 Task: Reply All to email with the signature Douglas Martin with the subject Emergency leave request from softage.1@softage.net with the message I would like to schedule a meeting to discuss the projects human resources plan., select last word, change the font color from current to yellow and background color to blue Send the email
Action: Mouse moved to (885, 76)
Screenshot: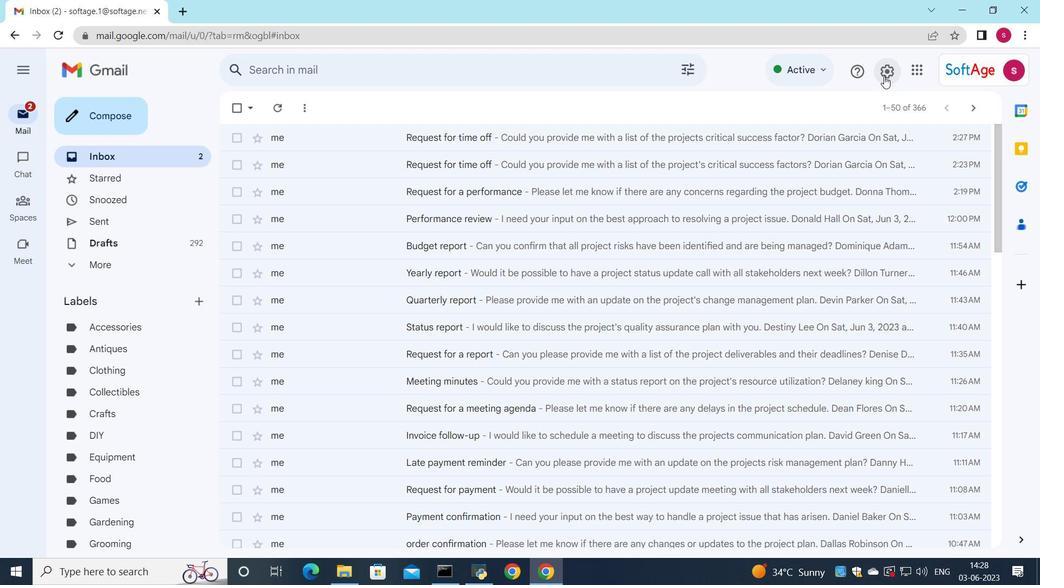 
Action: Mouse pressed left at (885, 76)
Screenshot: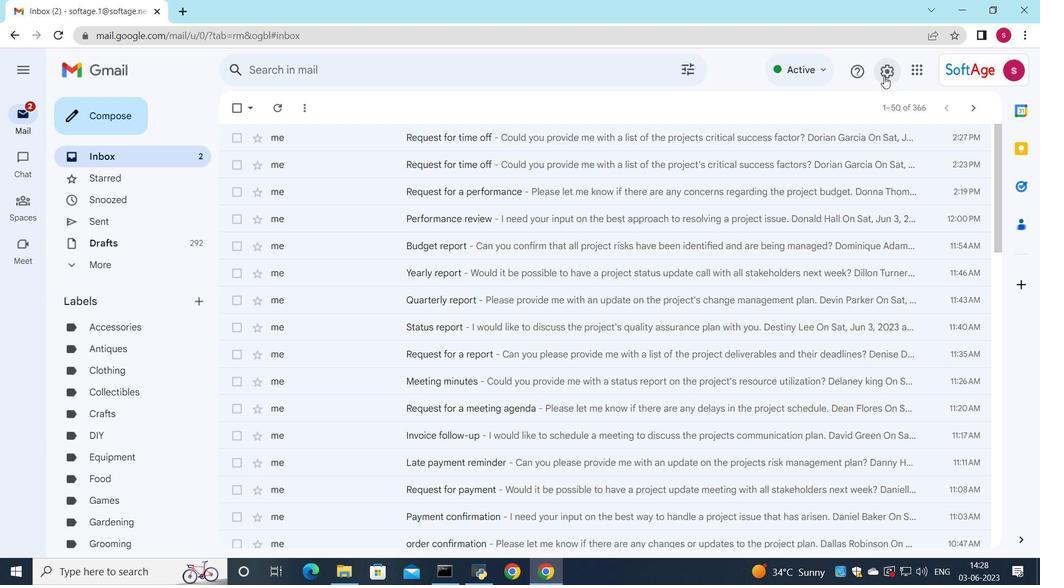 
Action: Mouse moved to (897, 141)
Screenshot: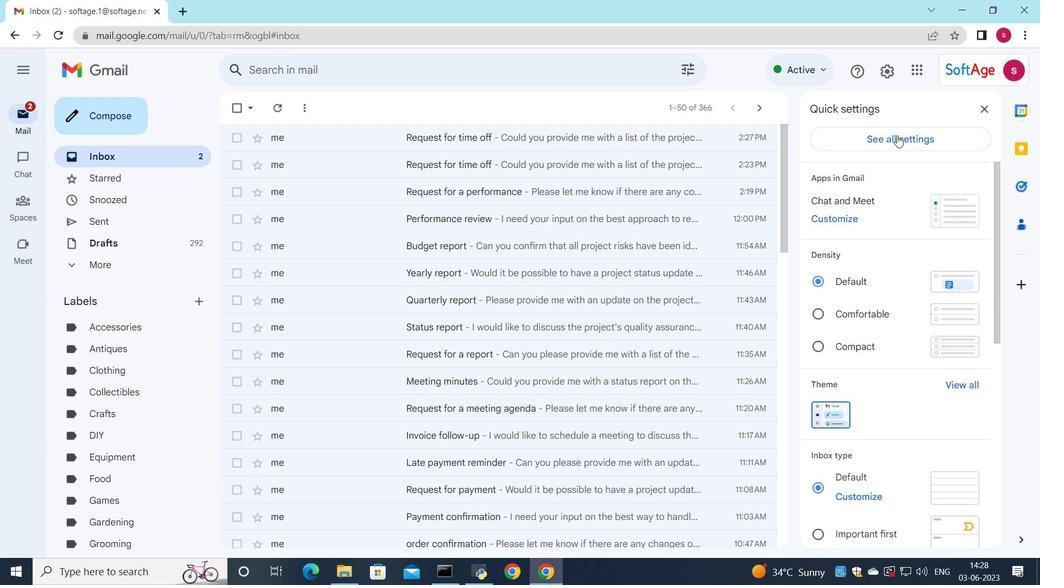 
Action: Mouse pressed left at (897, 141)
Screenshot: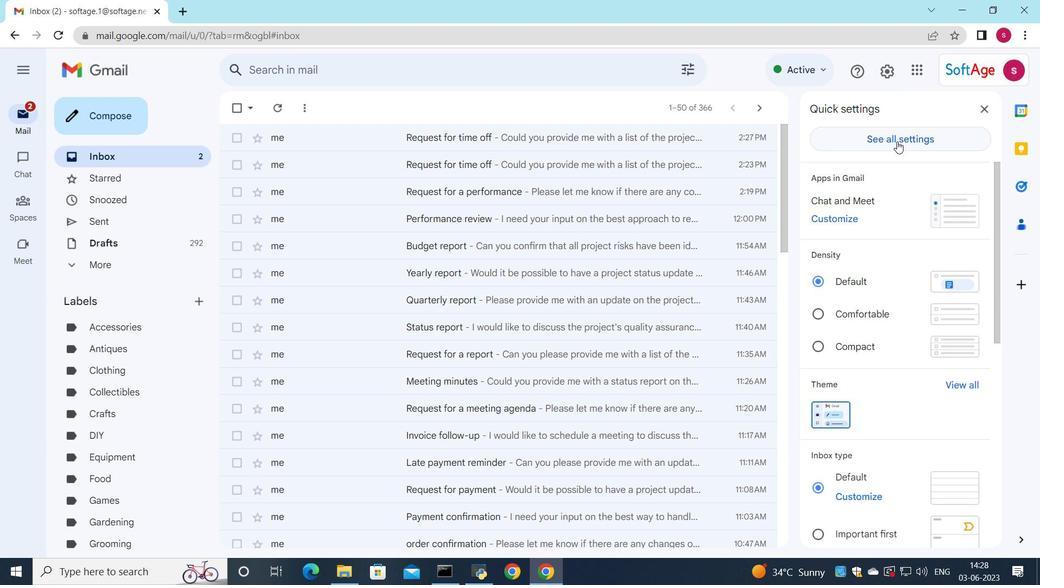 
Action: Mouse moved to (641, 296)
Screenshot: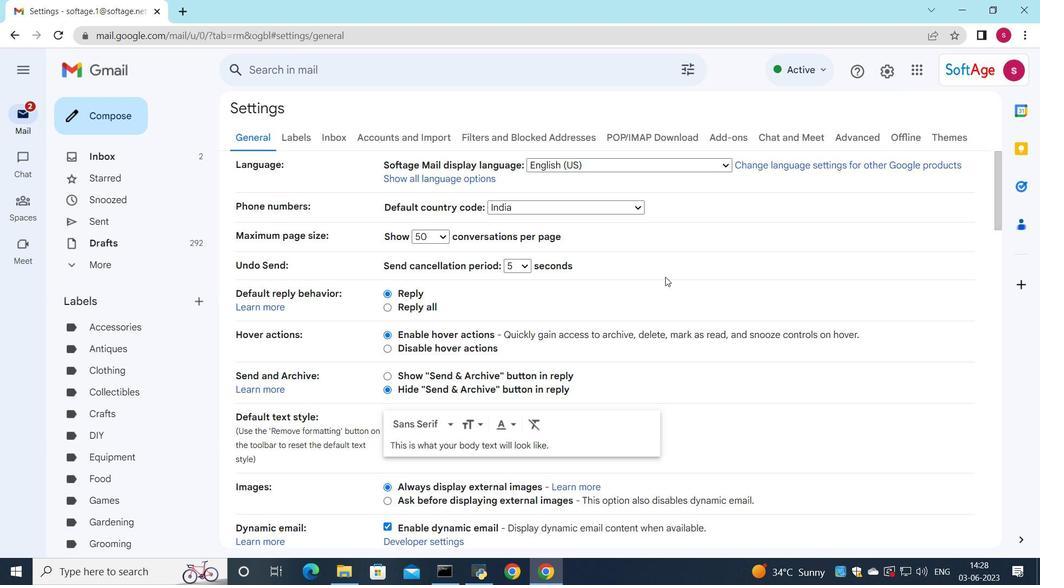 
Action: Mouse scrolled (641, 295) with delta (0, 0)
Screenshot: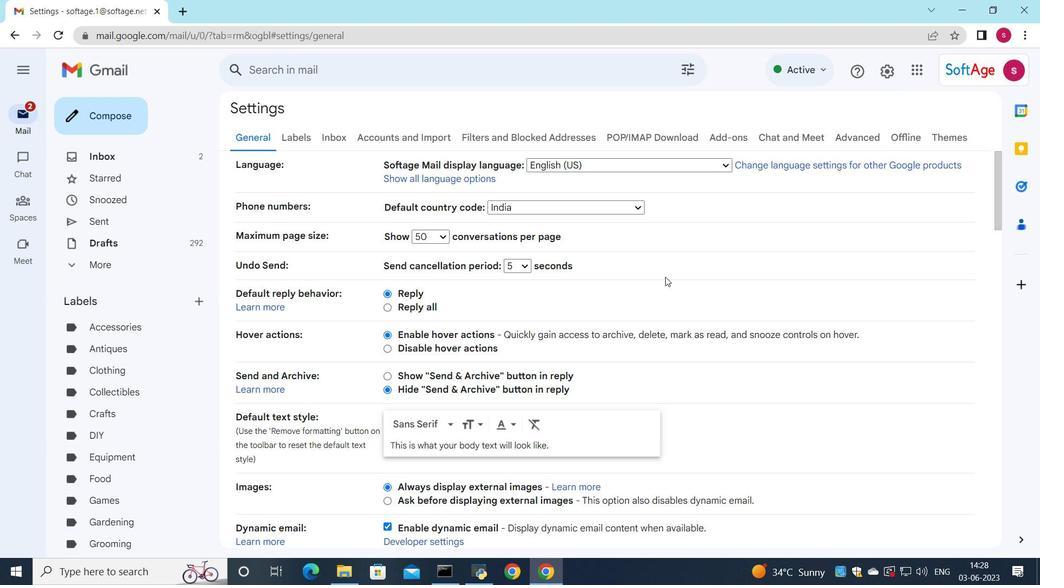 
Action: Mouse moved to (637, 303)
Screenshot: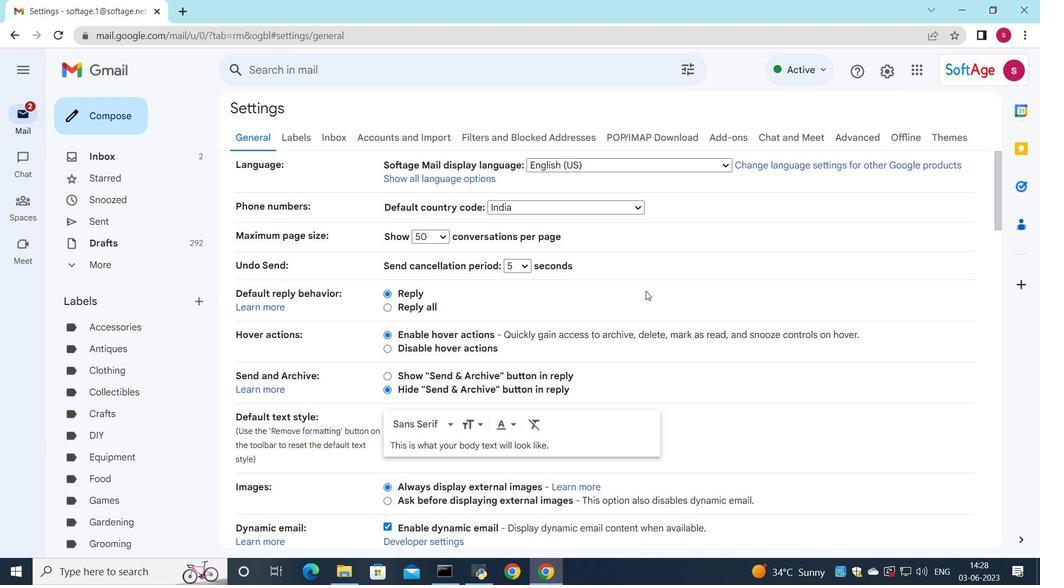 
Action: Mouse scrolled (637, 303) with delta (0, 0)
Screenshot: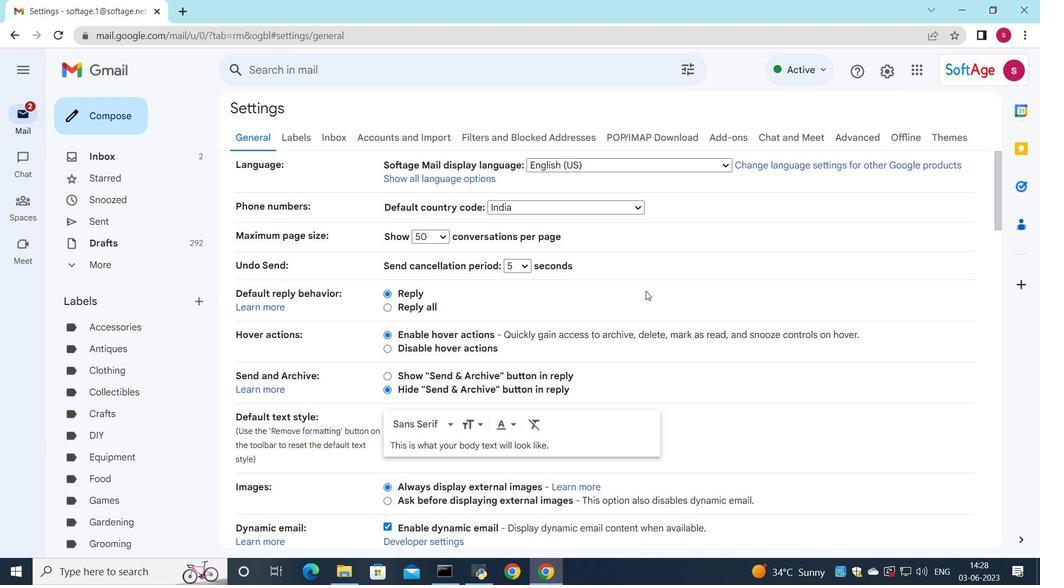 
Action: Mouse moved to (636, 303)
Screenshot: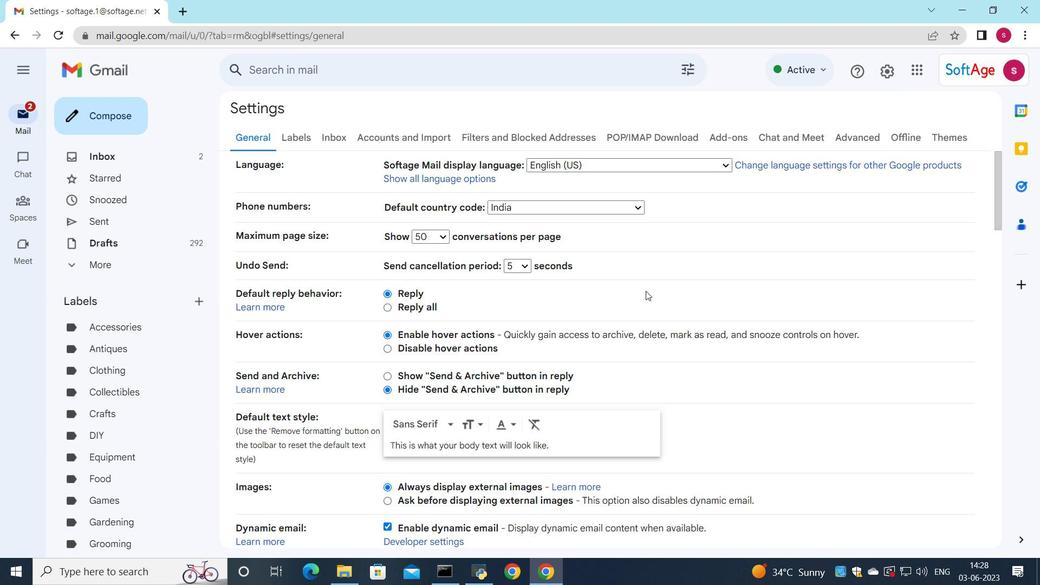 
Action: Mouse scrolled (636, 303) with delta (0, 0)
Screenshot: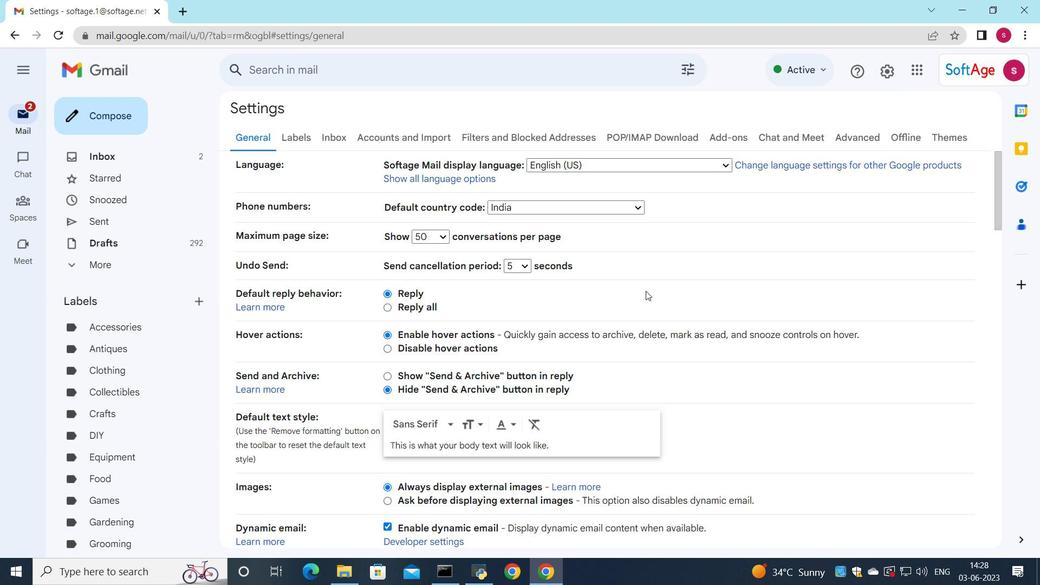 
Action: Mouse moved to (631, 308)
Screenshot: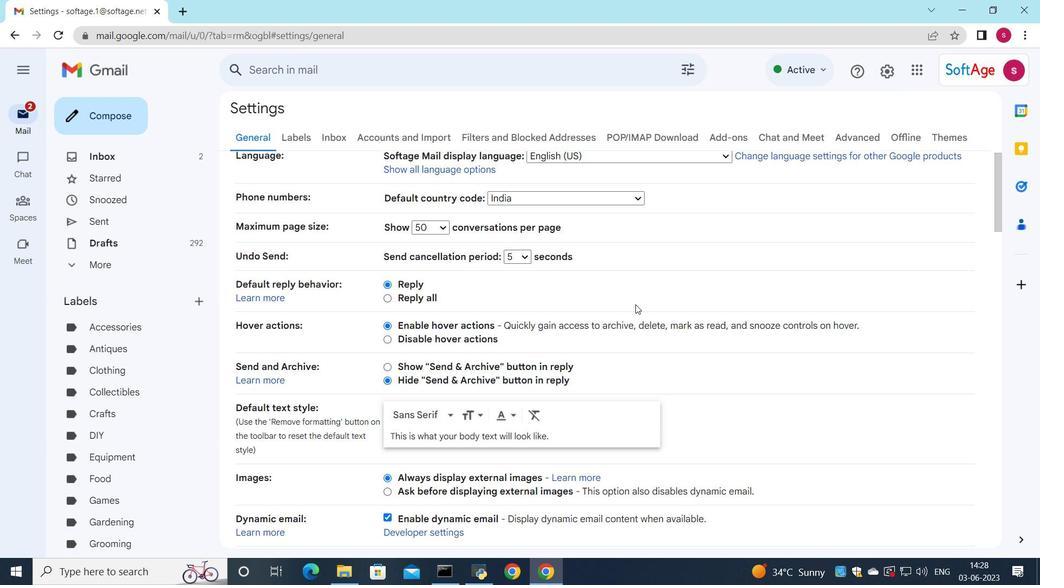 
Action: Mouse scrolled (631, 307) with delta (0, 0)
Screenshot: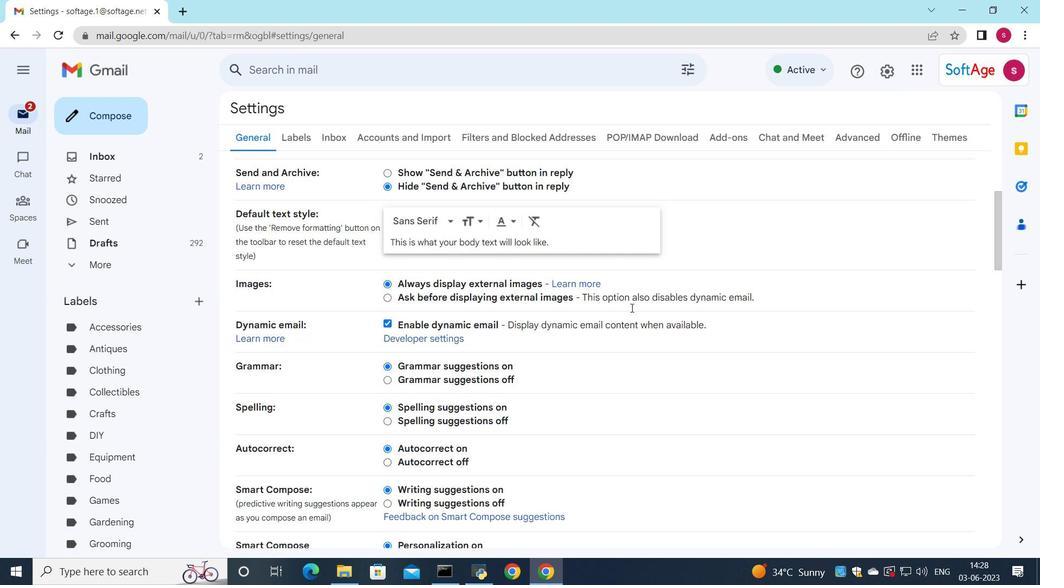 
Action: Mouse scrolled (631, 307) with delta (0, 0)
Screenshot: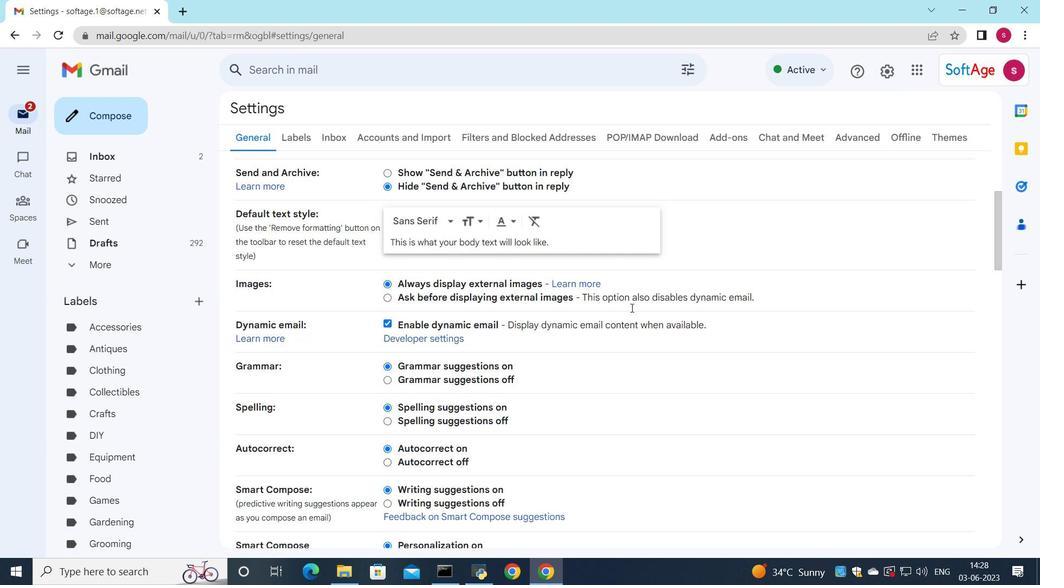 
Action: Mouse scrolled (631, 307) with delta (0, 0)
Screenshot: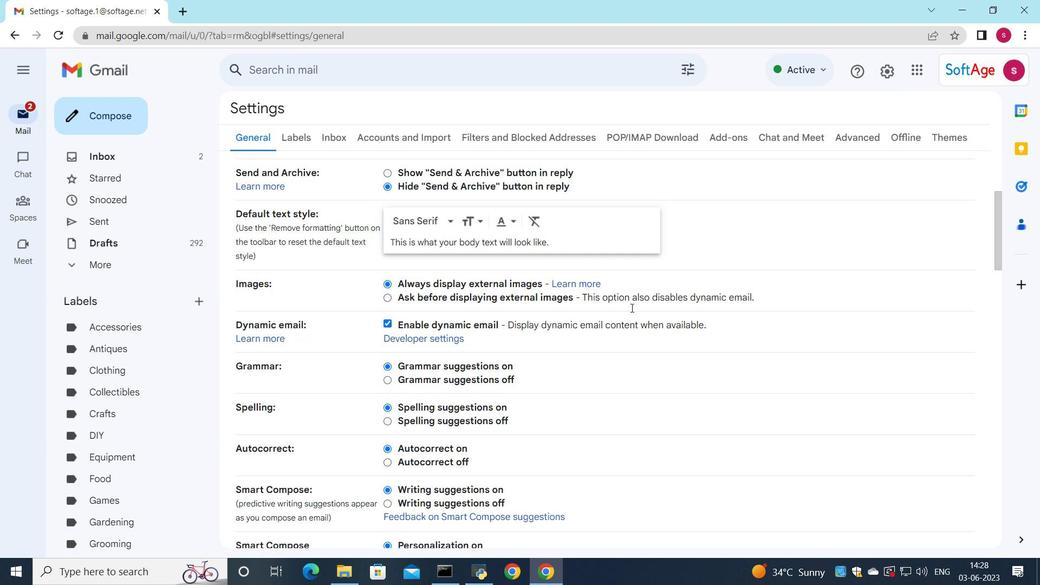 
Action: Mouse scrolled (631, 307) with delta (0, 0)
Screenshot: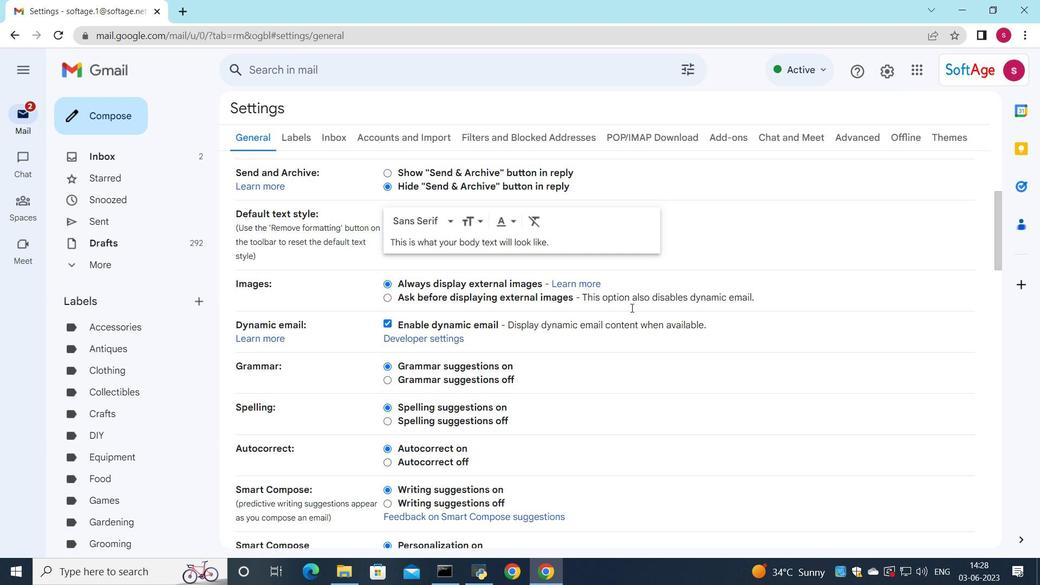 
Action: Mouse scrolled (631, 307) with delta (0, 0)
Screenshot: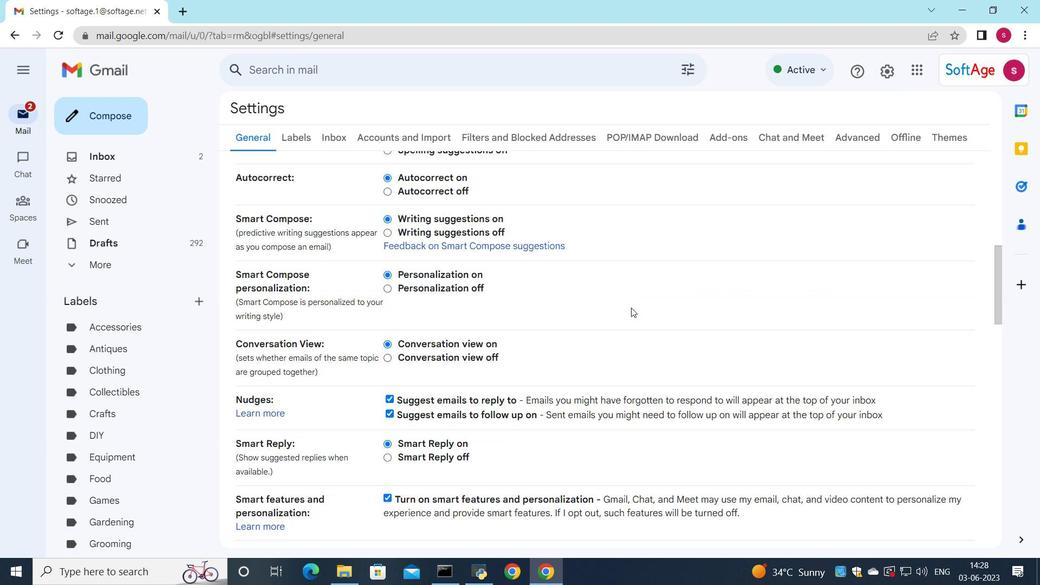 
Action: Mouse scrolled (631, 307) with delta (0, 0)
Screenshot: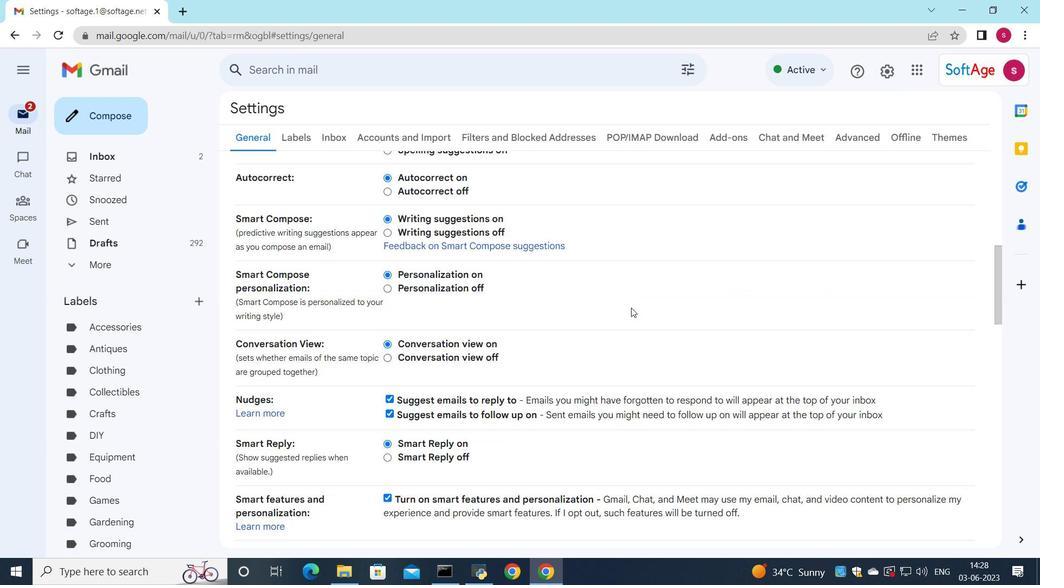 
Action: Mouse scrolled (631, 307) with delta (0, 0)
Screenshot: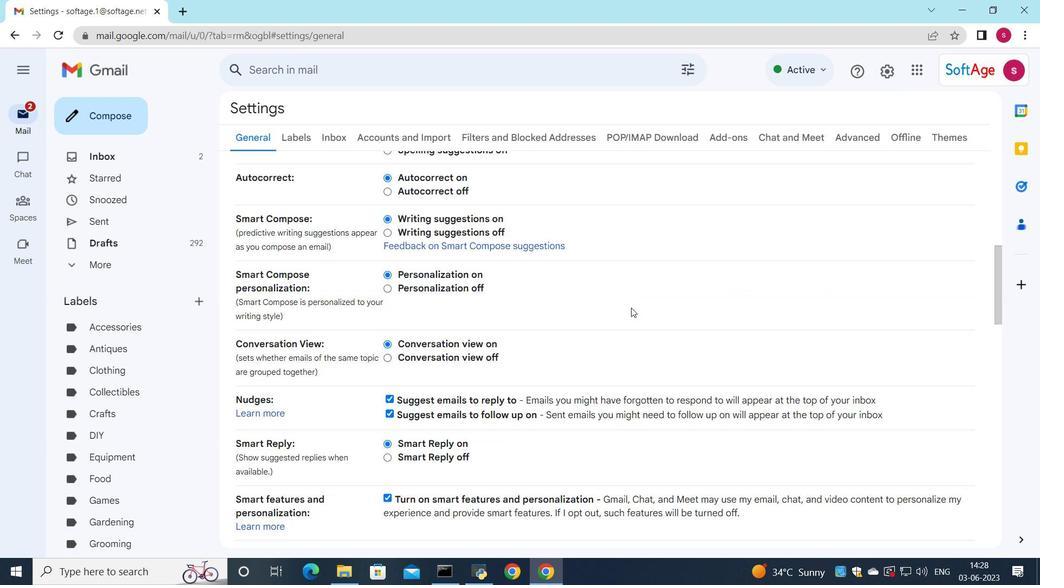 
Action: Mouse moved to (619, 310)
Screenshot: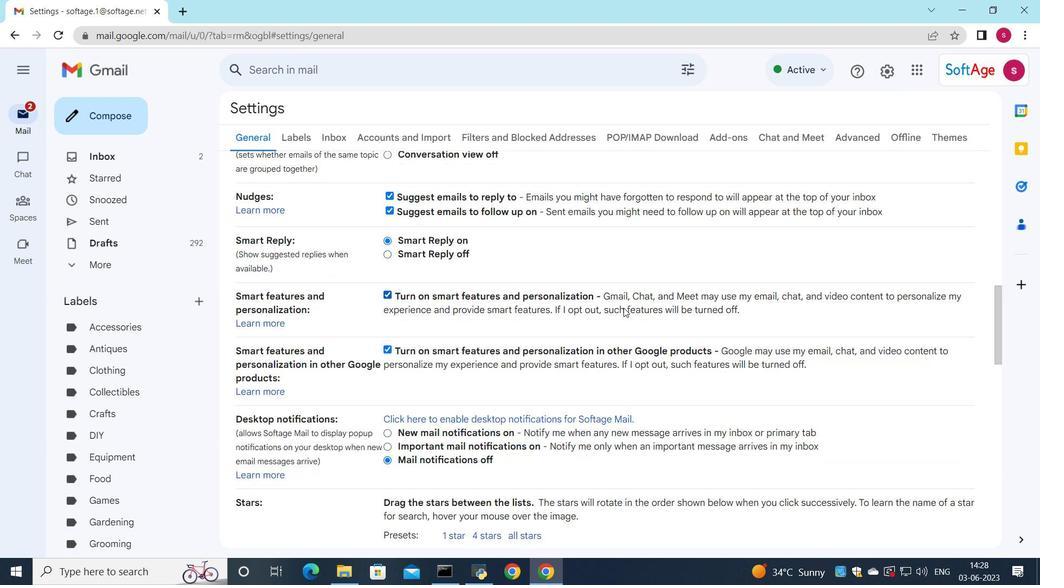 
Action: Mouse scrolled (619, 309) with delta (0, 0)
Screenshot: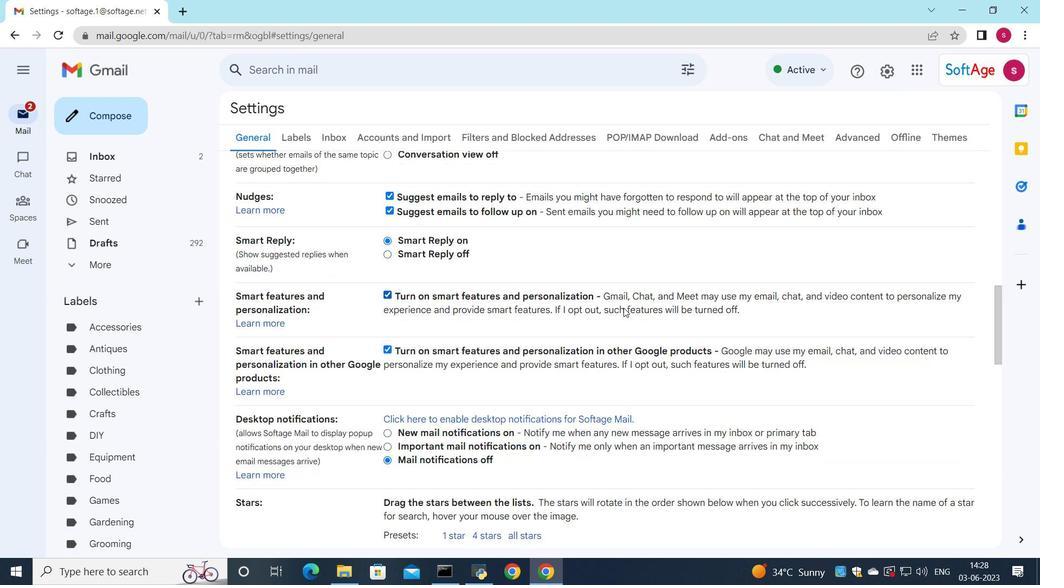 
Action: Mouse scrolled (619, 309) with delta (0, 0)
Screenshot: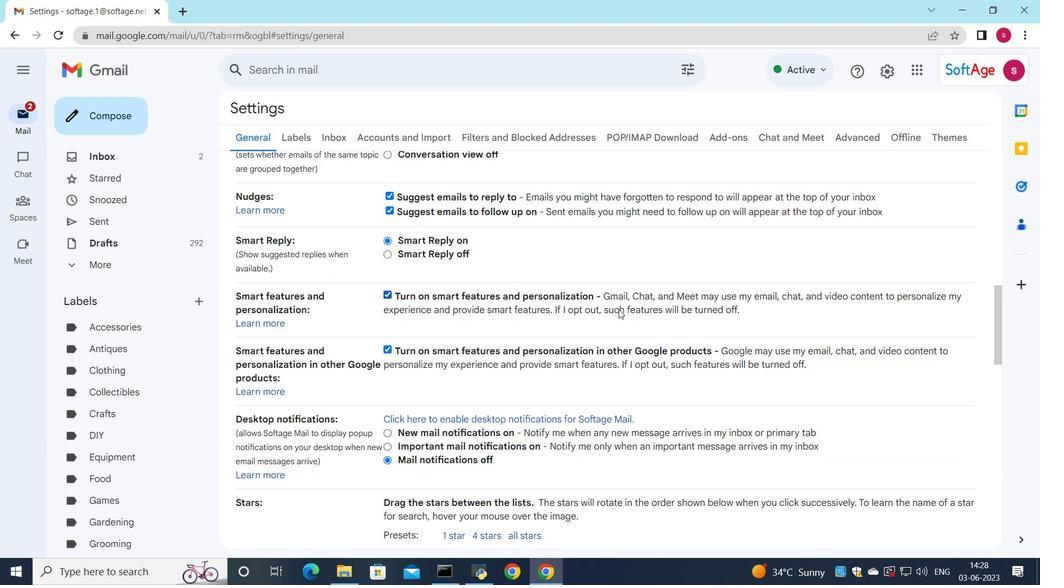 
Action: Mouse moved to (618, 310)
Screenshot: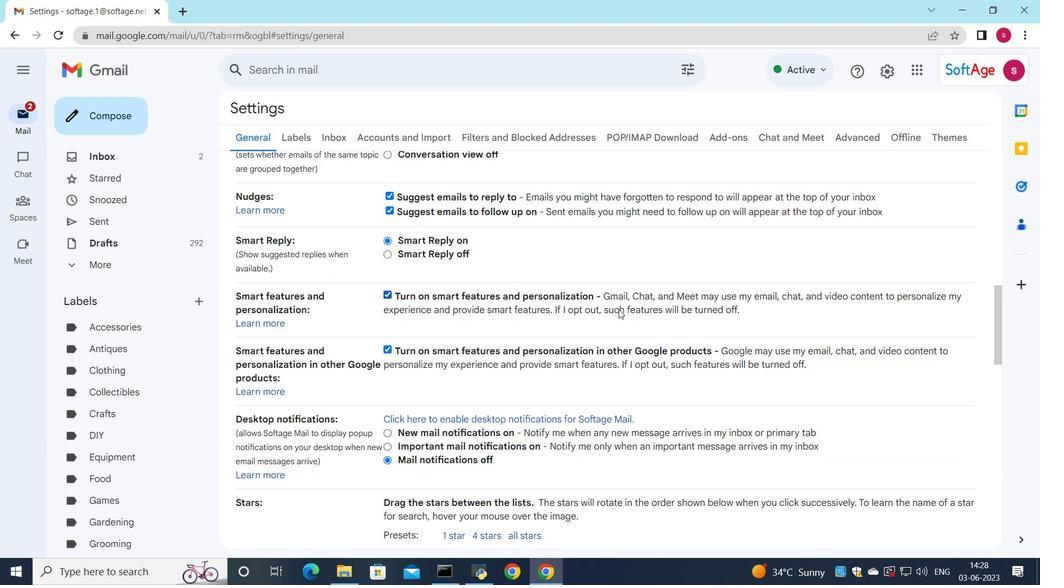 
Action: Mouse scrolled (618, 310) with delta (0, 0)
Screenshot: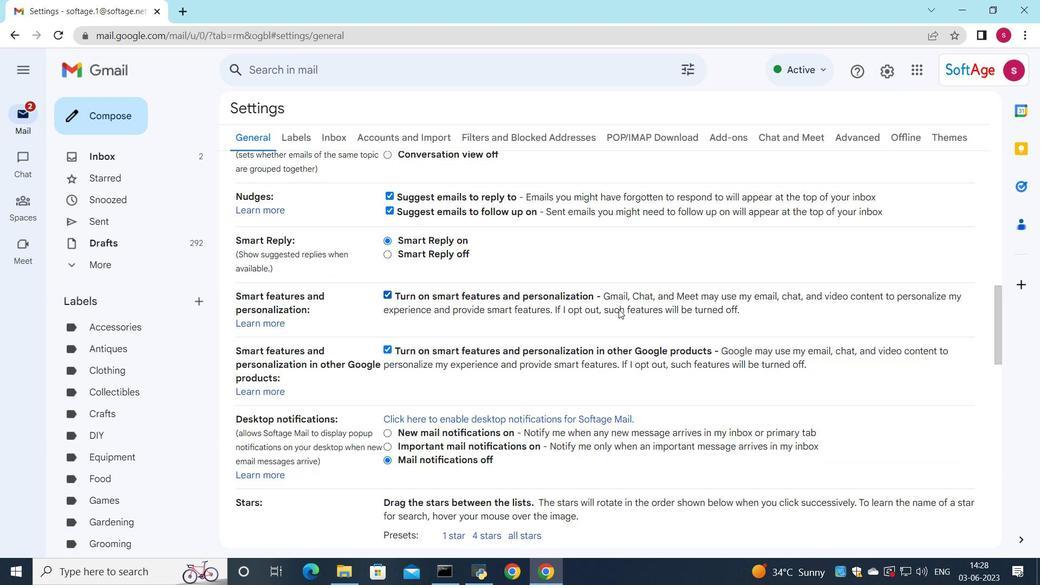 
Action: Mouse moved to (617, 311)
Screenshot: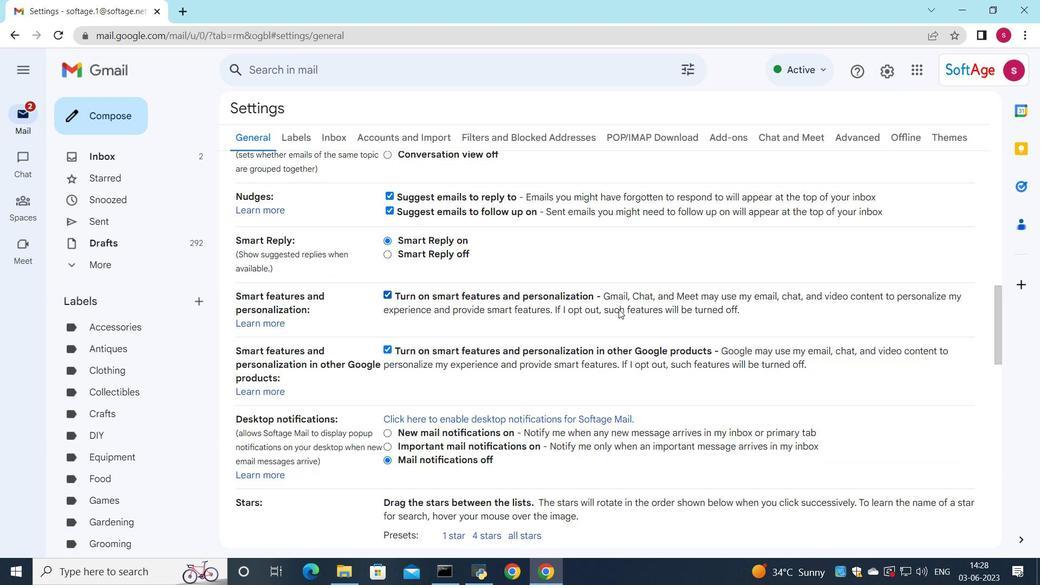 
Action: Mouse scrolled (618, 310) with delta (0, 0)
Screenshot: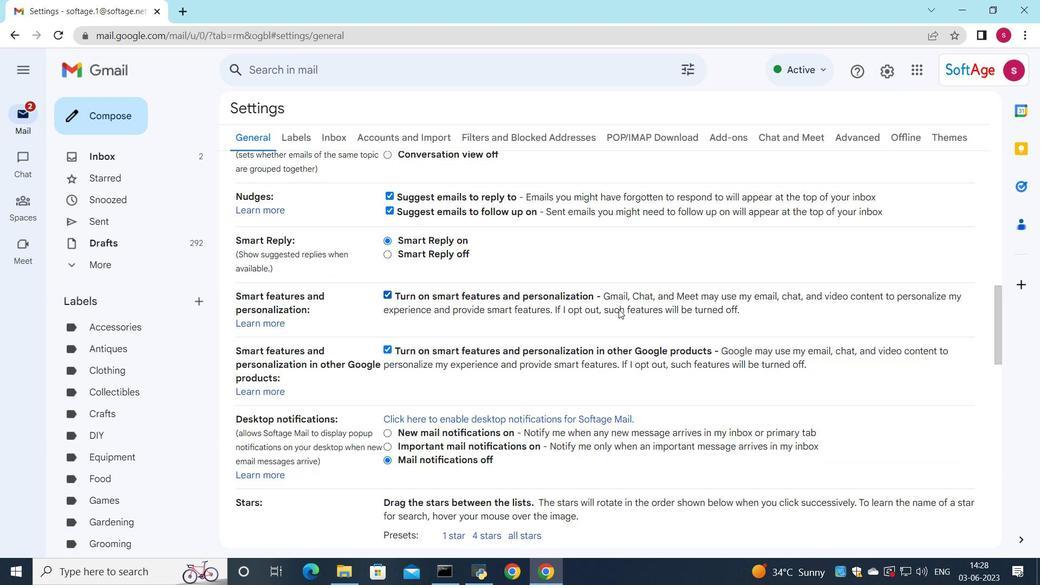 
Action: Mouse moved to (615, 314)
Screenshot: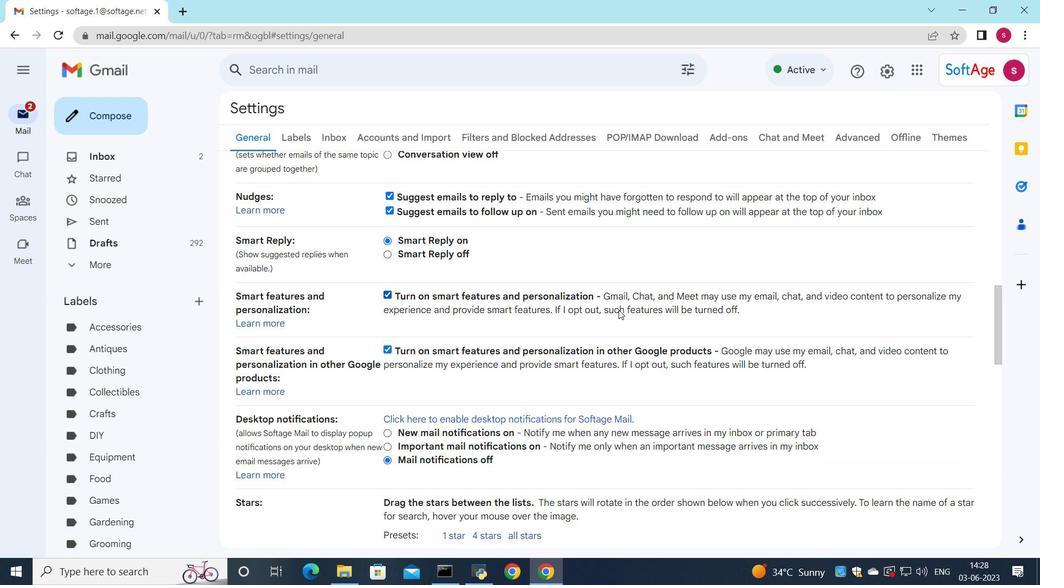 
Action: Mouse scrolled (615, 313) with delta (0, 0)
Screenshot: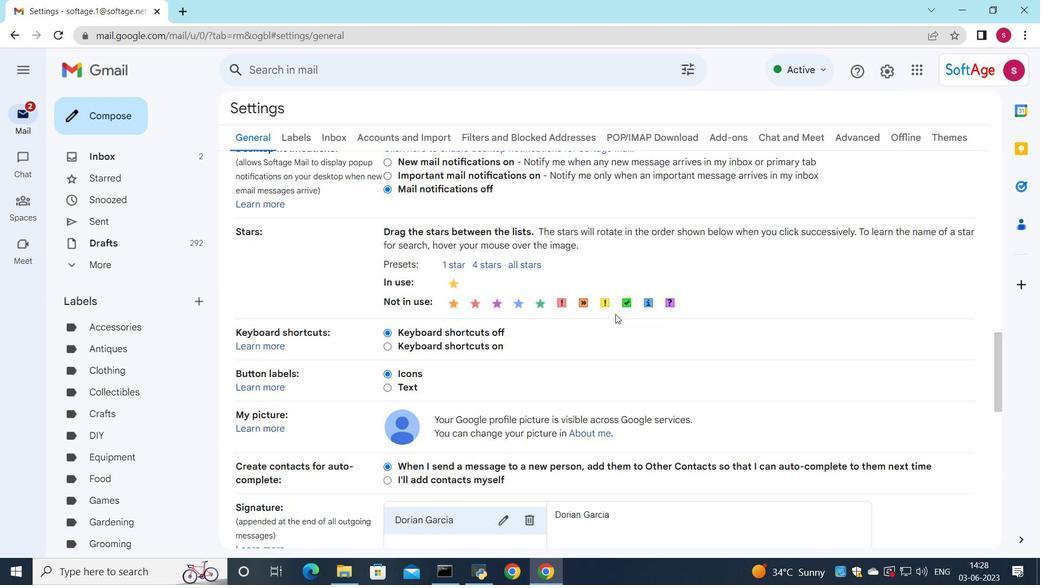
Action: Mouse scrolled (615, 313) with delta (0, 0)
Screenshot: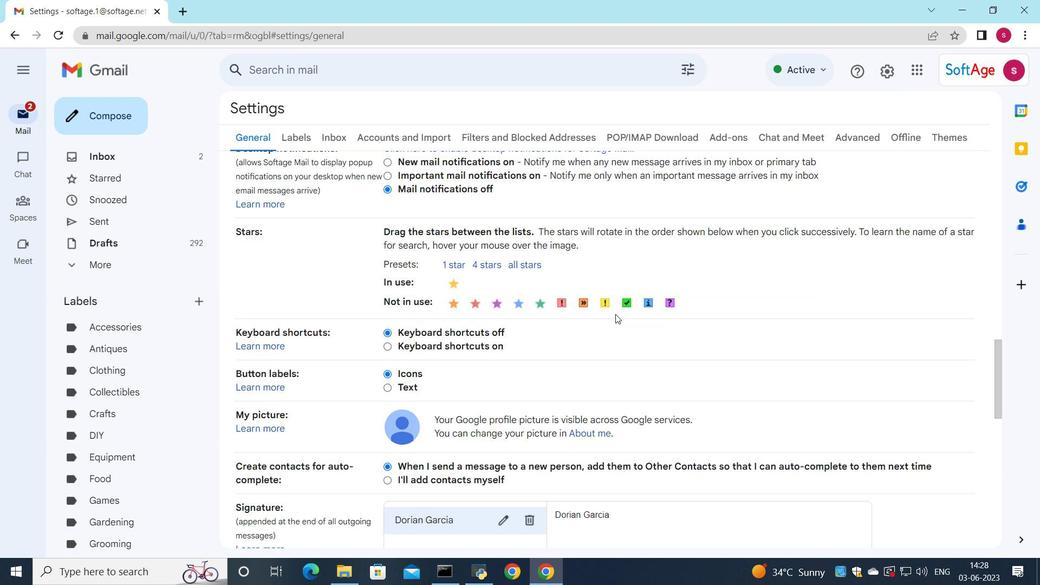 
Action: Mouse scrolled (615, 313) with delta (0, 0)
Screenshot: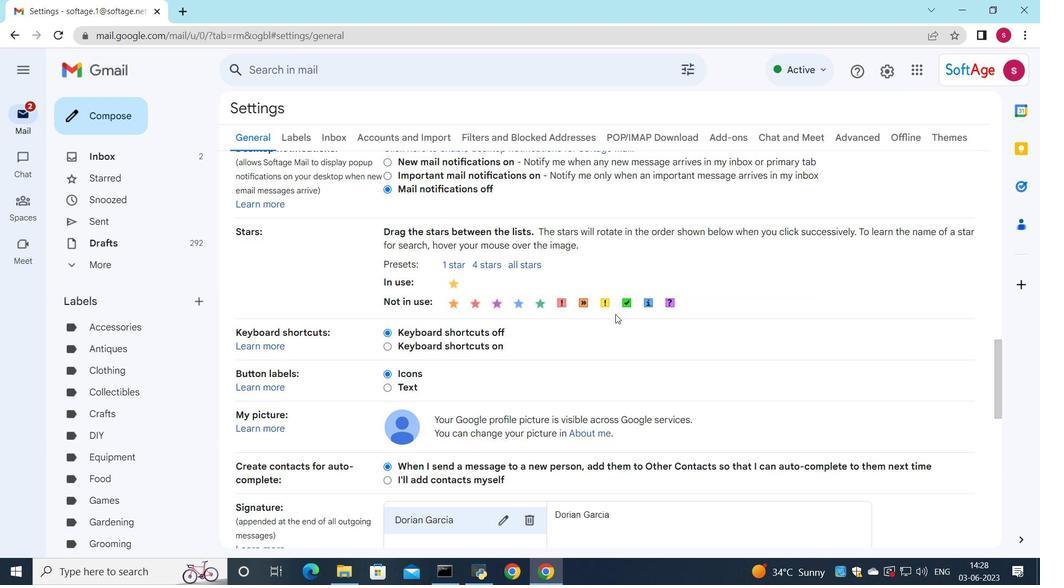 
Action: Mouse moved to (497, 436)
Screenshot: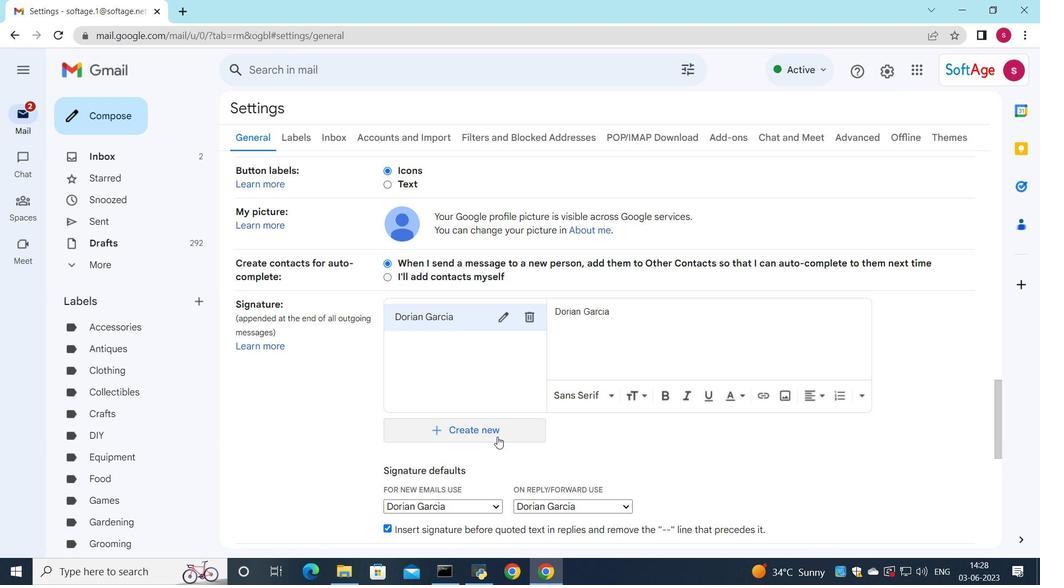 
Action: Mouse pressed left at (497, 436)
Screenshot: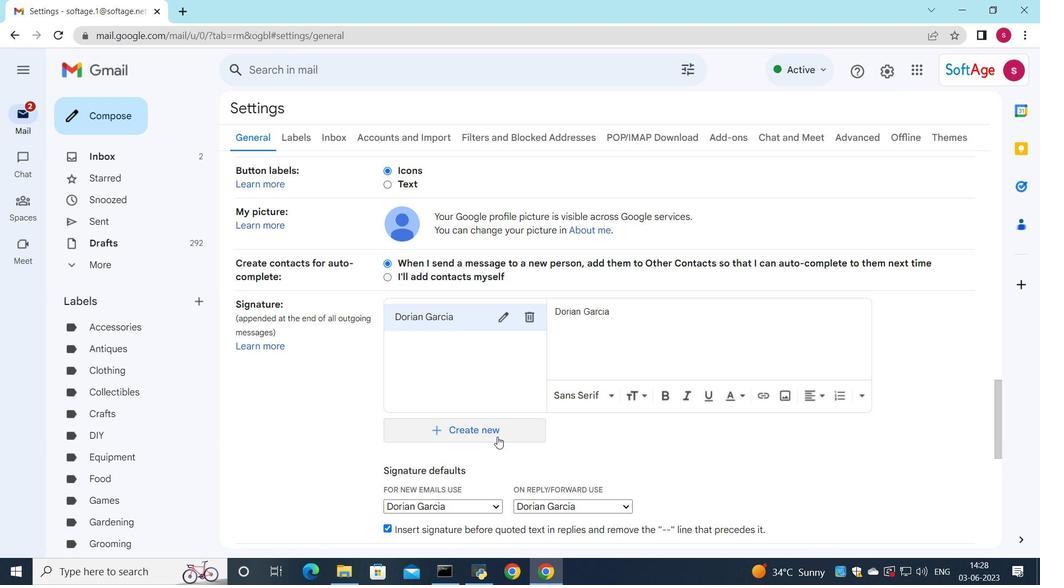 
Action: Mouse moved to (550, 373)
Screenshot: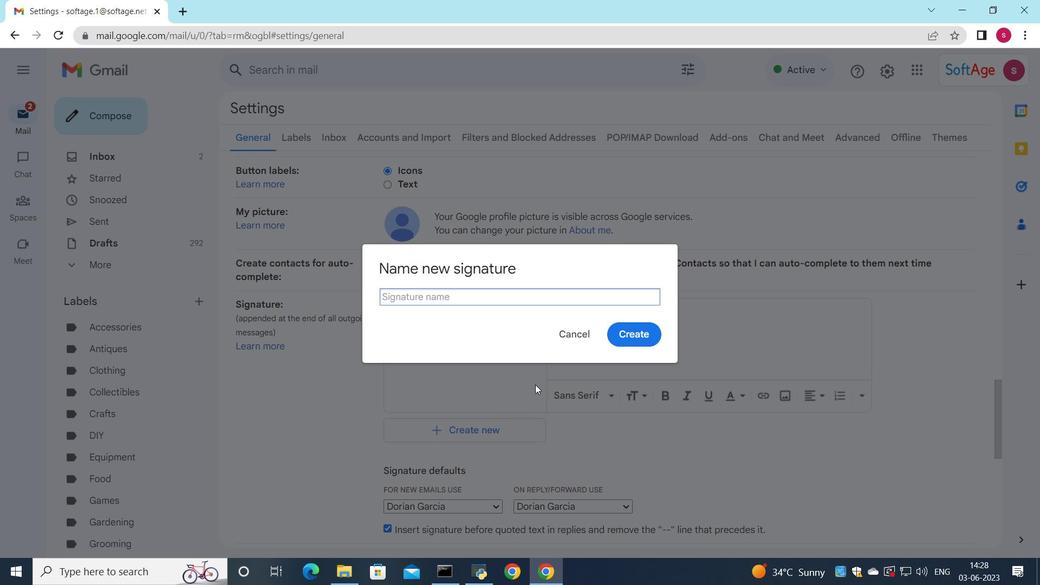 
Action: Key pressed <Key.shift>Douglas<Key.space><Key.shift>Martin
Screenshot: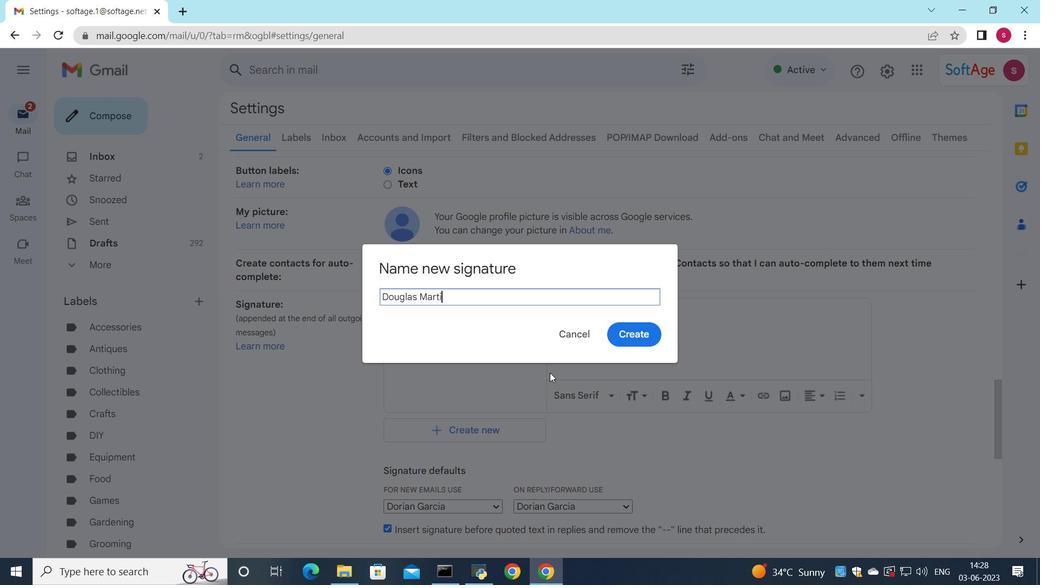 
Action: Mouse moved to (645, 330)
Screenshot: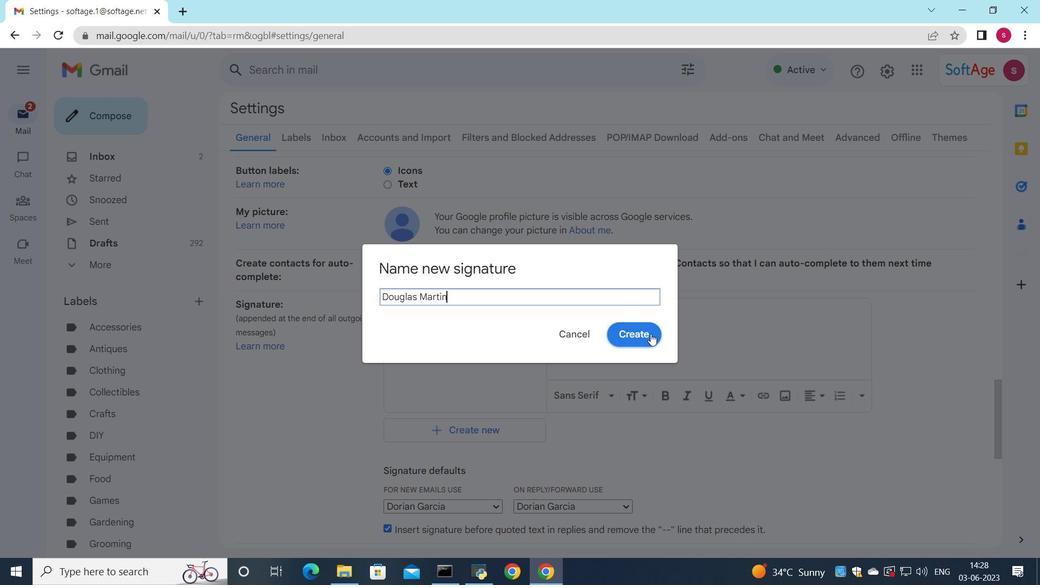 
Action: Mouse pressed left at (645, 330)
Screenshot: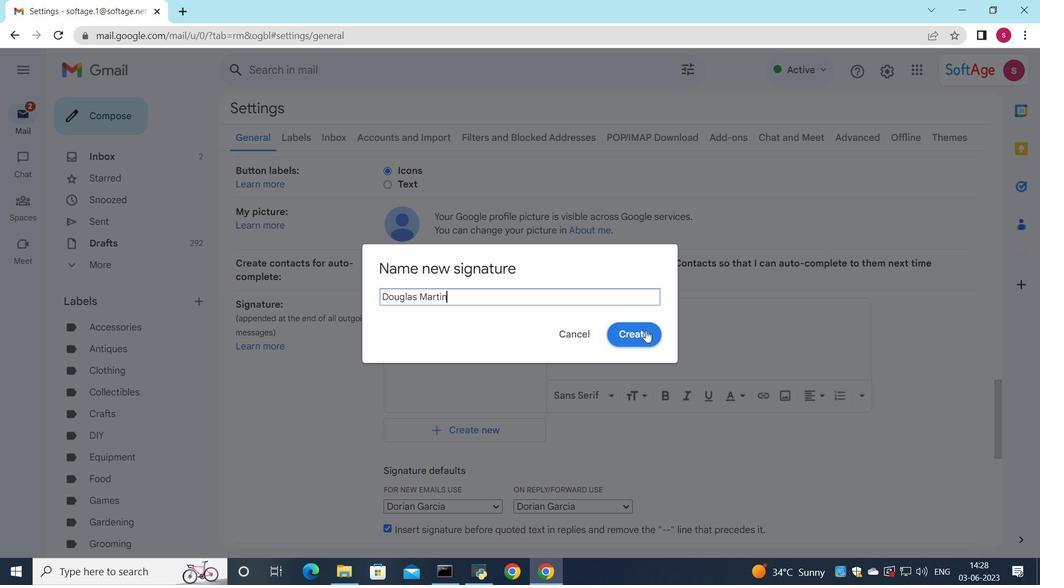 
Action: Mouse moved to (653, 330)
Screenshot: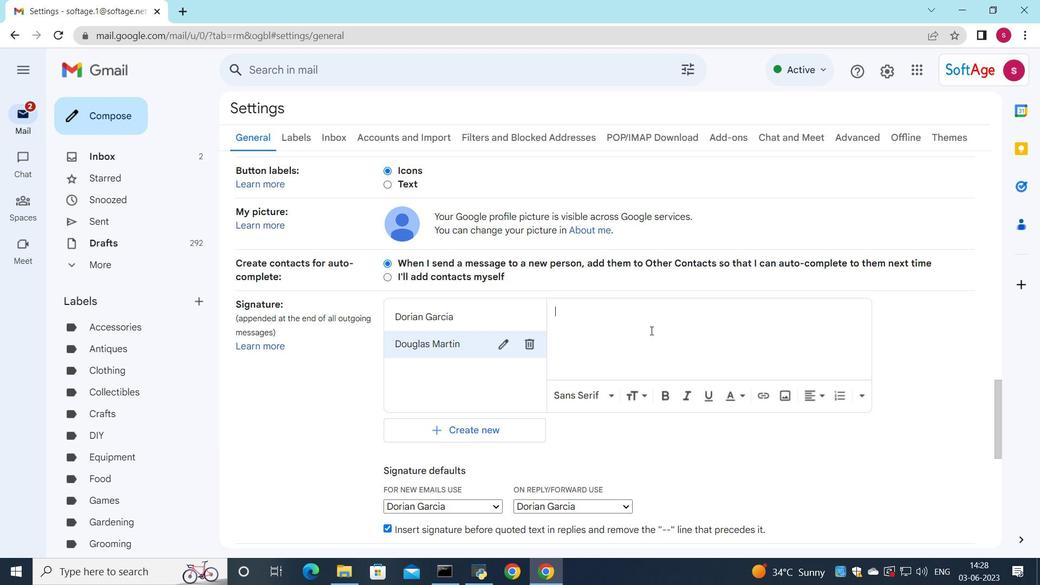 
Action: Mouse pressed left at (653, 330)
Screenshot: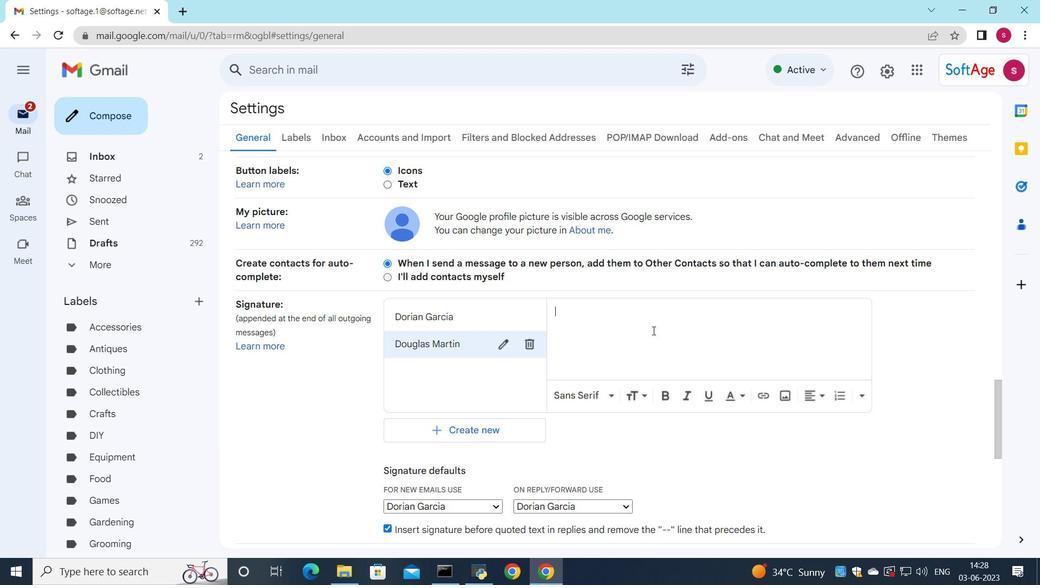 
Action: Key pressed <Key.shift>Douglas<Key.space><Key.shift>Martin
Screenshot: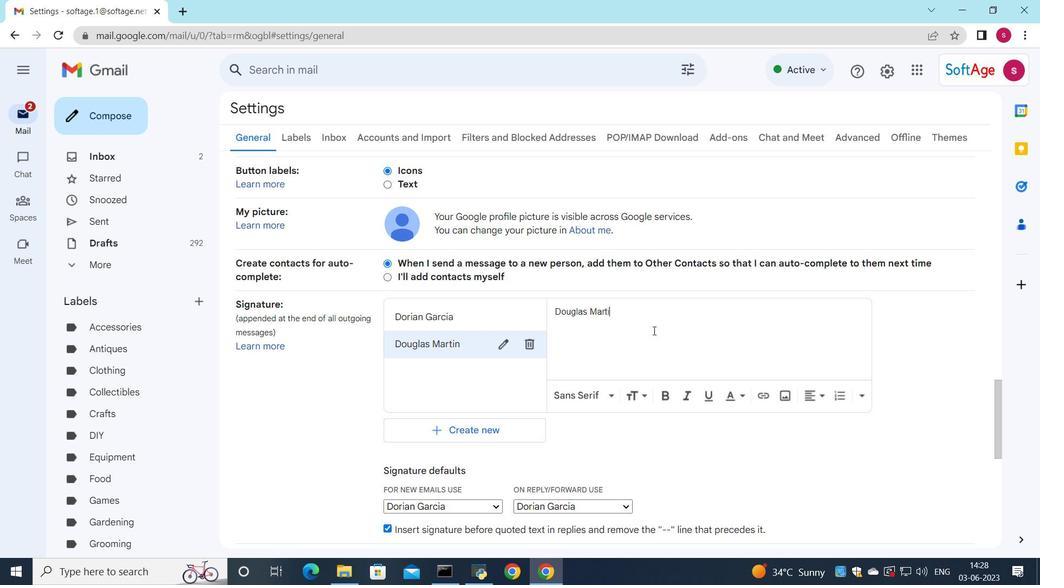 
Action: Mouse moved to (492, 509)
Screenshot: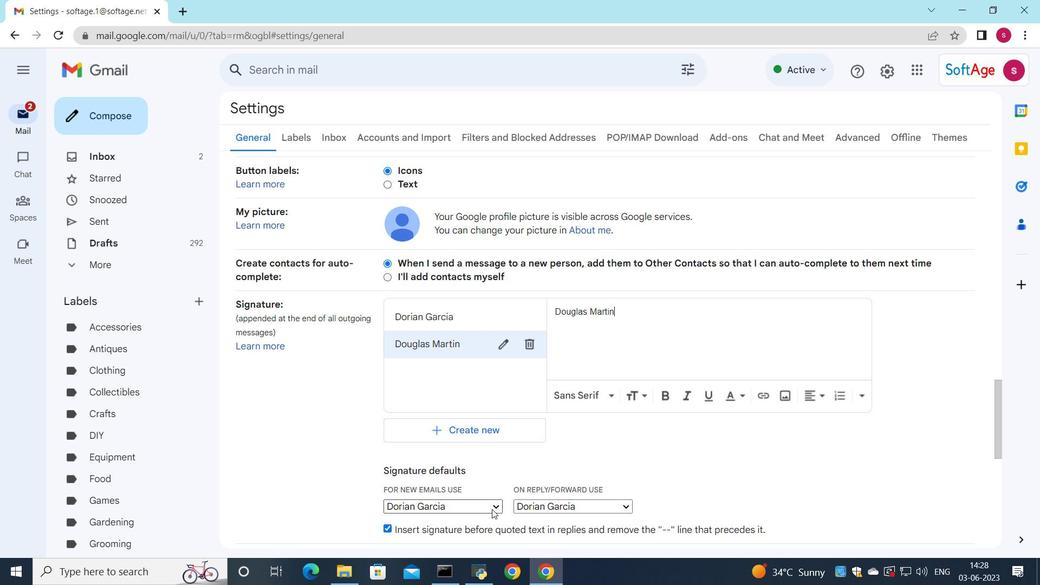 
Action: Mouse pressed left at (492, 509)
Screenshot: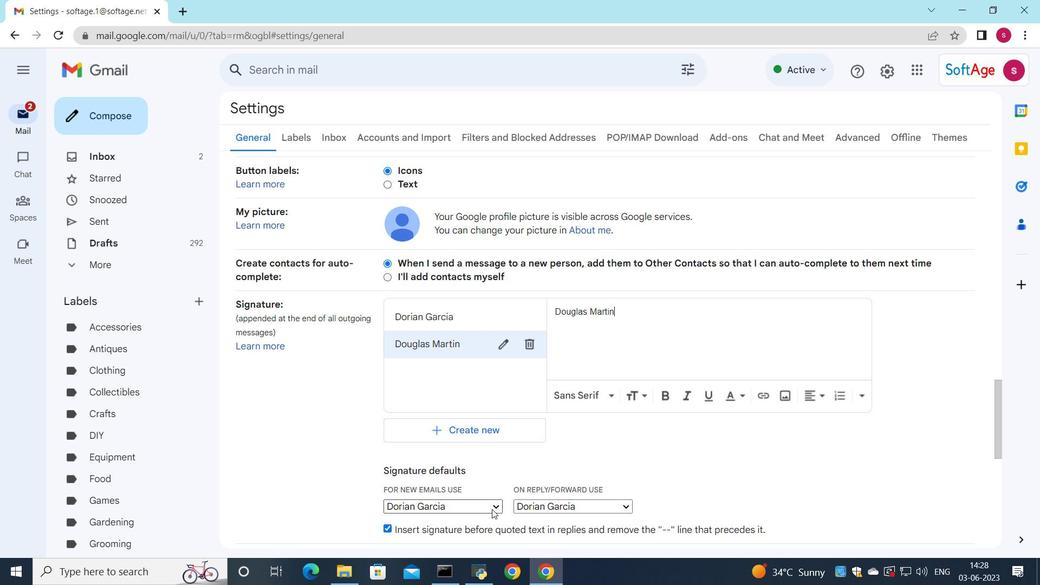 
Action: Mouse moved to (481, 540)
Screenshot: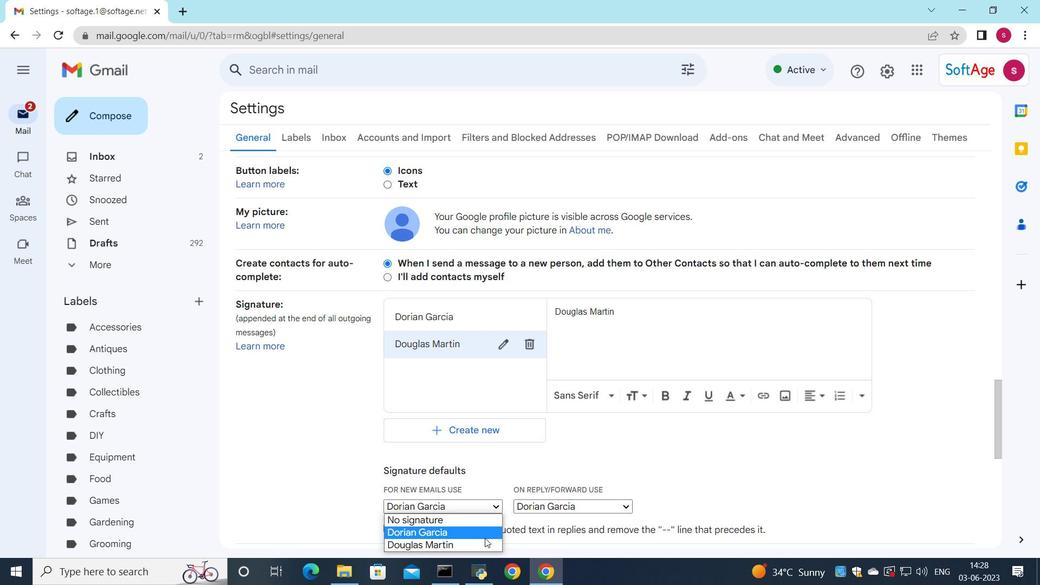 
Action: Mouse pressed left at (481, 540)
Screenshot: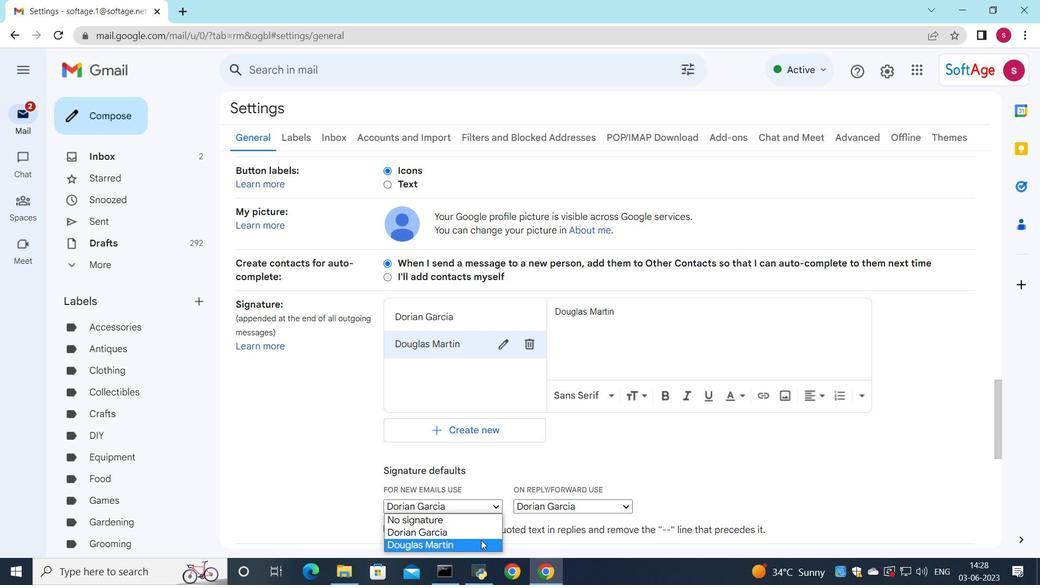 
Action: Mouse moved to (526, 505)
Screenshot: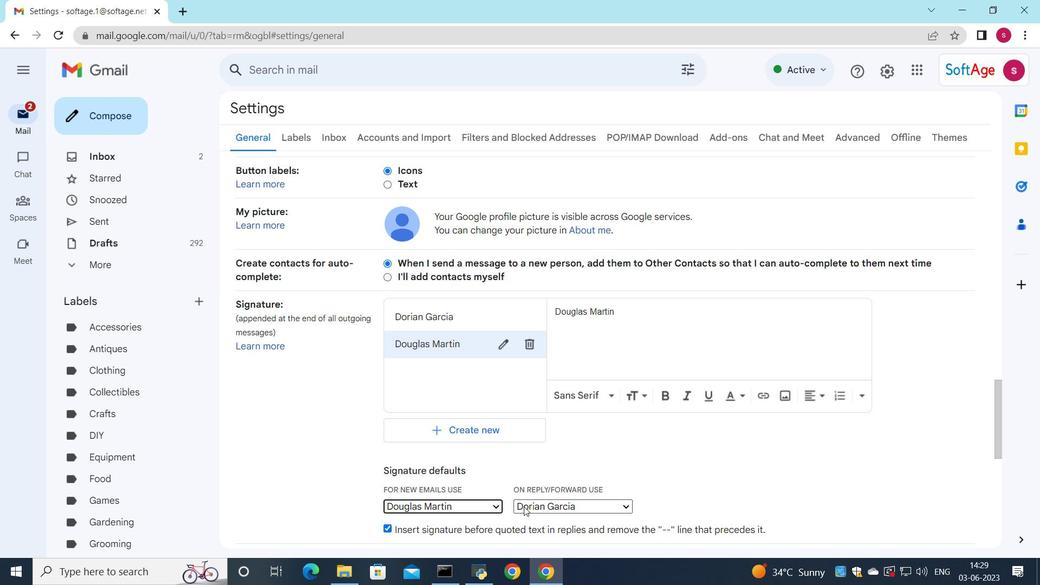 
Action: Mouse pressed left at (526, 505)
Screenshot: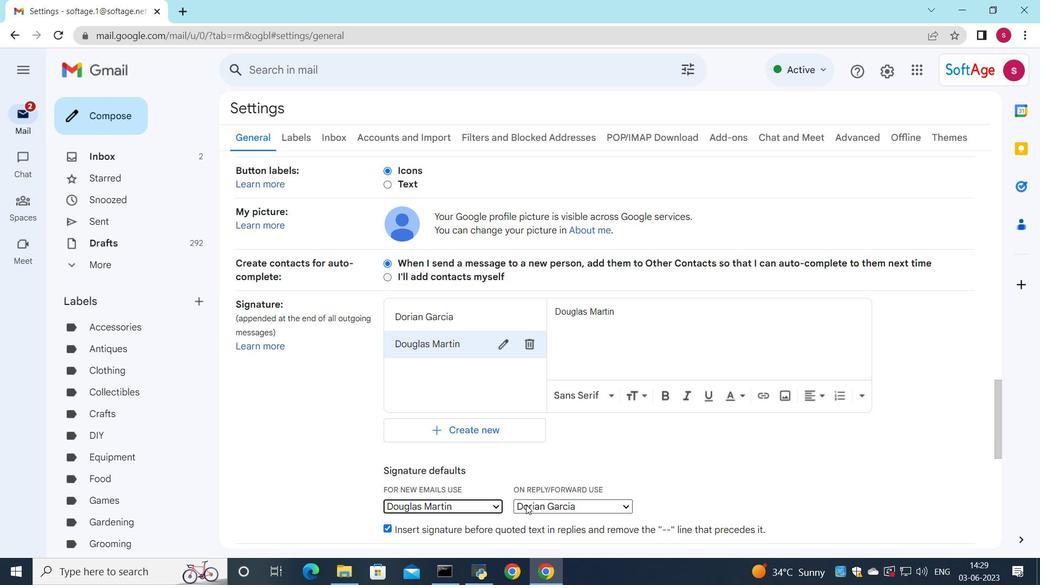 
Action: Mouse moved to (524, 546)
Screenshot: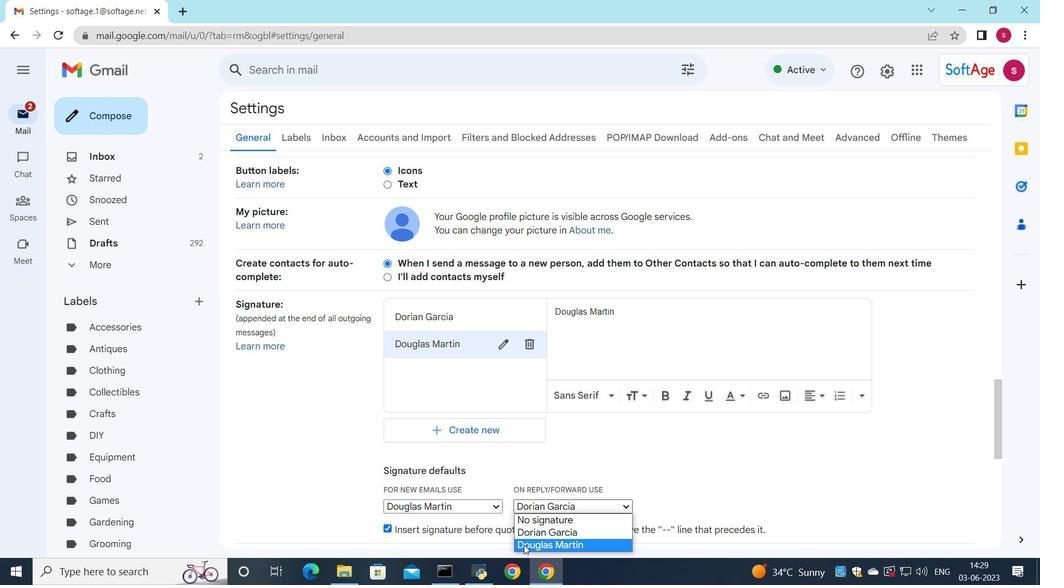 
Action: Mouse pressed left at (524, 546)
Screenshot: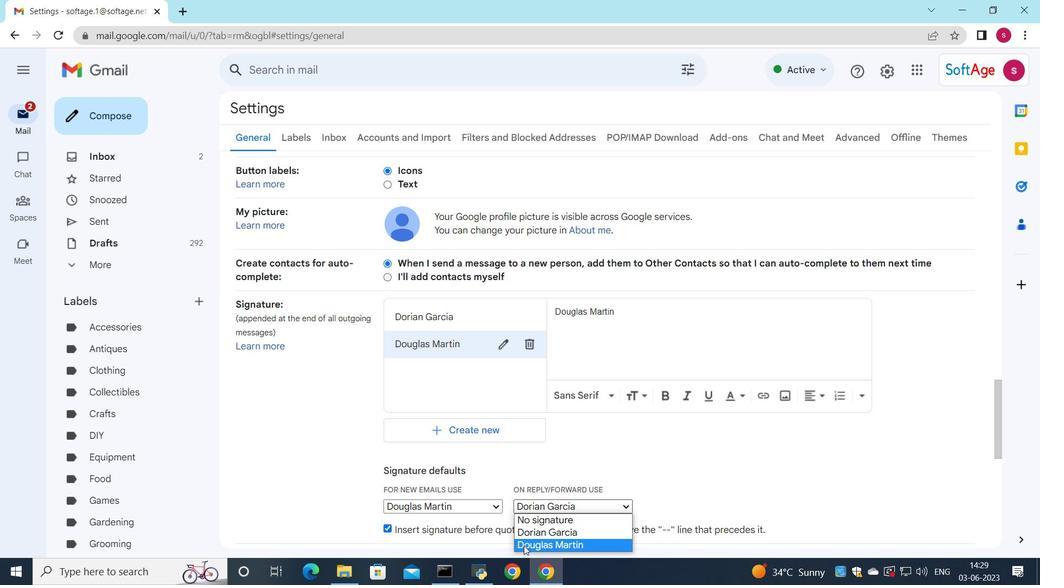 
Action: Mouse moved to (528, 512)
Screenshot: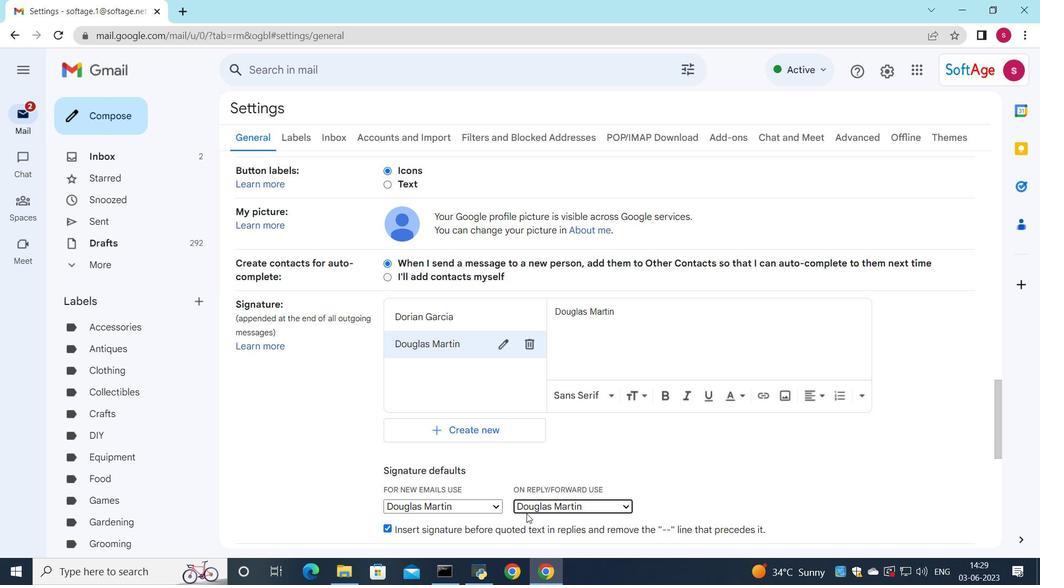 
Action: Mouse scrolled (528, 512) with delta (0, 0)
Screenshot: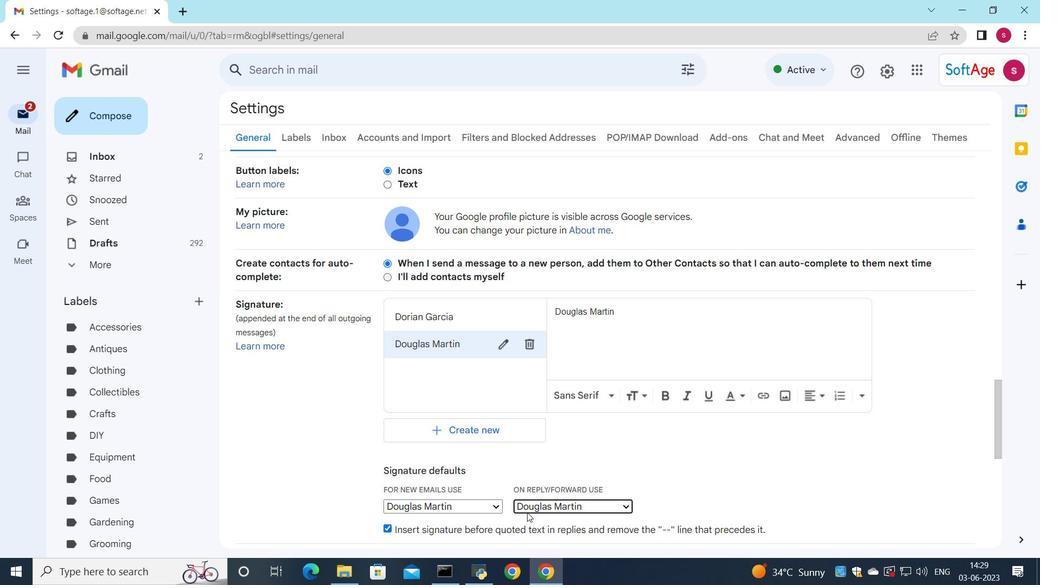 
Action: Mouse scrolled (528, 512) with delta (0, 0)
Screenshot: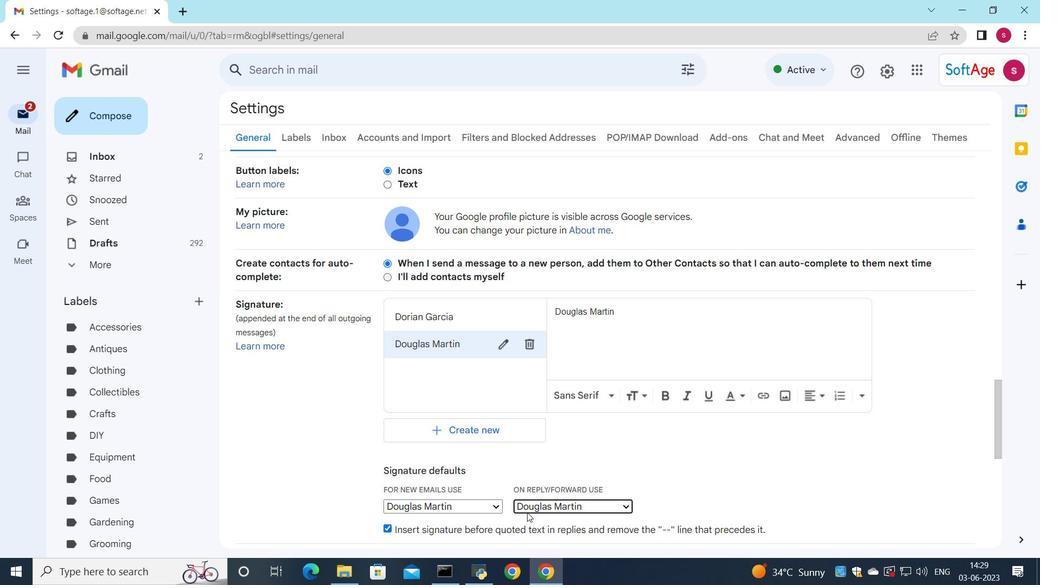 
Action: Mouse moved to (529, 511)
Screenshot: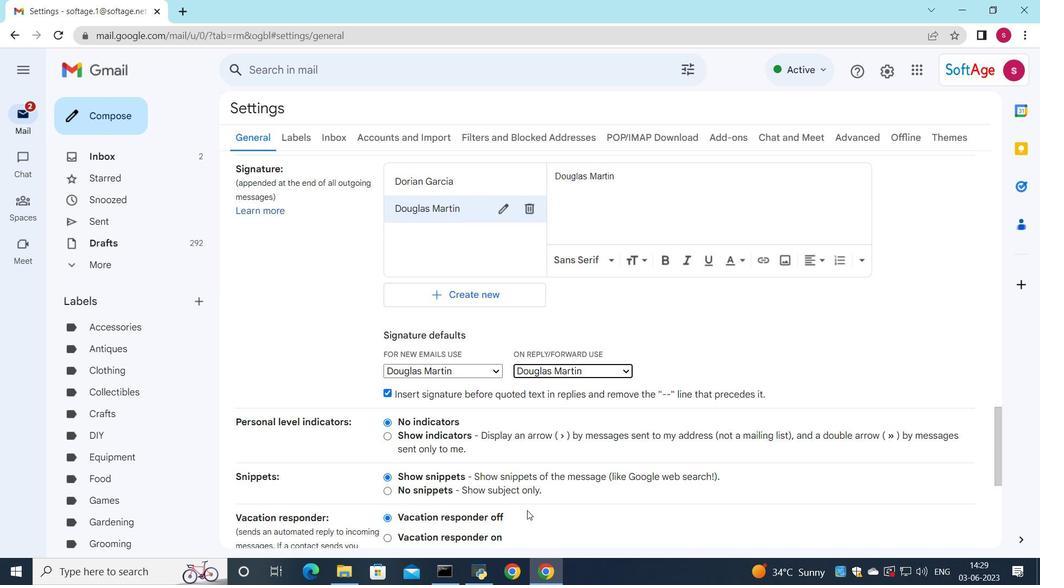 
Action: Mouse scrolled (529, 510) with delta (0, 0)
Screenshot: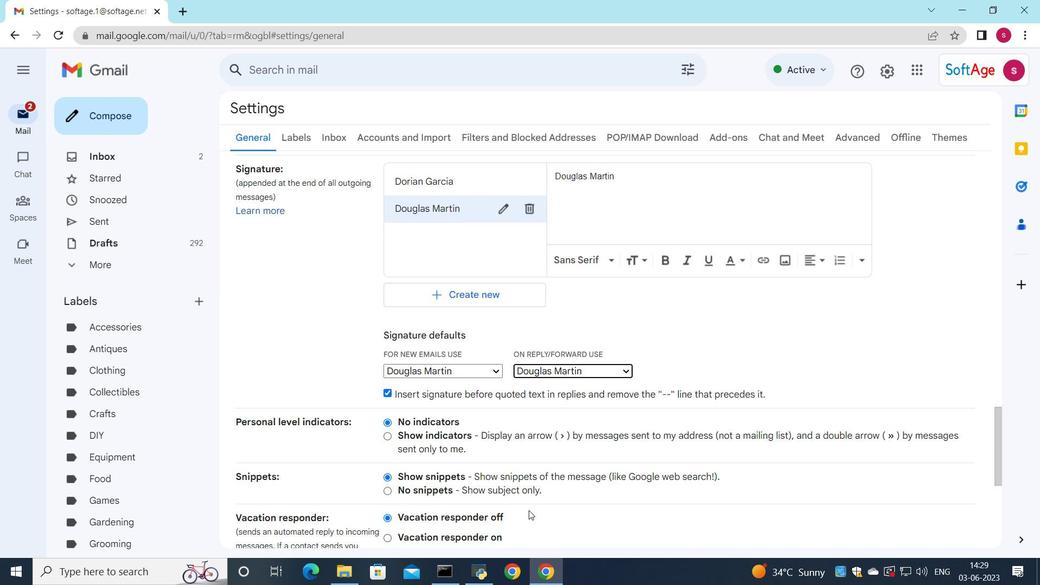 
Action: Mouse scrolled (529, 510) with delta (0, 0)
Screenshot: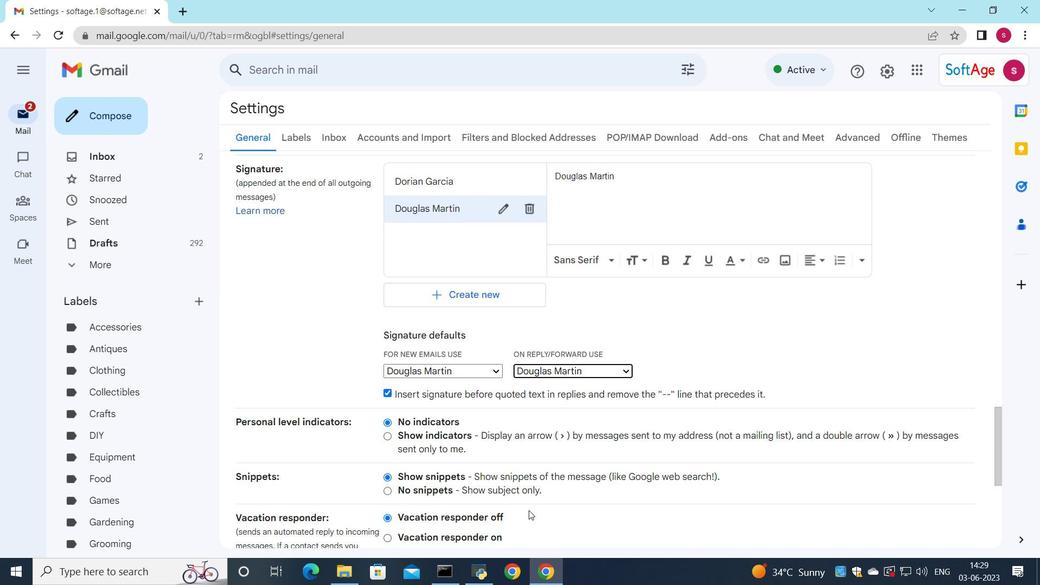 
Action: Mouse scrolled (529, 510) with delta (0, 0)
Screenshot: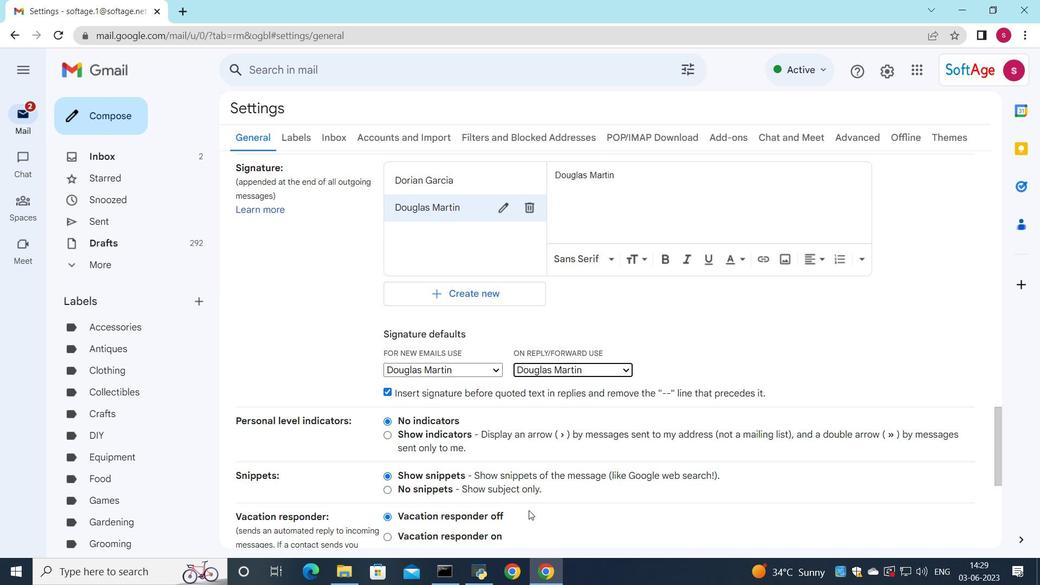 
Action: Mouse scrolled (529, 510) with delta (0, 0)
Screenshot: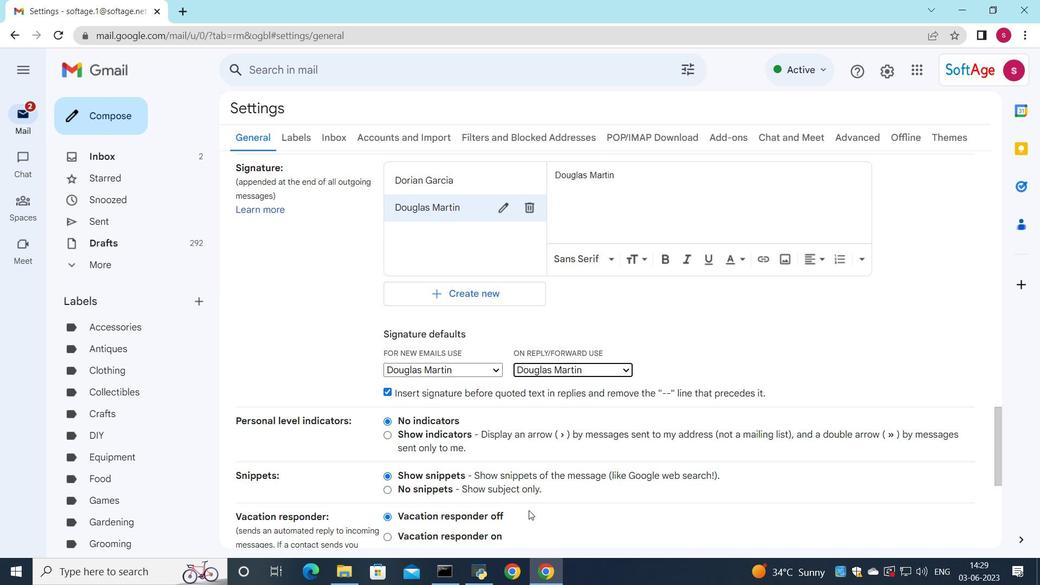 
Action: Mouse moved to (561, 522)
Screenshot: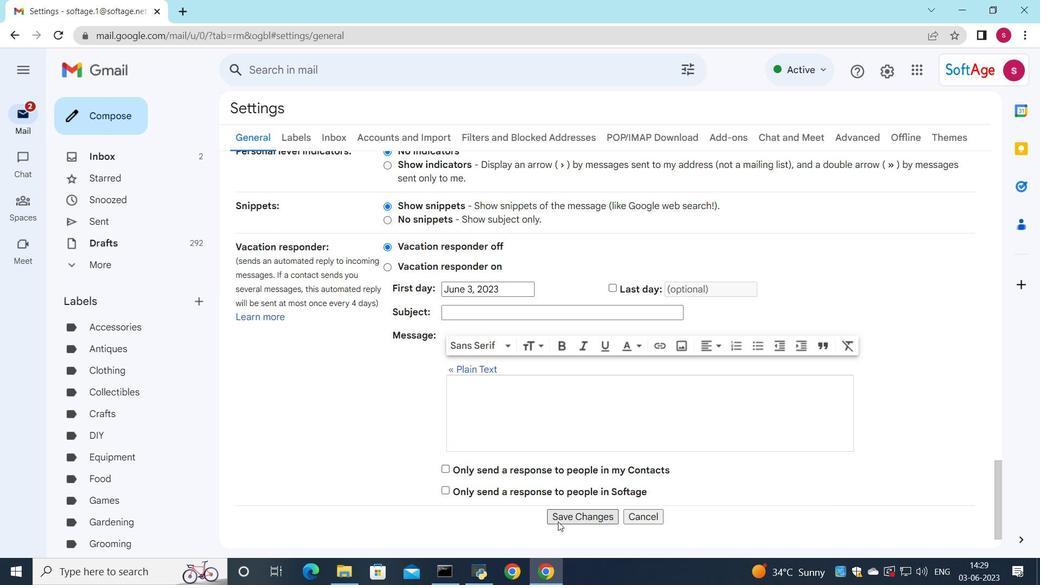 
Action: Mouse pressed left at (561, 522)
Screenshot: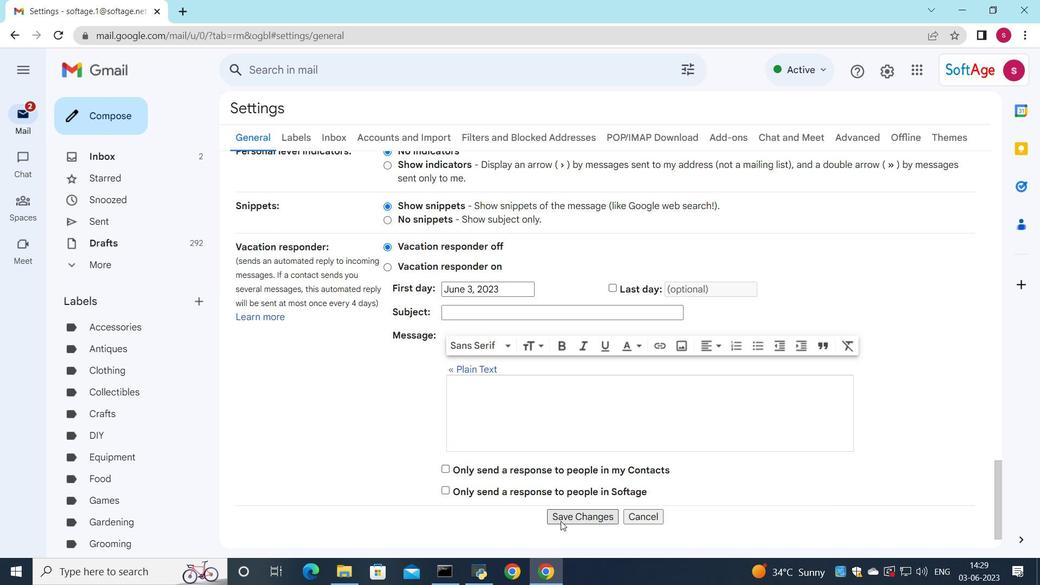 
Action: Mouse moved to (552, 133)
Screenshot: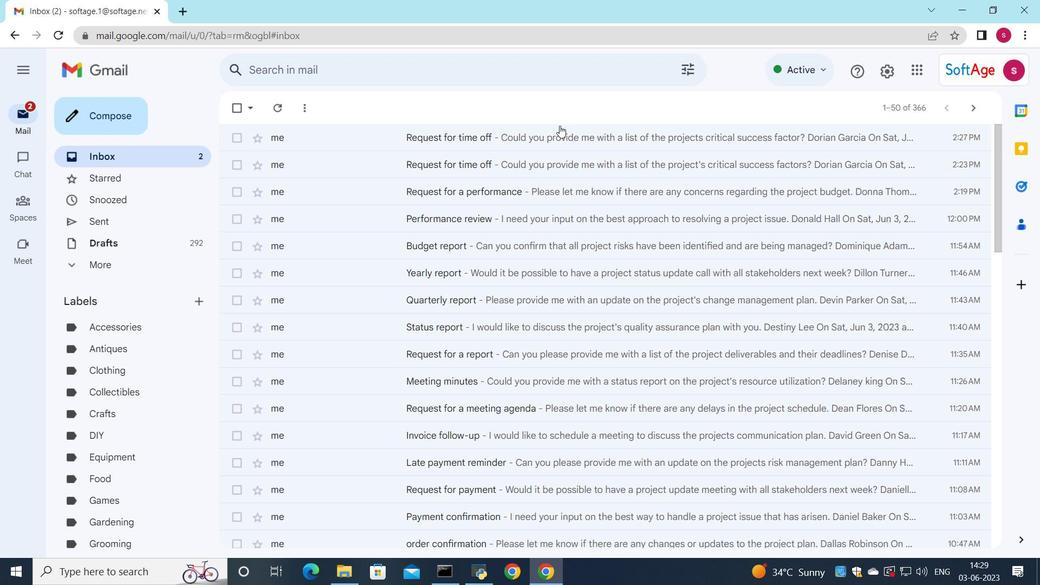 
Action: Mouse pressed left at (552, 133)
Screenshot: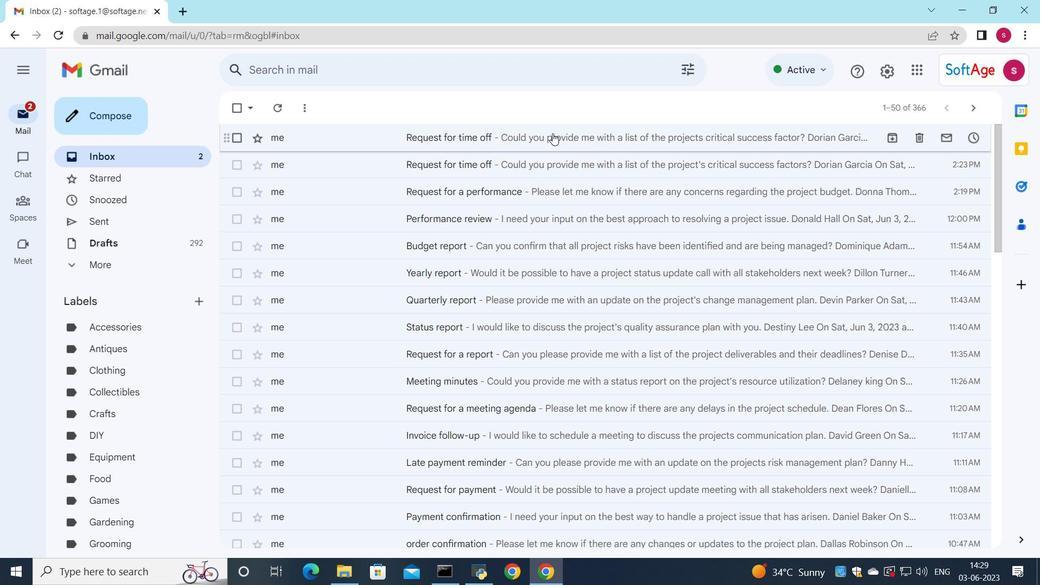 
Action: Mouse moved to (523, 245)
Screenshot: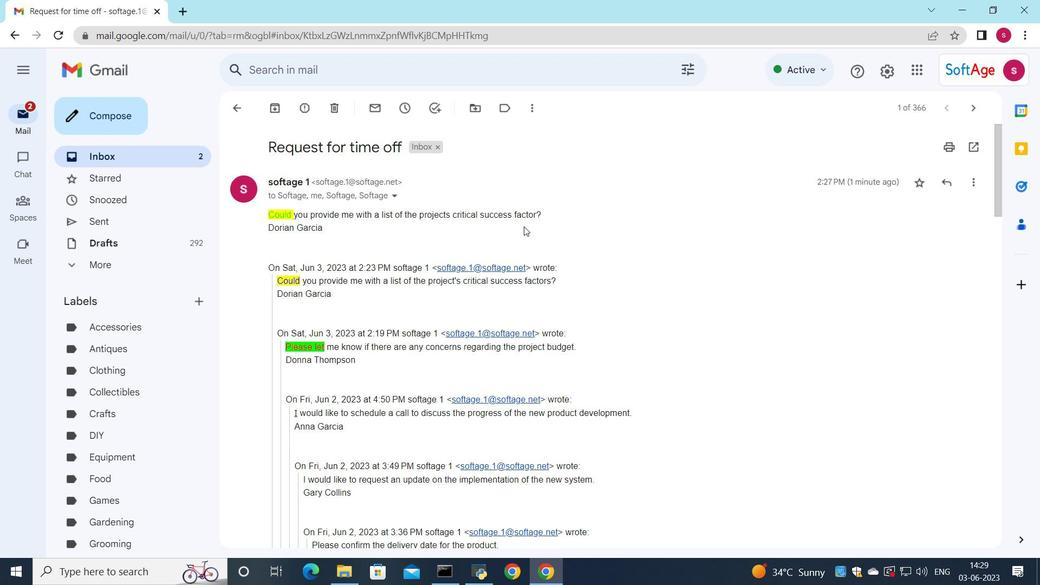 
Action: Mouse scrolled (523, 244) with delta (0, 0)
Screenshot: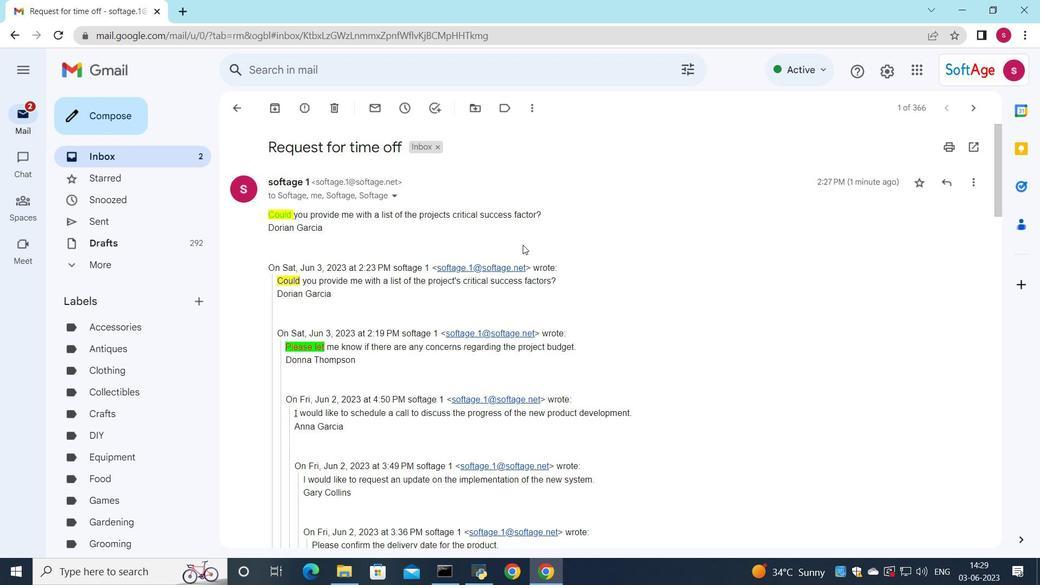 
Action: Mouse scrolled (523, 244) with delta (0, 0)
Screenshot: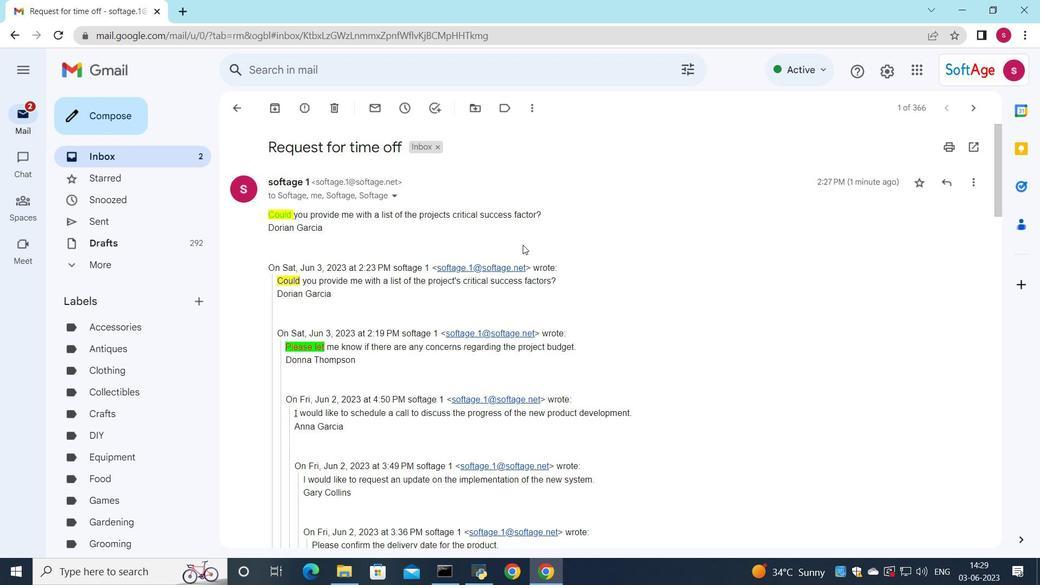 
Action: Mouse scrolled (523, 244) with delta (0, 0)
Screenshot: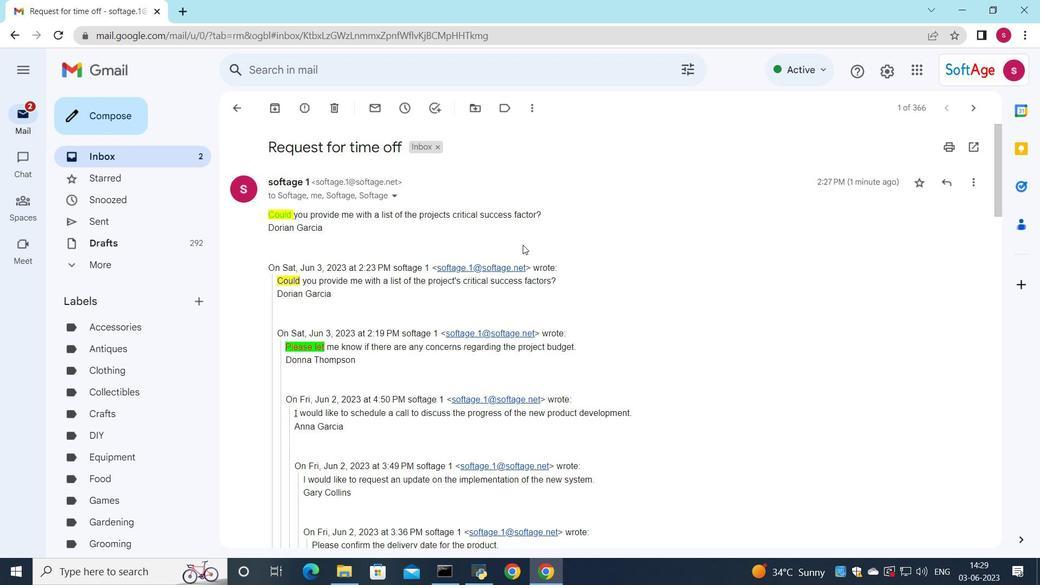 
Action: Mouse scrolled (523, 244) with delta (0, 0)
Screenshot: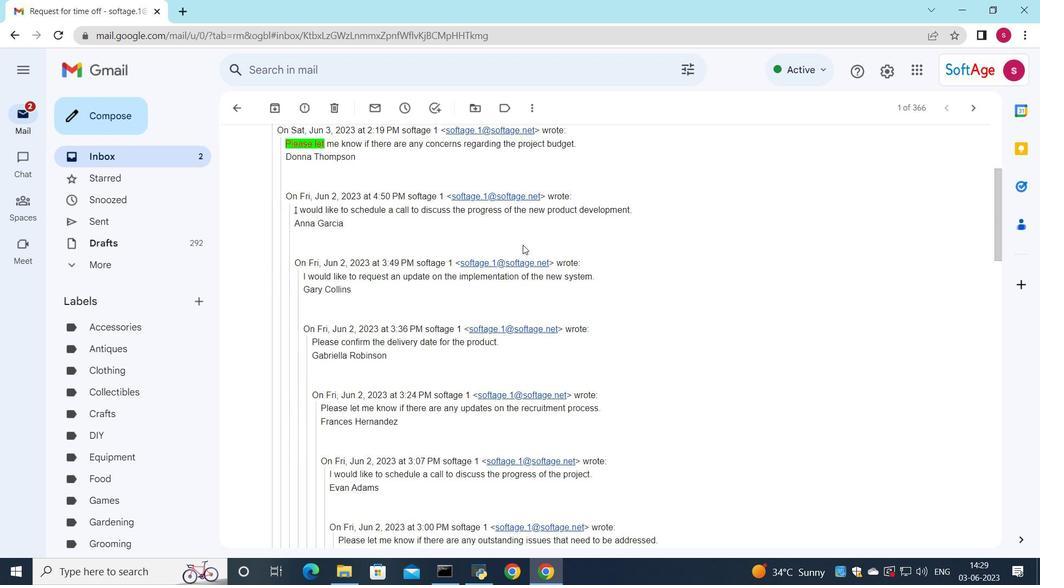 
Action: Mouse scrolled (523, 244) with delta (0, 0)
Screenshot: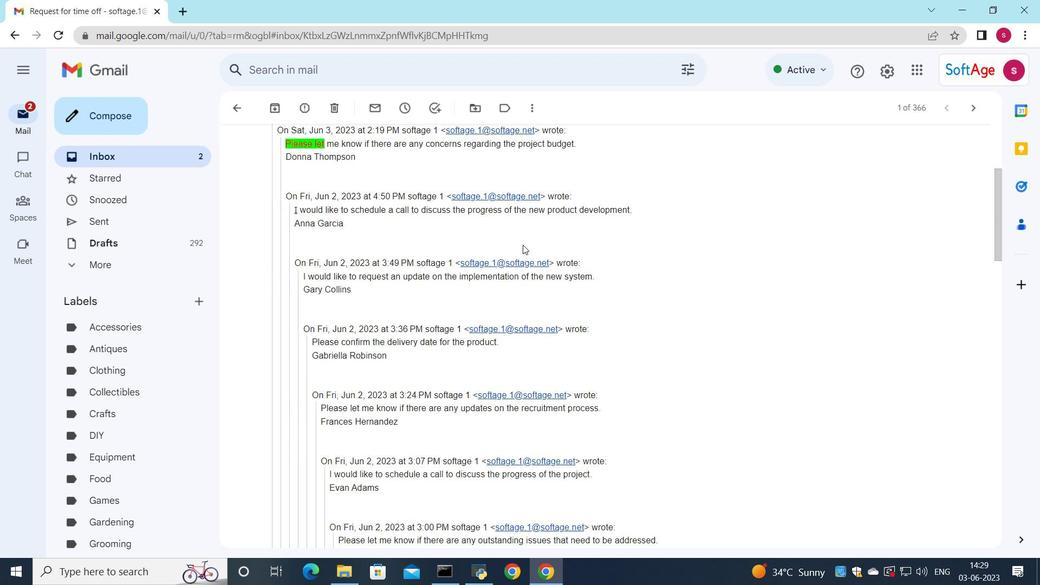 
Action: Mouse scrolled (523, 244) with delta (0, 0)
Screenshot: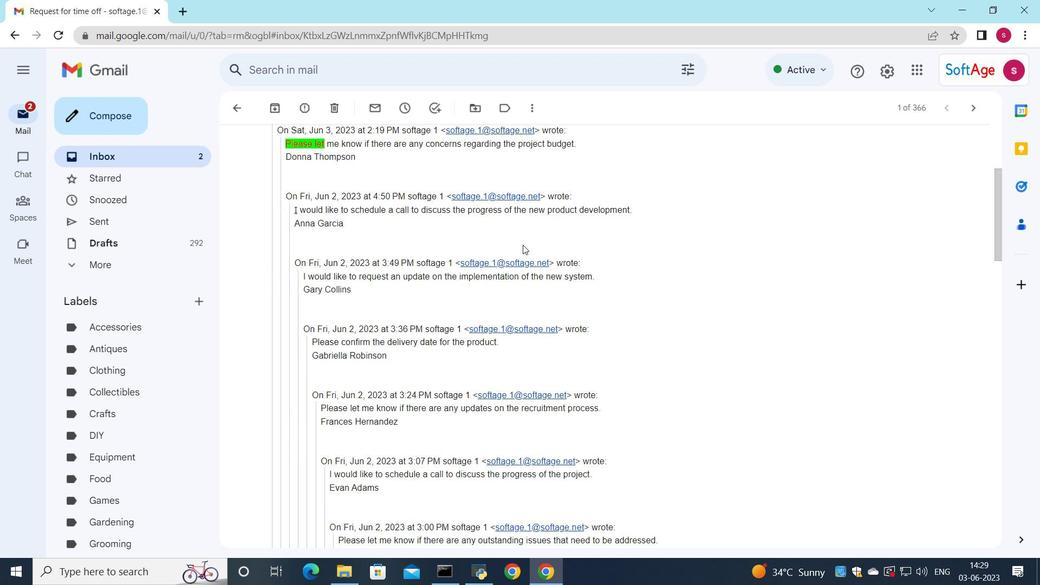 
Action: Mouse scrolled (523, 244) with delta (0, 0)
Screenshot: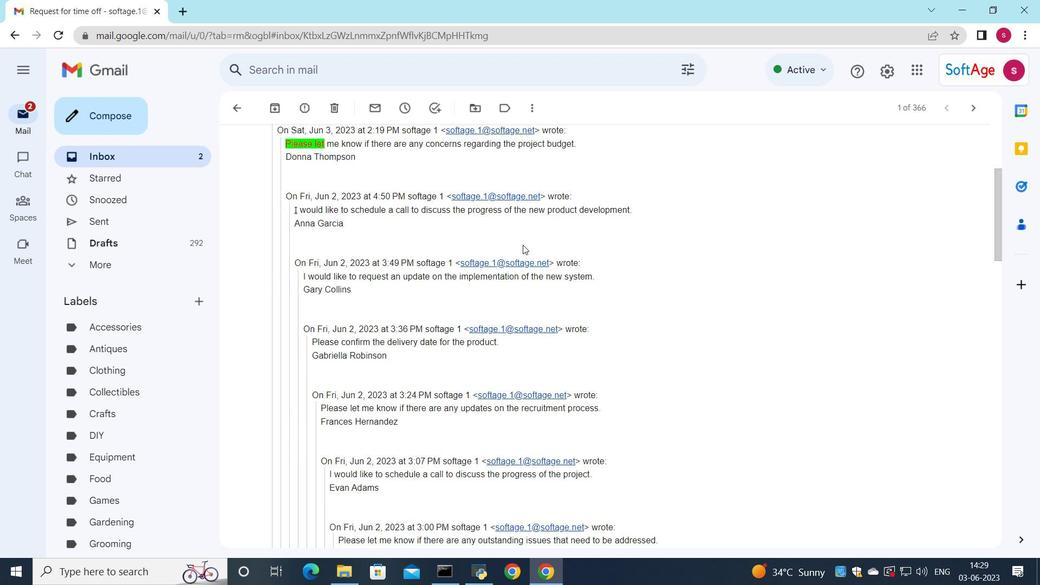 
Action: Mouse scrolled (523, 244) with delta (0, 0)
Screenshot: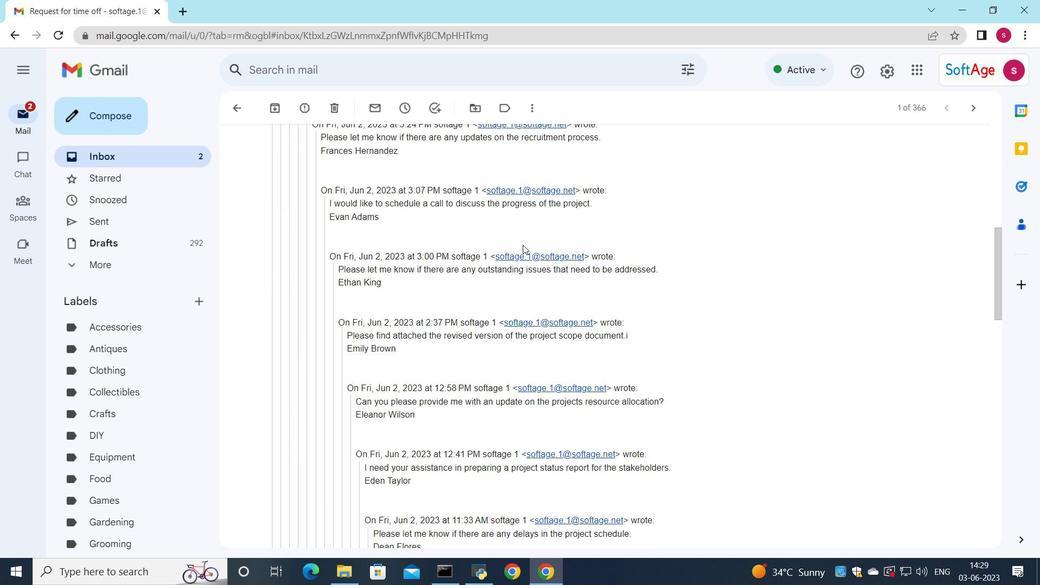 
Action: Mouse scrolled (523, 244) with delta (0, 0)
Screenshot: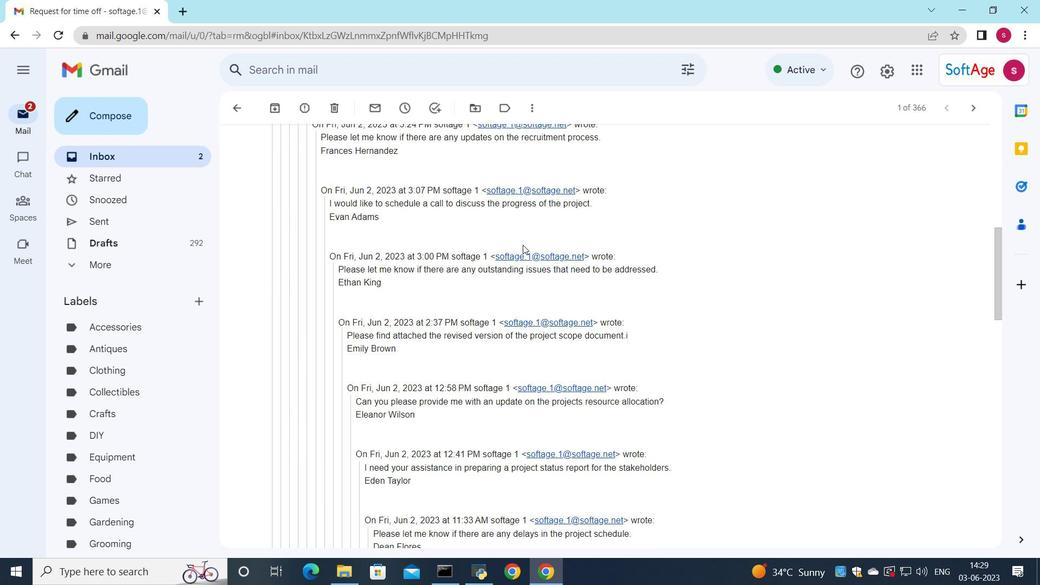 
Action: Mouse scrolled (523, 244) with delta (0, 0)
Screenshot: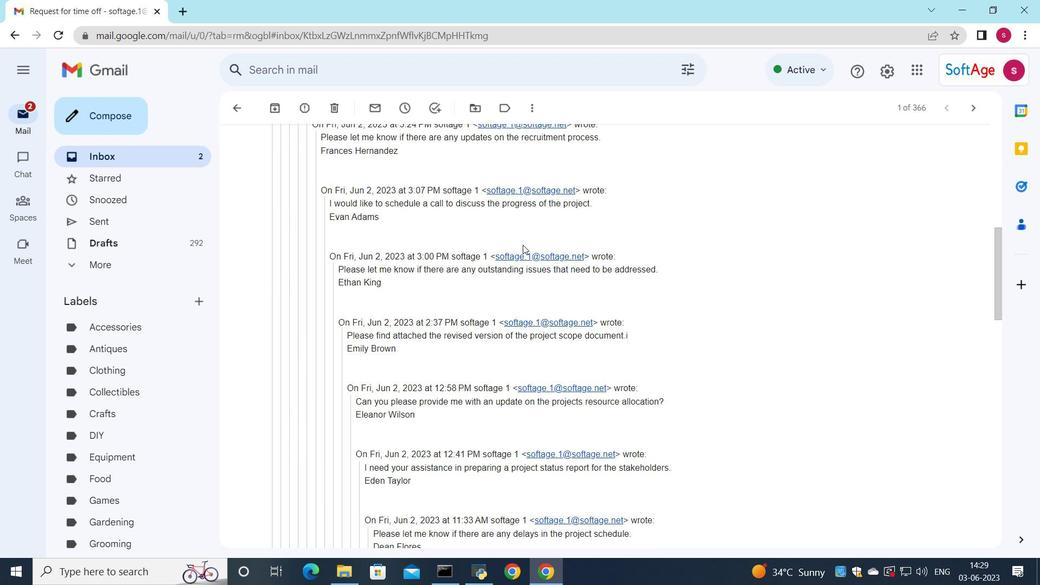 
Action: Mouse scrolled (523, 244) with delta (0, 0)
Screenshot: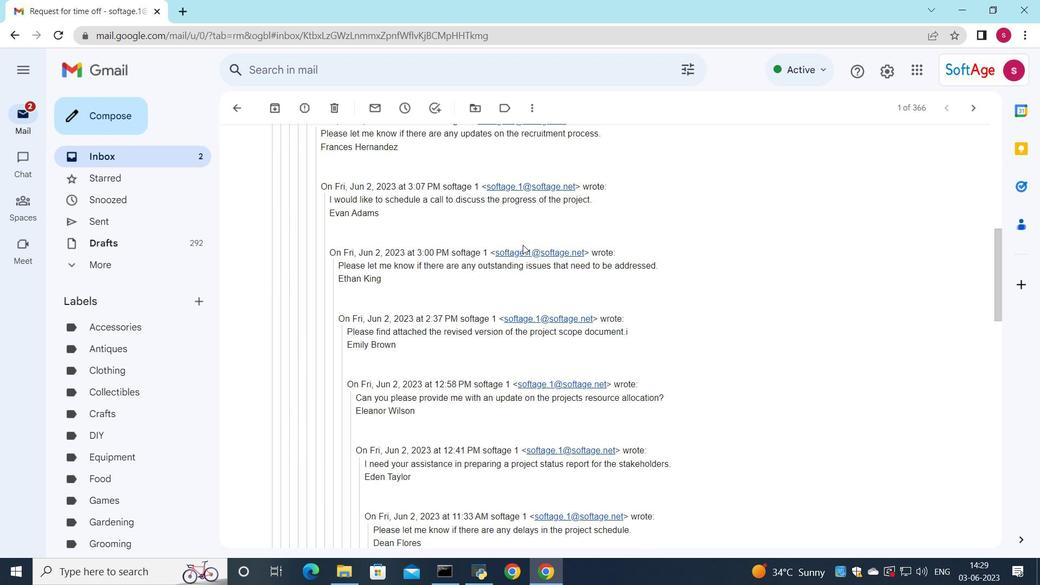 
Action: Mouse scrolled (523, 244) with delta (0, 0)
Screenshot: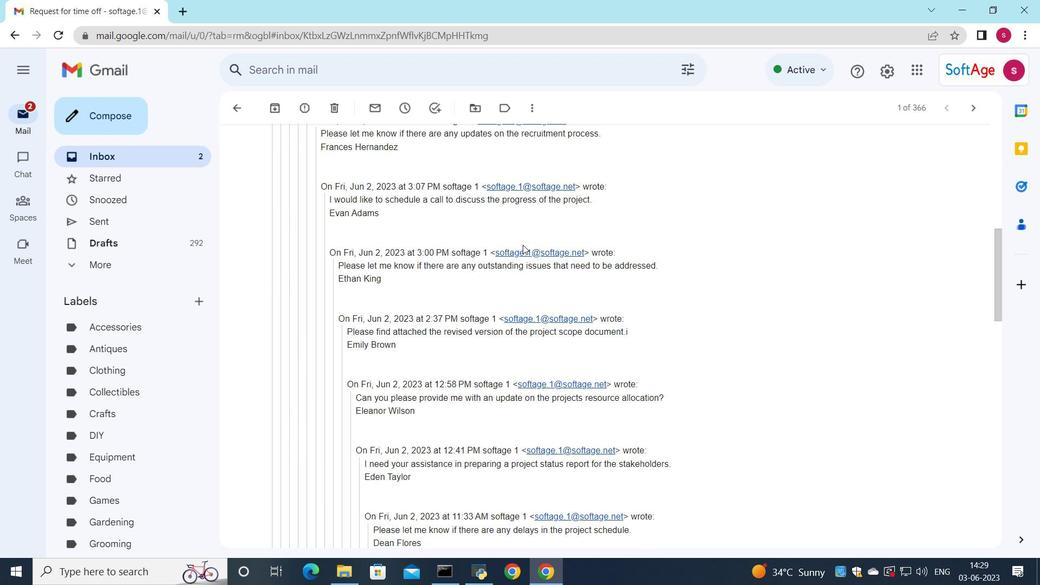 
Action: Mouse scrolled (523, 244) with delta (0, 0)
Screenshot: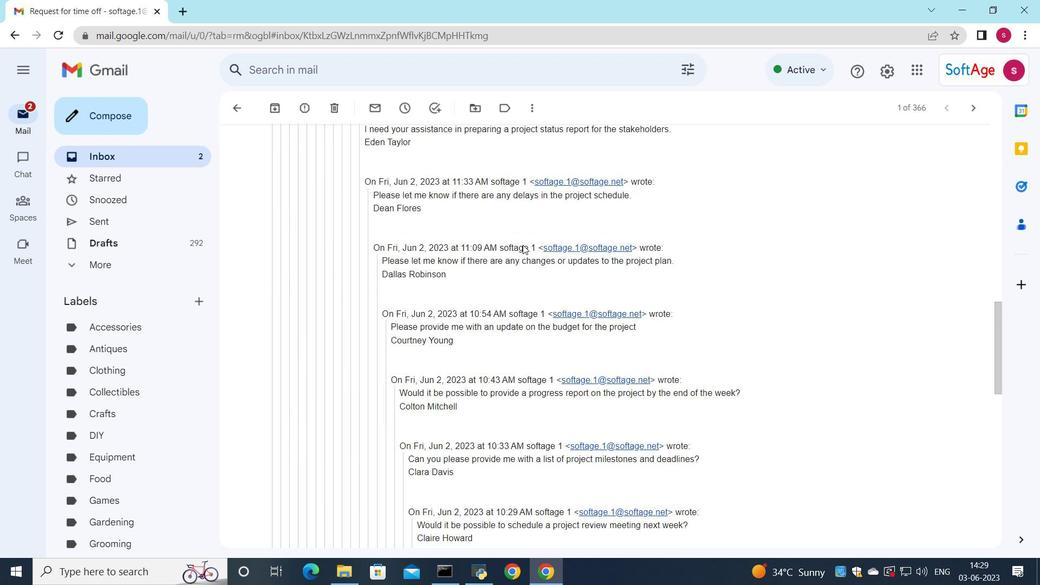 
Action: Mouse scrolled (523, 244) with delta (0, 0)
Screenshot: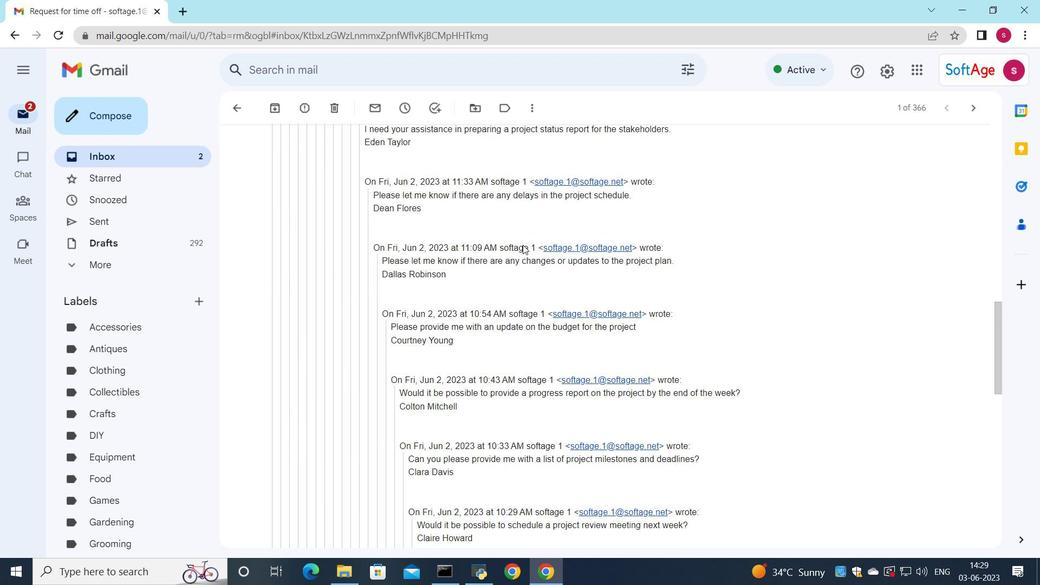 
Action: Mouse scrolled (523, 244) with delta (0, 0)
Screenshot: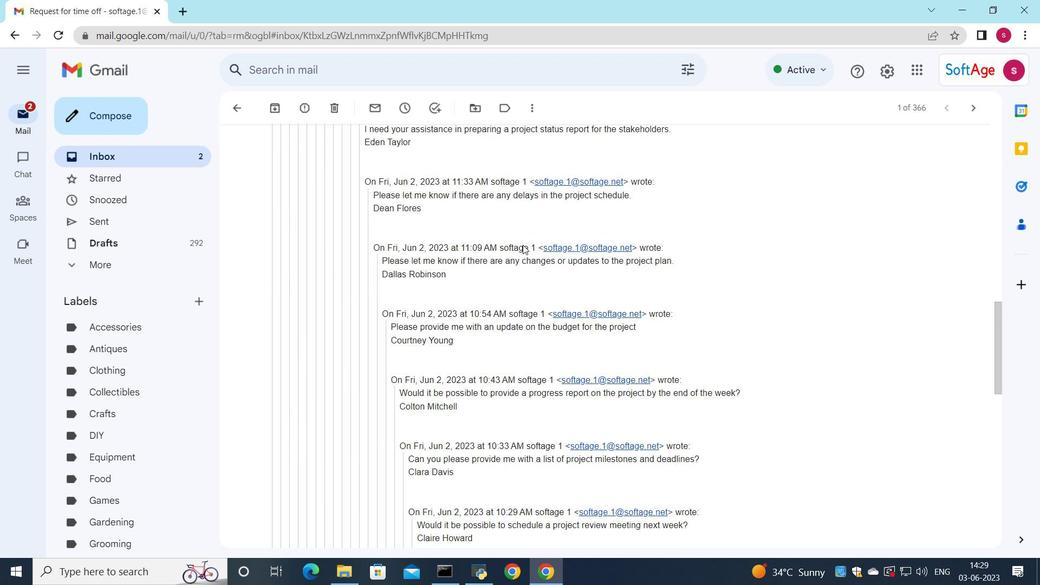 
Action: Mouse scrolled (523, 244) with delta (0, 0)
Screenshot: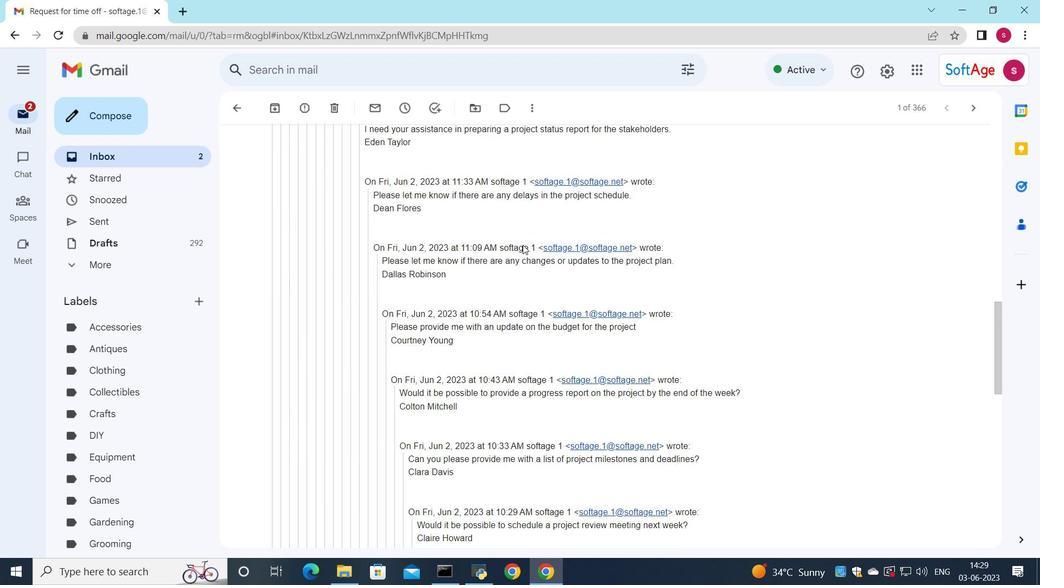 
Action: Mouse scrolled (523, 244) with delta (0, 0)
Screenshot: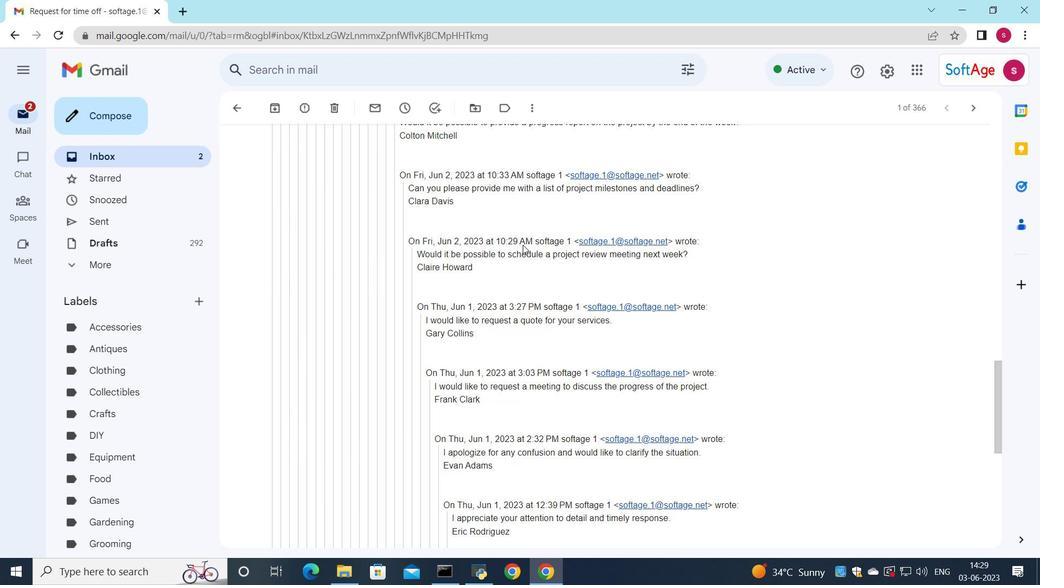 
Action: Mouse scrolled (523, 244) with delta (0, 0)
Screenshot: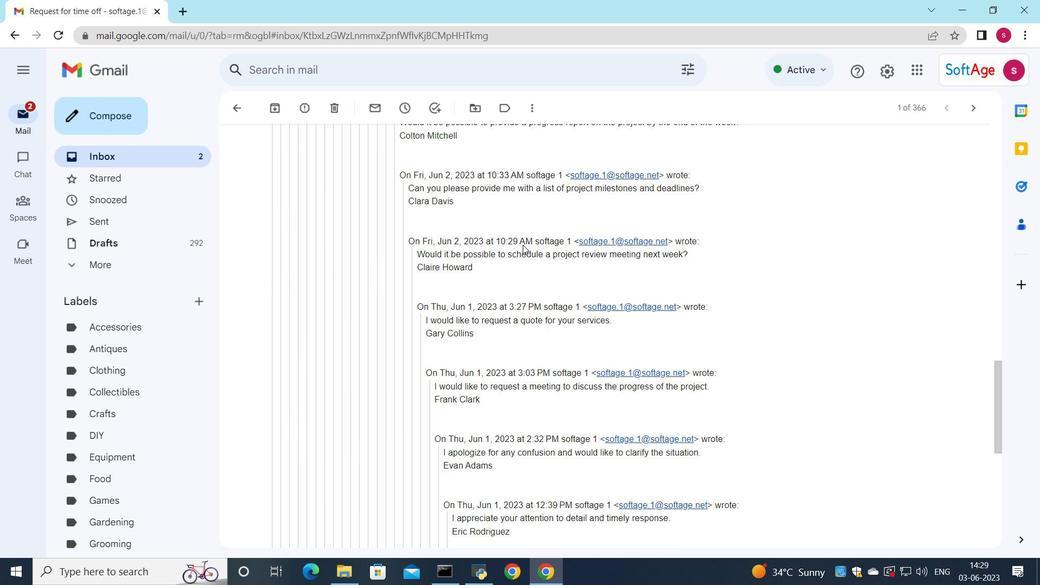 
Action: Mouse scrolled (523, 244) with delta (0, 0)
Screenshot: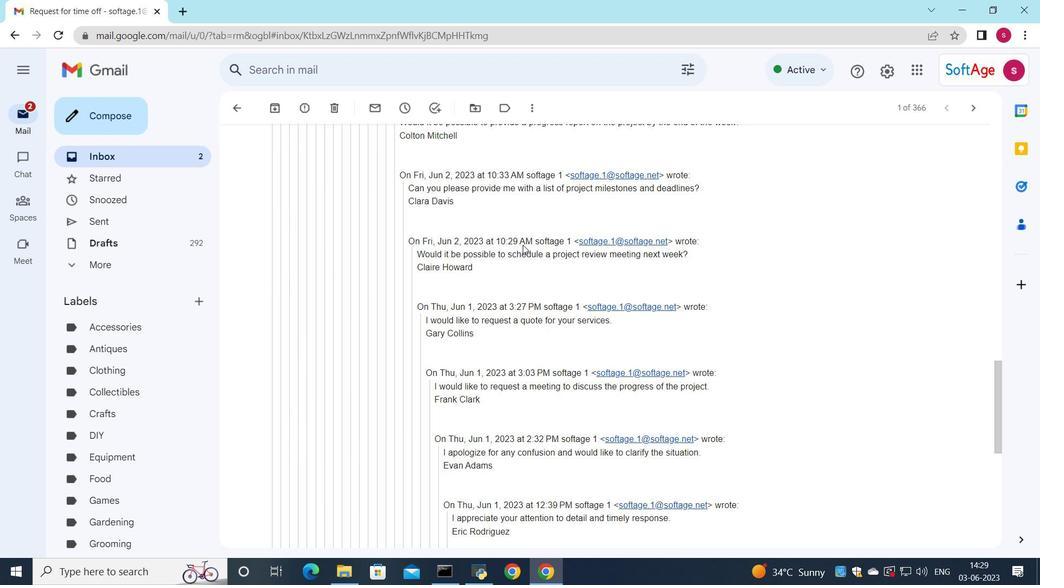 
Action: Mouse scrolled (523, 244) with delta (0, 0)
Screenshot: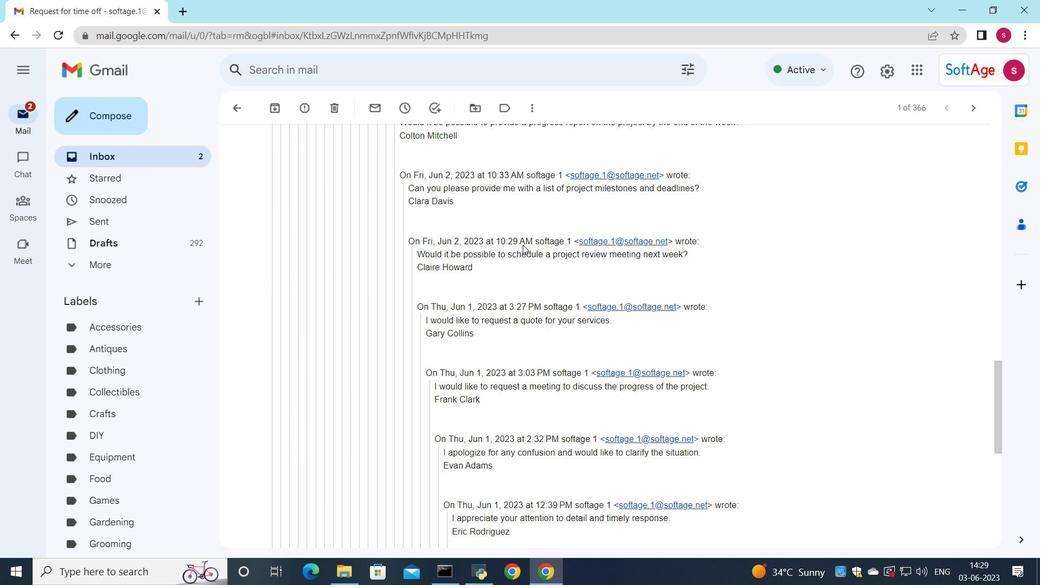 
Action: Mouse scrolled (523, 244) with delta (0, 0)
Screenshot: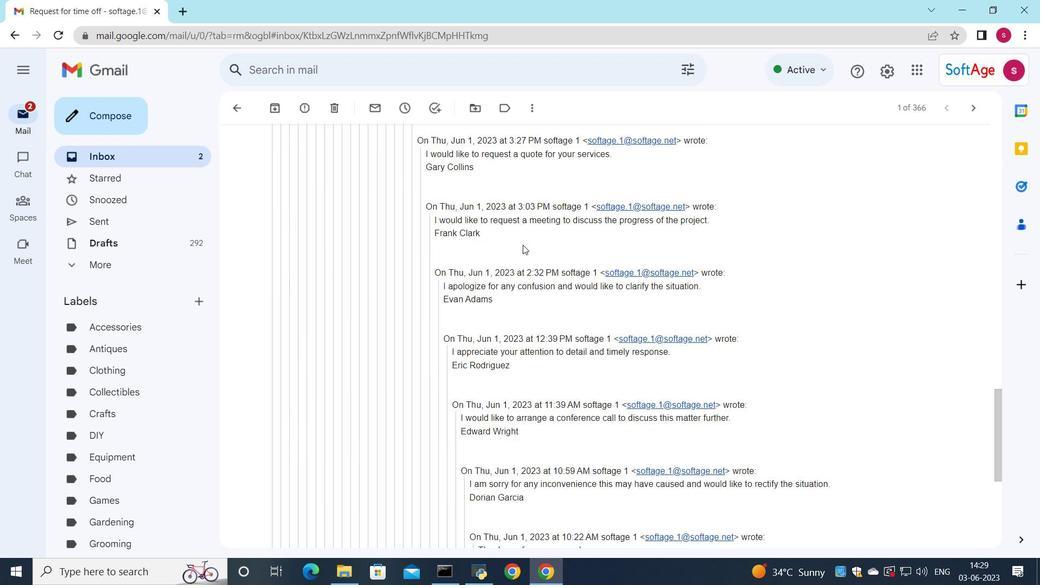 
Action: Mouse scrolled (523, 244) with delta (0, 0)
Screenshot: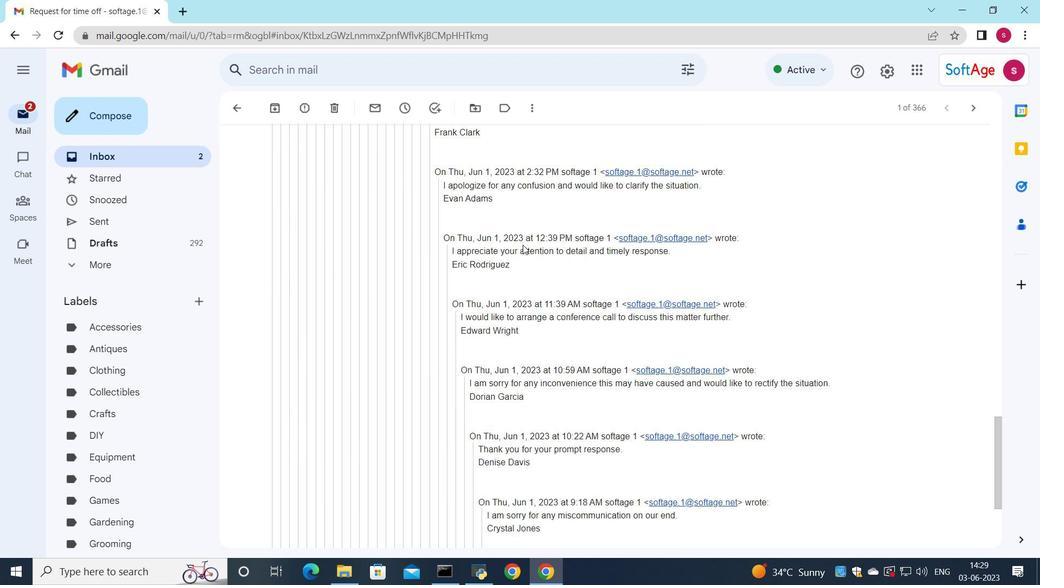 
Action: Mouse scrolled (523, 244) with delta (0, 0)
Screenshot: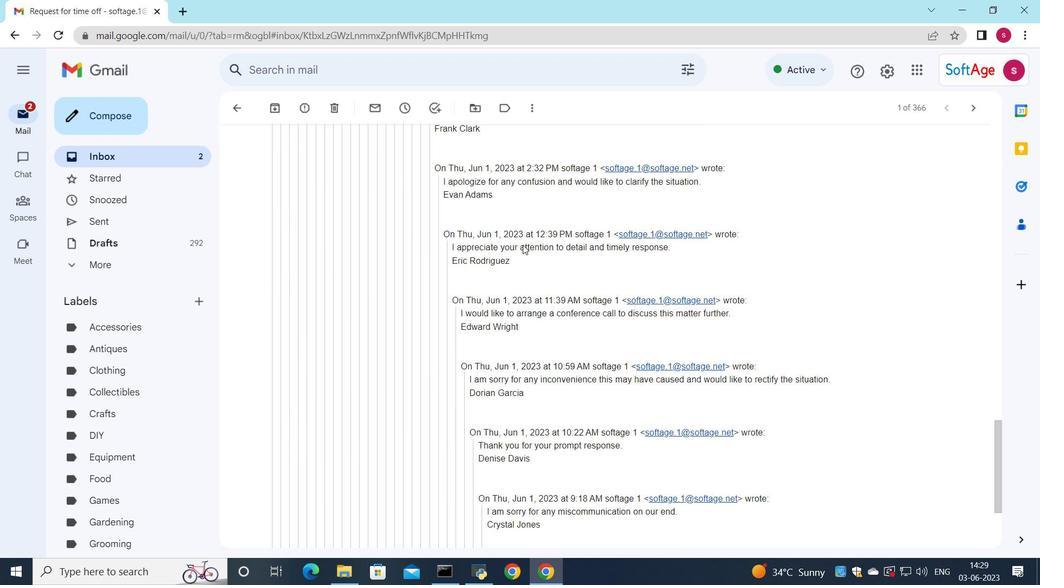
Action: Mouse scrolled (523, 244) with delta (0, 0)
Screenshot: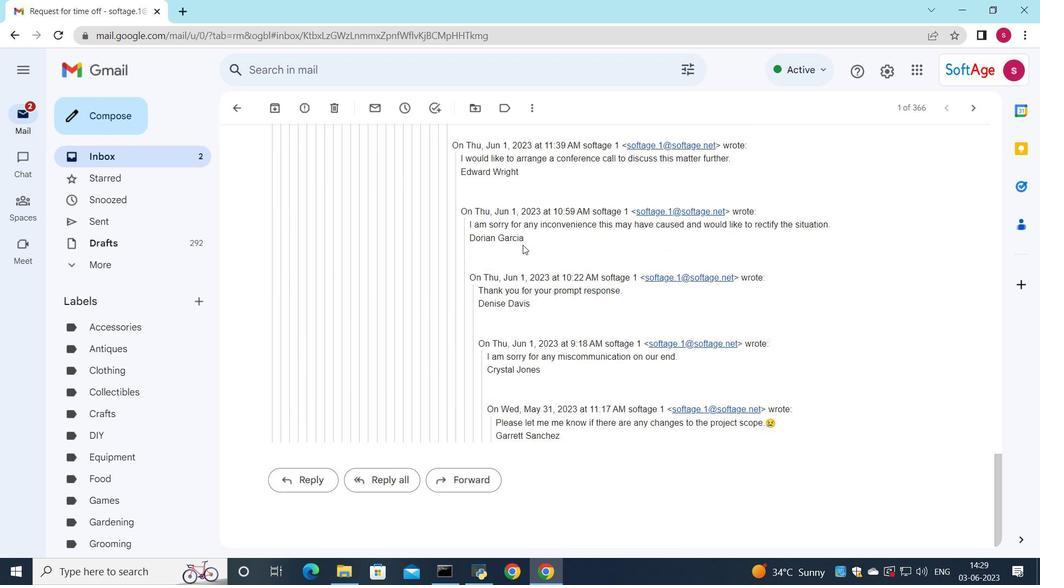 
Action: Mouse scrolled (523, 244) with delta (0, 0)
Screenshot: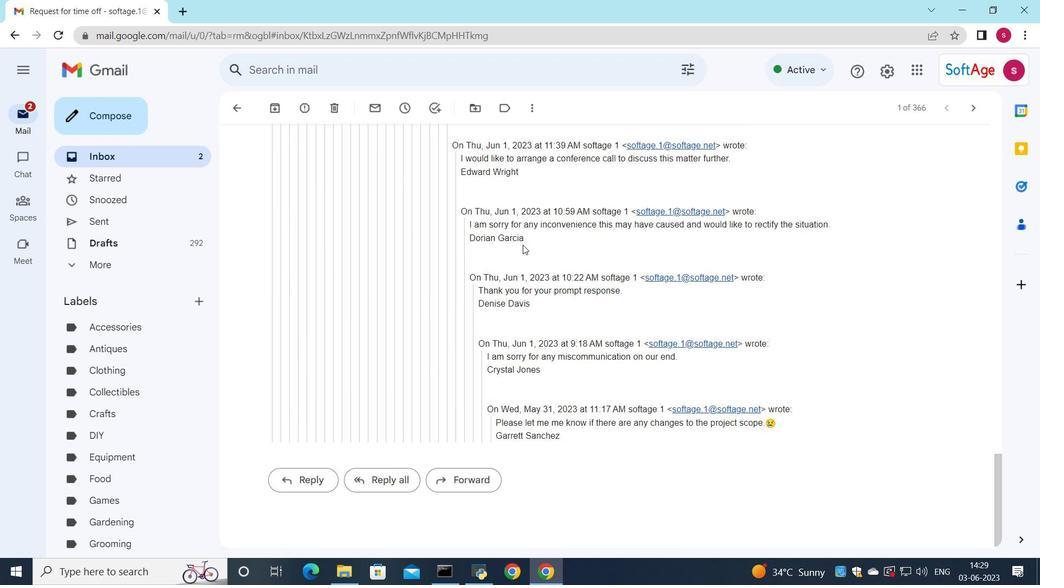 
Action: Mouse scrolled (523, 244) with delta (0, 0)
Screenshot: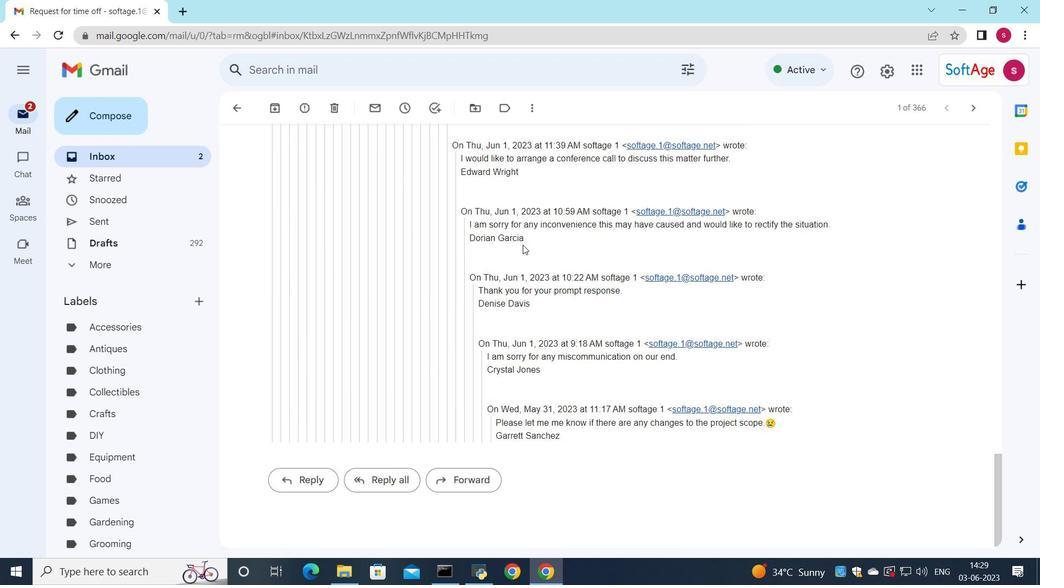 
Action: Mouse scrolled (523, 244) with delta (0, 0)
Screenshot: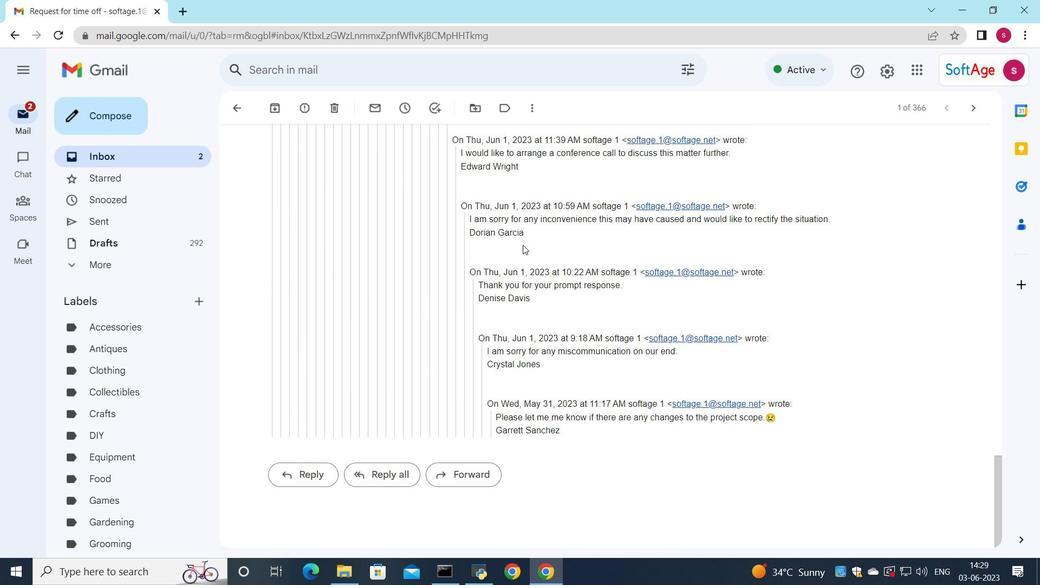 
Action: Mouse moved to (286, 473)
Screenshot: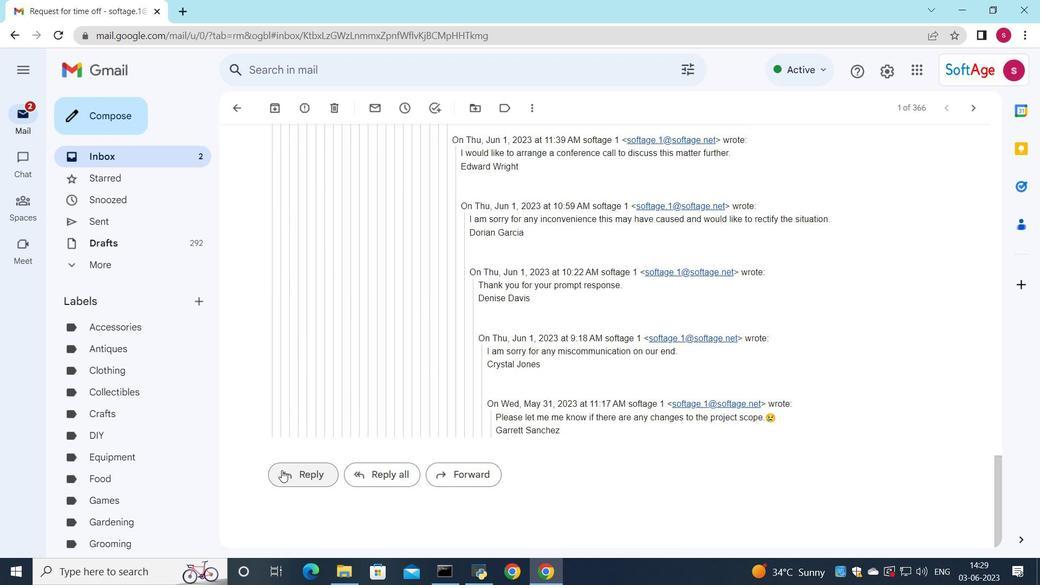 
Action: Mouse pressed left at (286, 473)
Screenshot: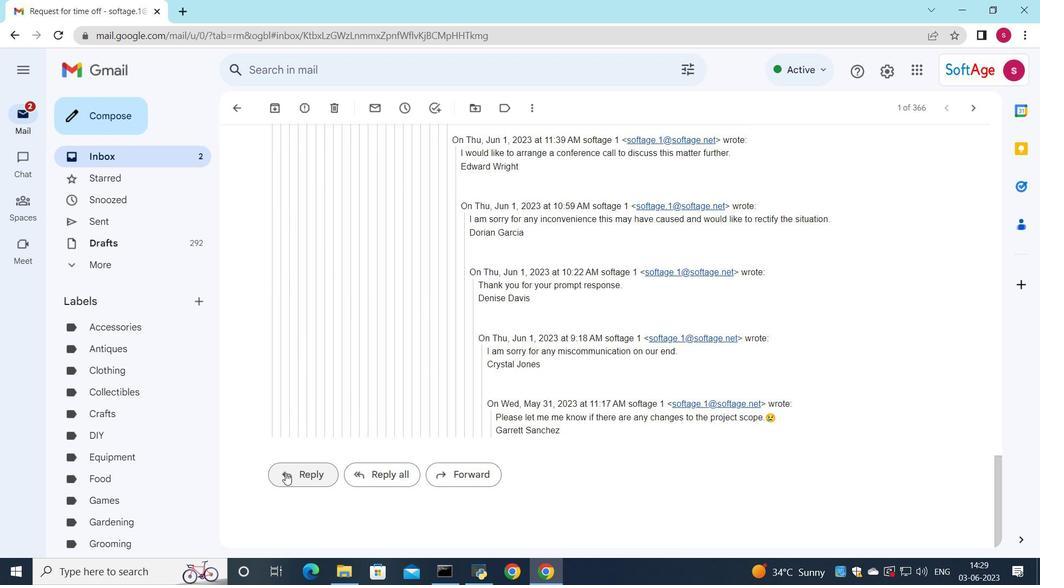
Action: Mouse moved to (297, 374)
Screenshot: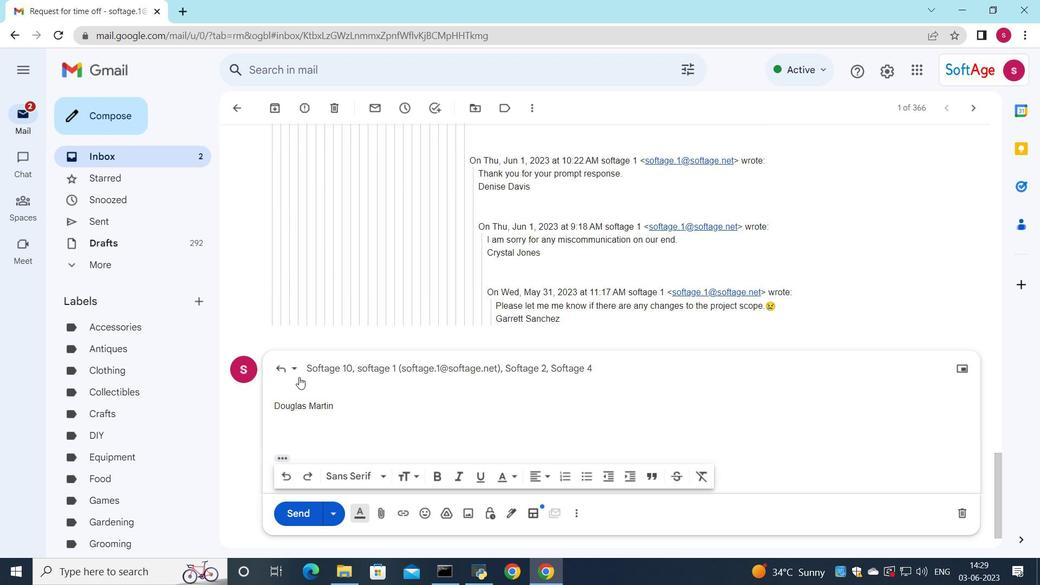 
Action: Mouse pressed left at (297, 374)
Screenshot: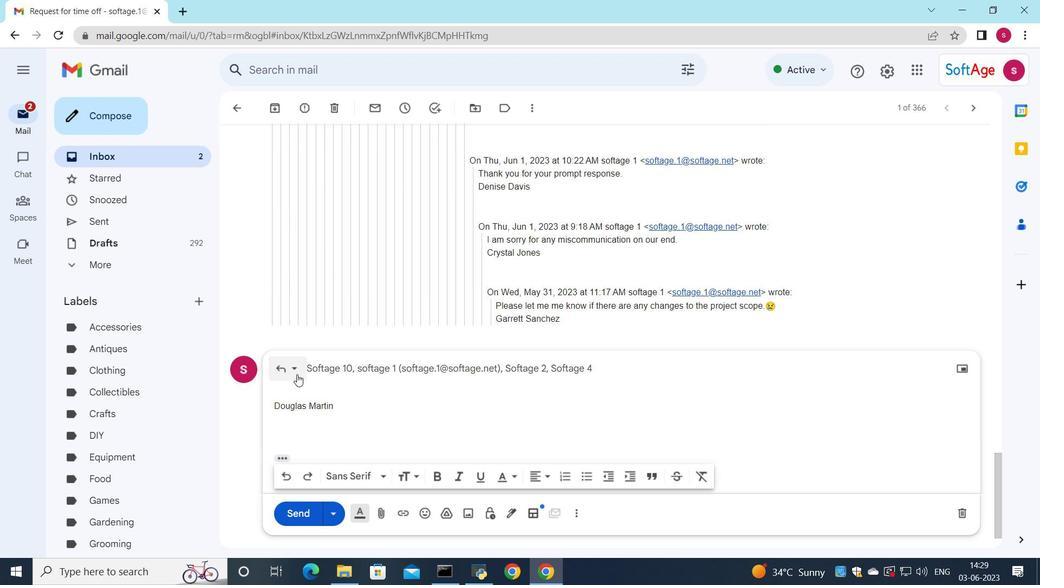 
Action: Mouse moved to (304, 472)
Screenshot: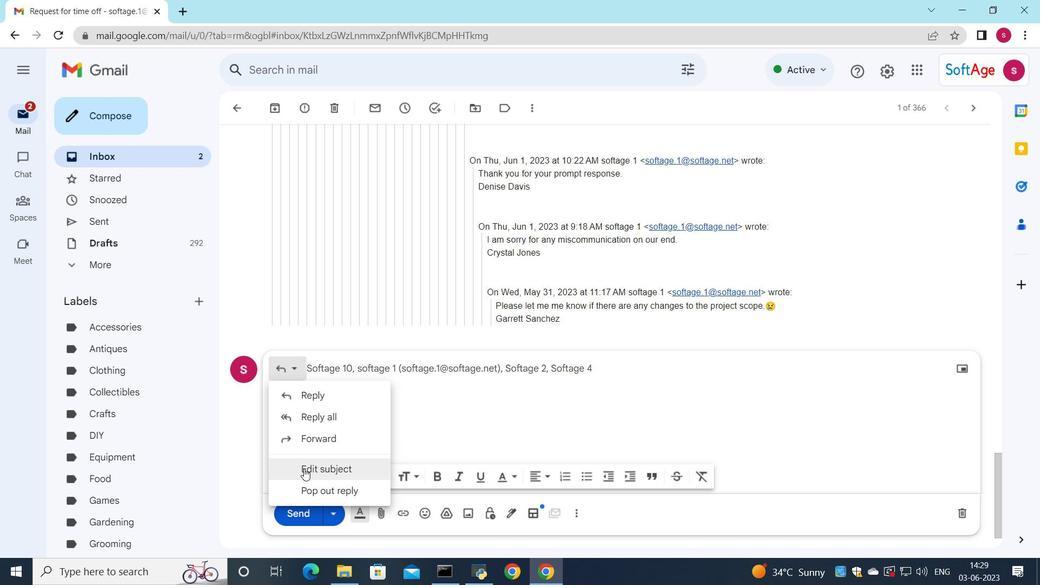 
Action: Mouse pressed left at (304, 472)
Screenshot: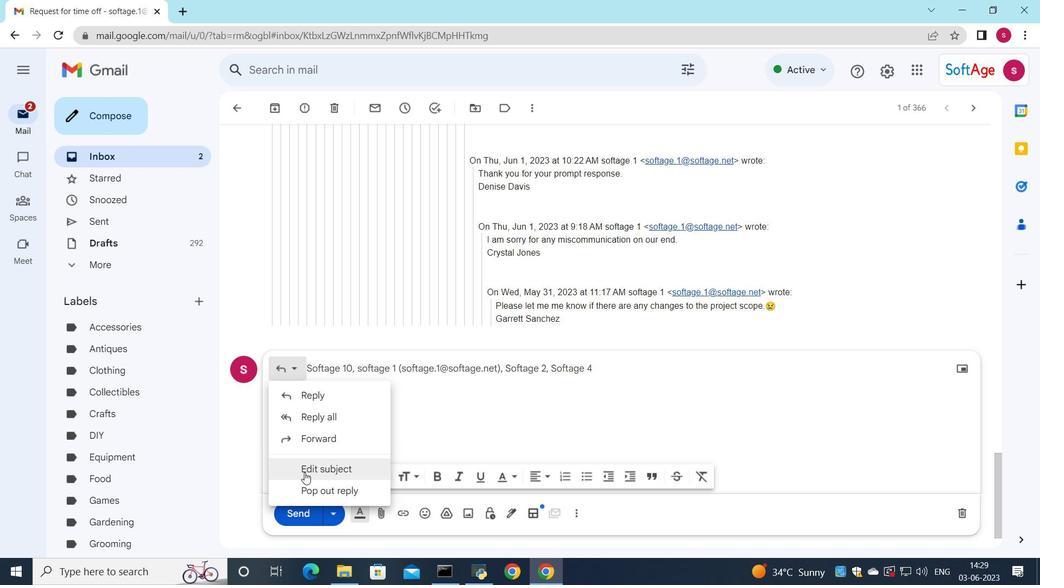 
Action: Mouse moved to (841, 271)
Screenshot: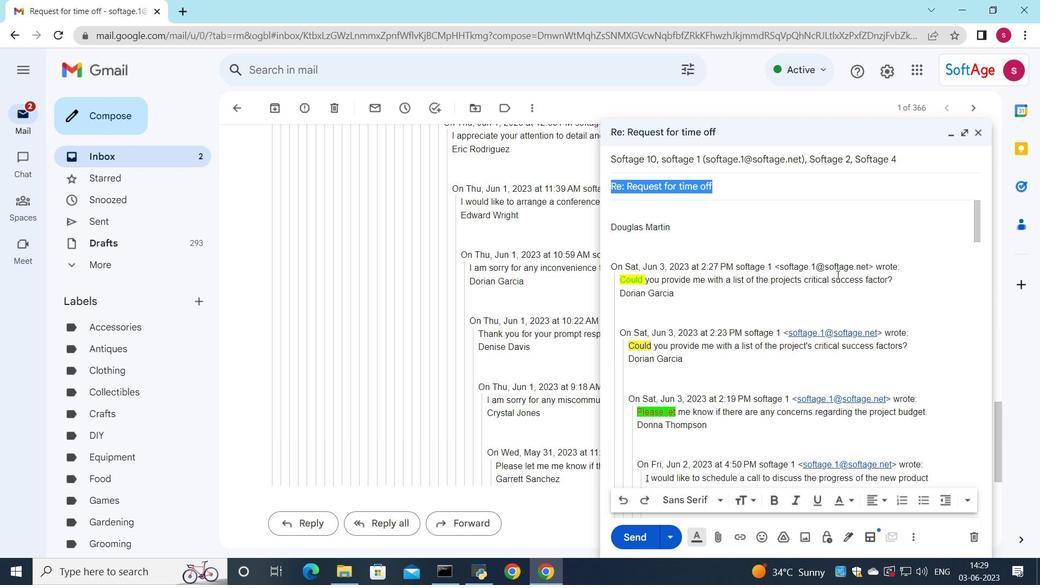 
Action: Key pressed <Key.shift>En<Key.backspace>mergency<Key.space>leave<Key.space>request
Screenshot: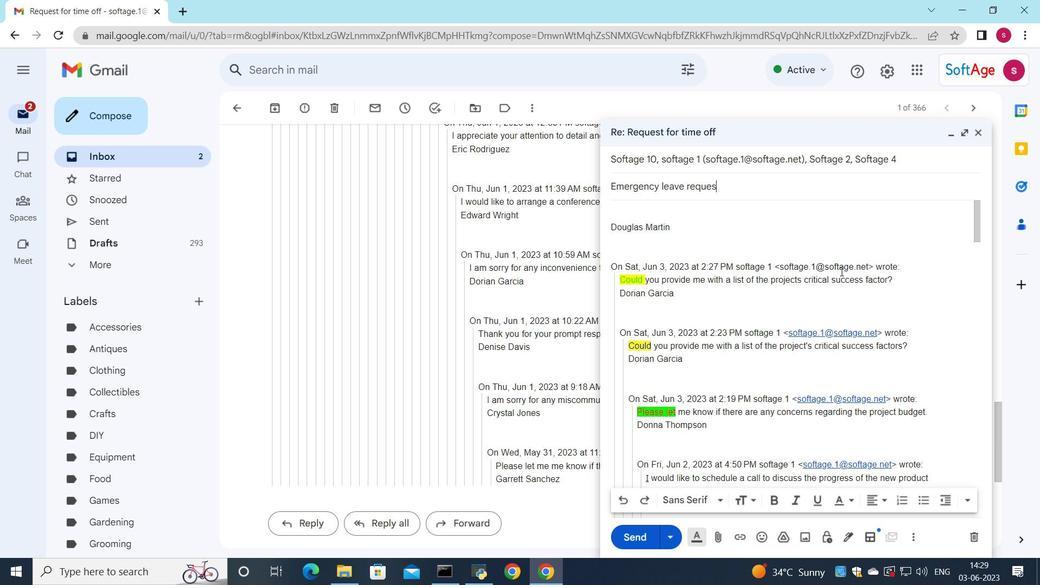 
Action: Mouse moved to (664, 217)
Screenshot: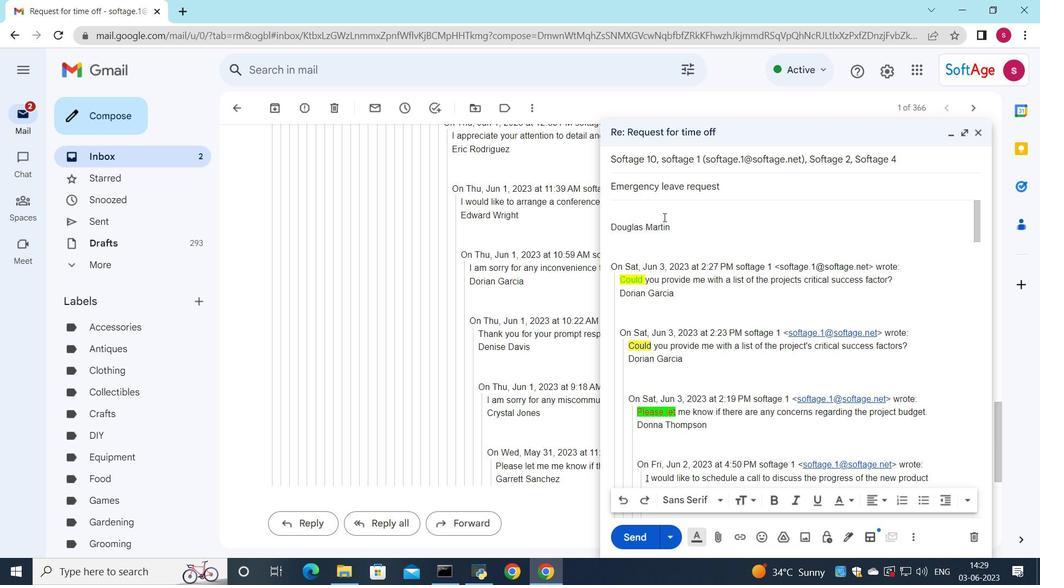 
Action: Mouse pressed left at (664, 217)
Screenshot: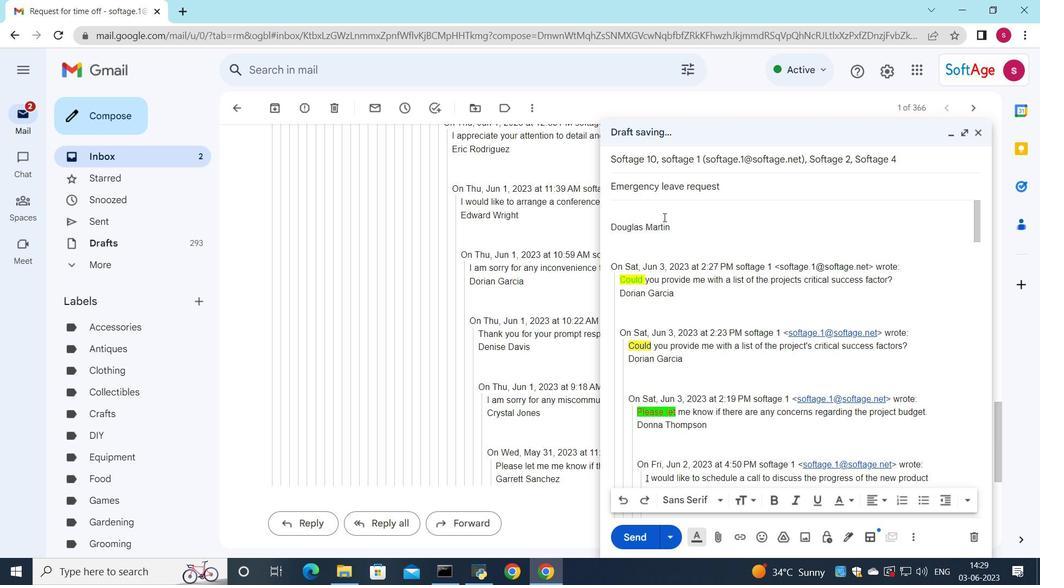 
Action: Key pressed <Key.shift><Key.shift><Key.shift>I<Key.space>would<Key.space>like<Key.space>to<Key.space>schedule<Key.space>a<Key.space>meeting<Key.space>to<Key.space>discuss<Key.space>the<Key.space>projects<Key.space>hums<Key.backspace>an<Key.space>resources<Key.space>plan.
Screenshot: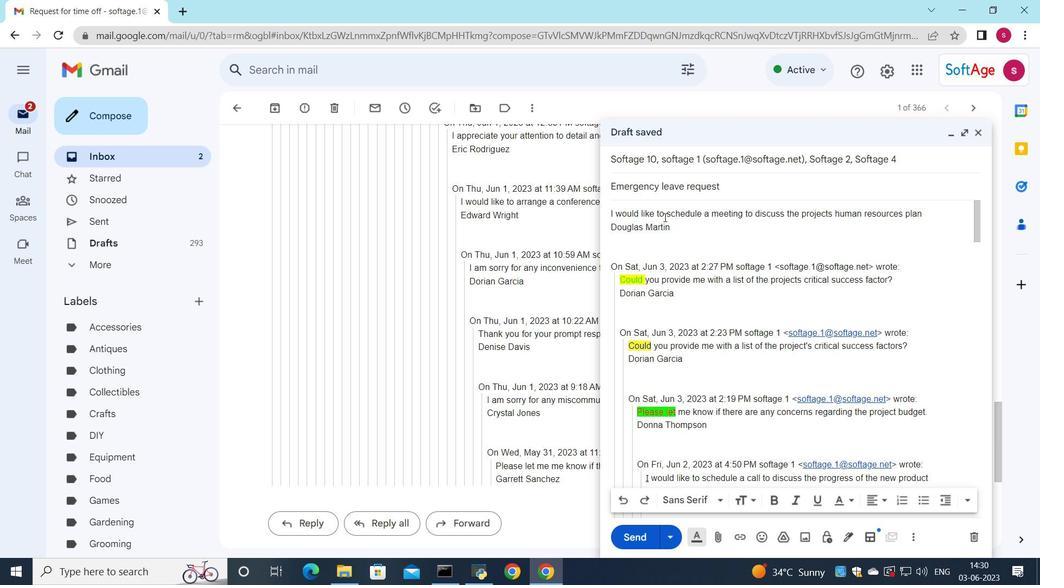 
Action: Mouse moved to (812, 219)
Screenshot: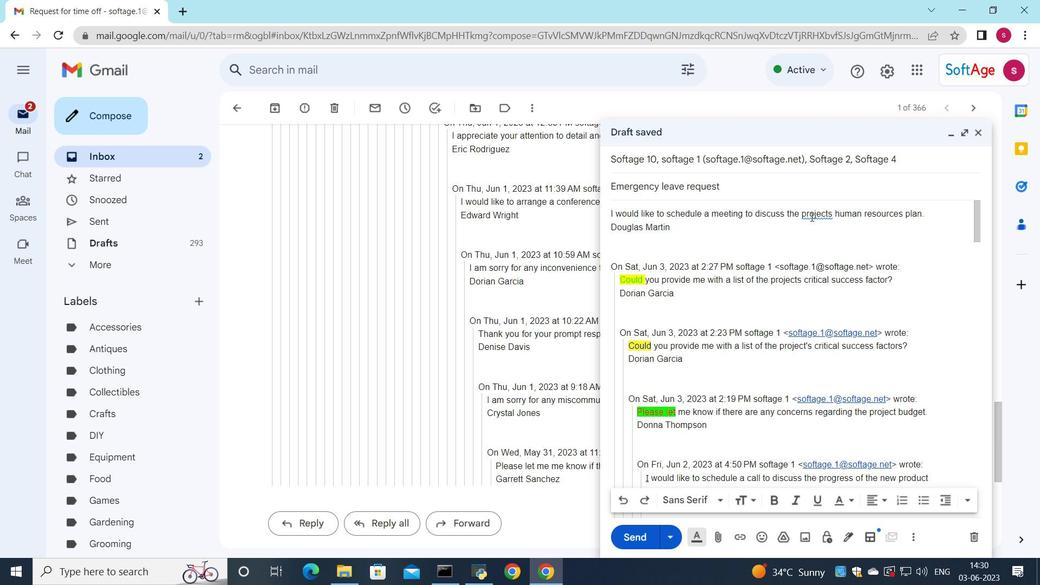 
Action: Mouse pressed left at (812, 219)
Screenshot: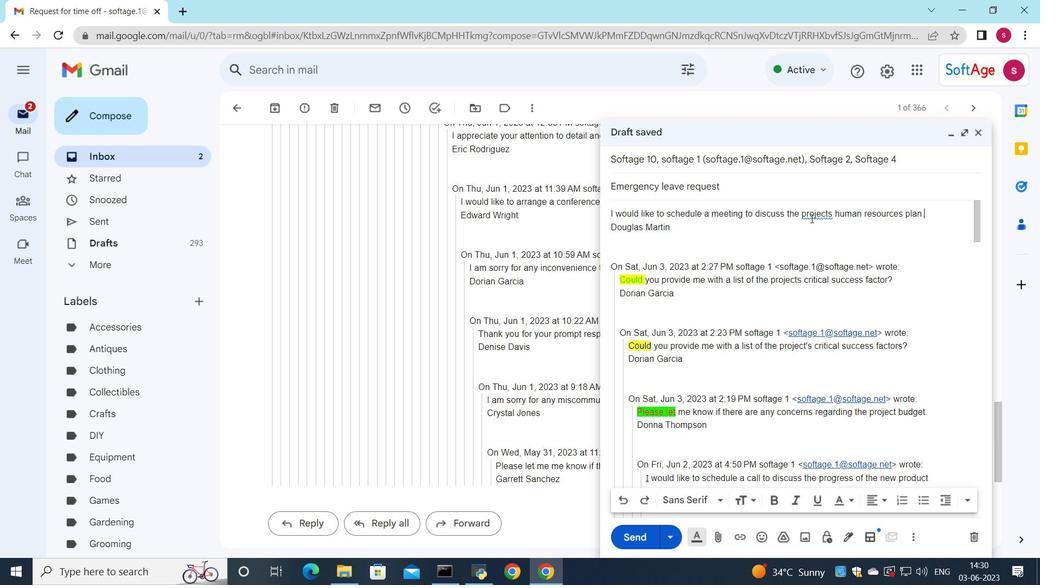 
Action: Mouse moved to (819, 234)
Screenshot: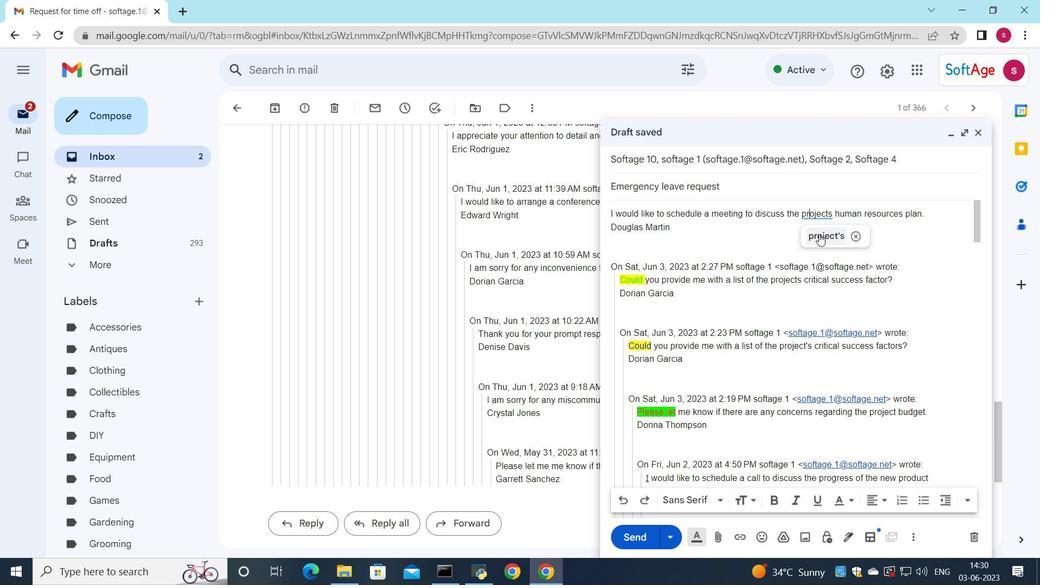 
Action: Mouse pressed left at (819, 234)
Screenshot: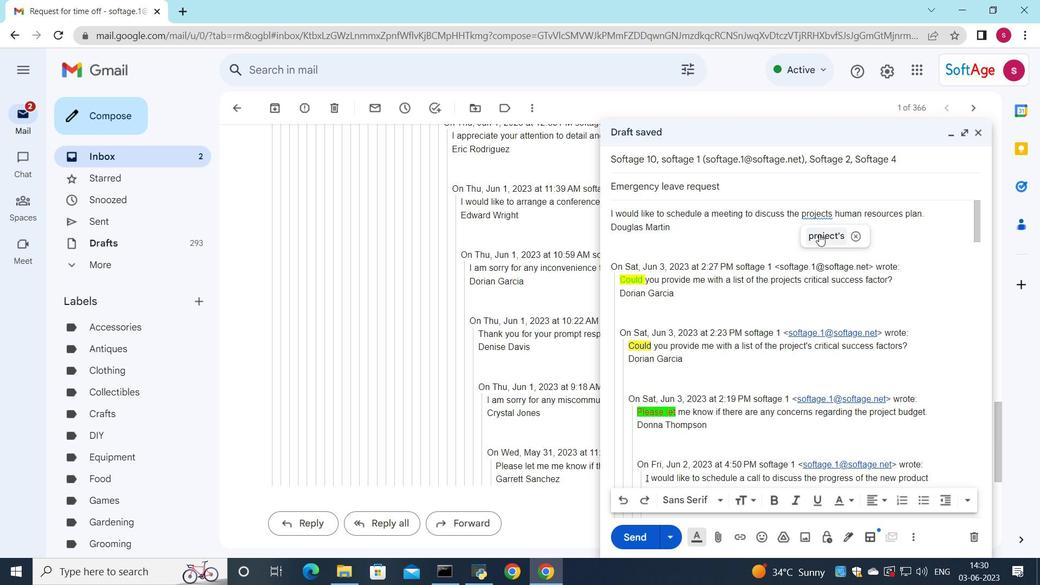 
Action: Mouse moved to (926, 216)
Screenshot: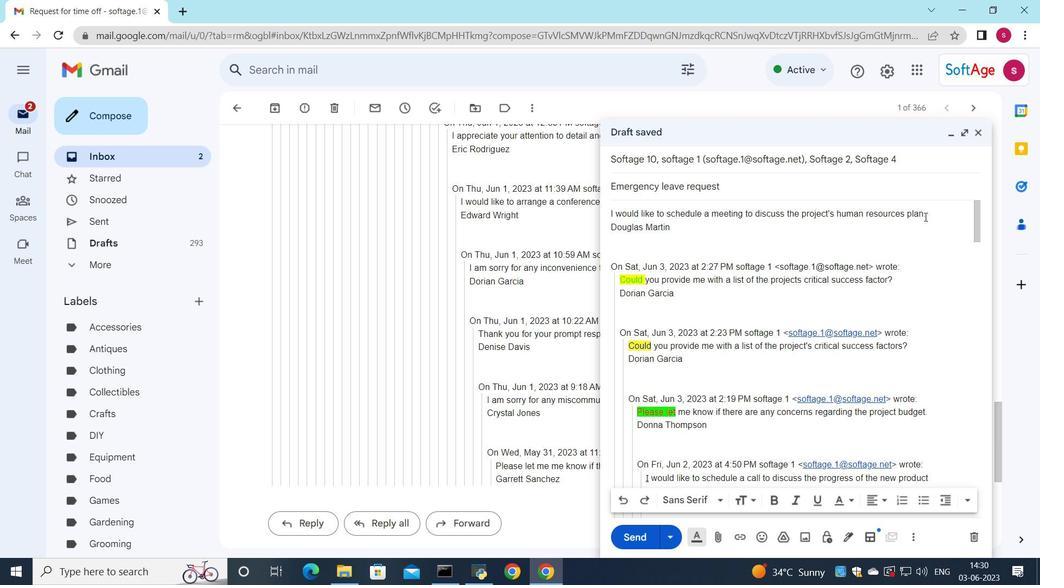
Action: Mouse pressed left at (926, 216)
Screenshot: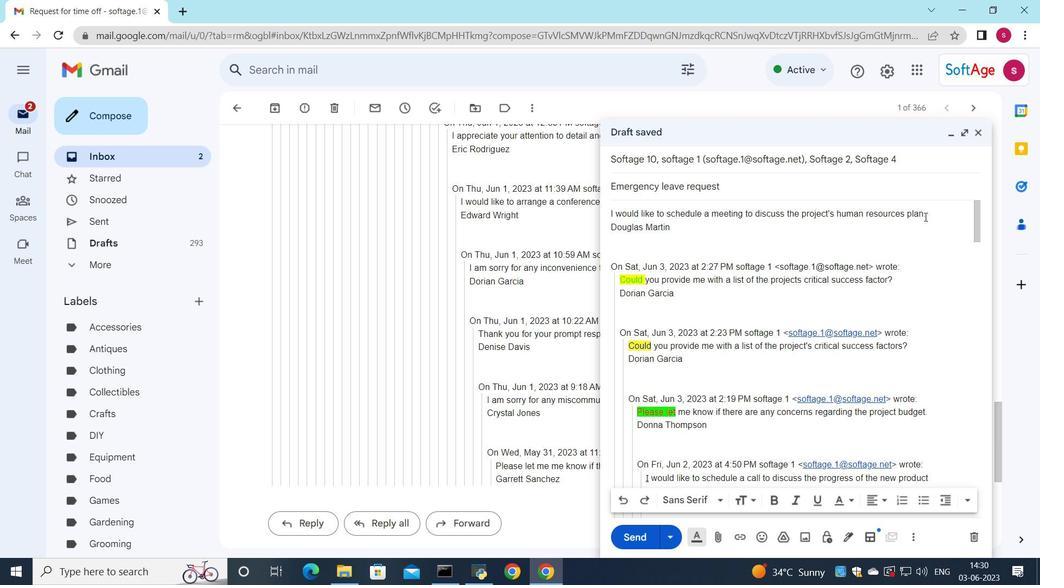 
Action: Mouse moved to (850, 499)
Screenshot: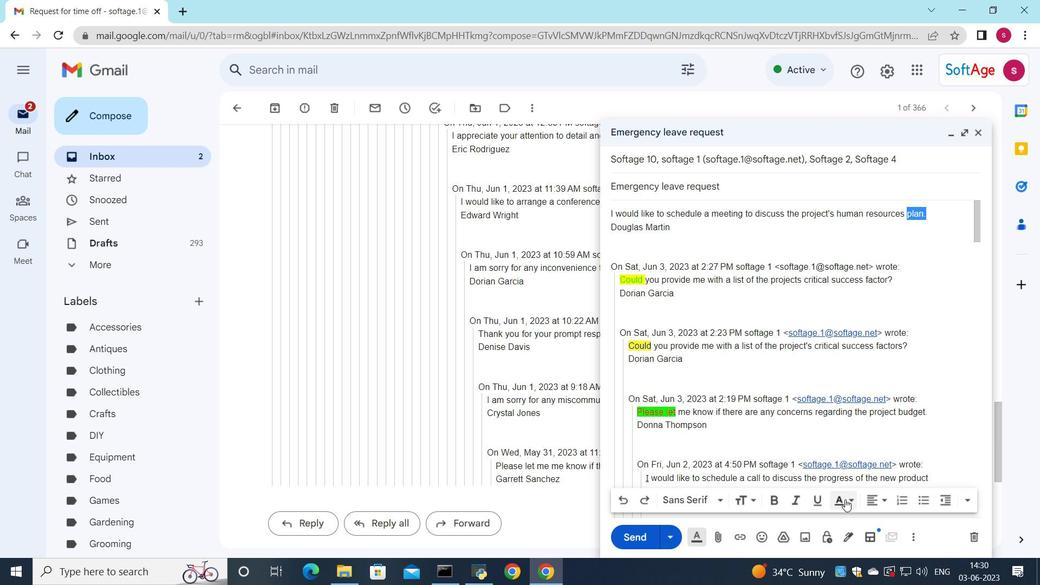 
Action: Mouse pressed left at (850, 499)
Screenshot: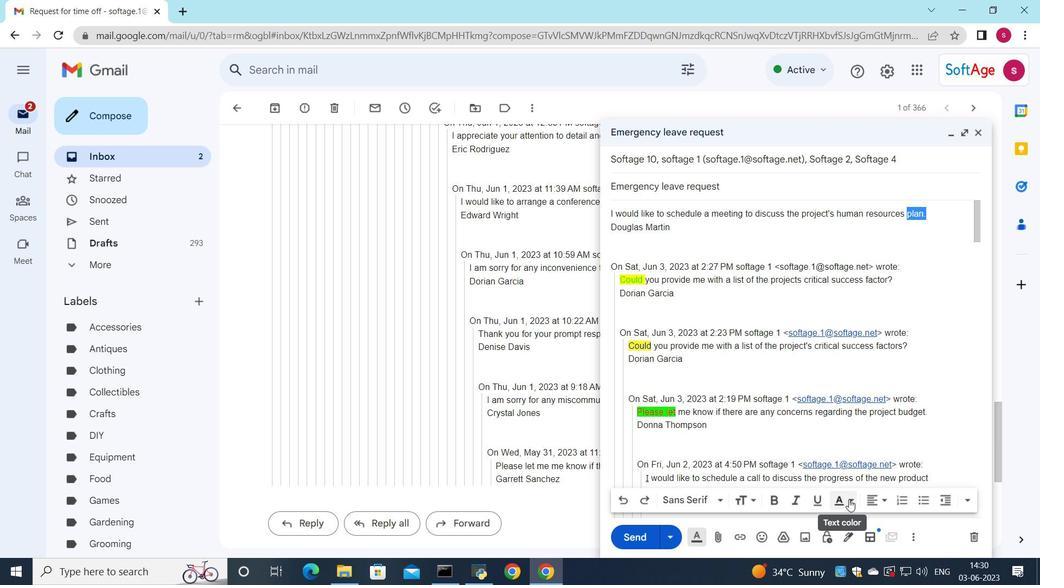 
Action: Mouse moved to (786, 405)
Screenshot: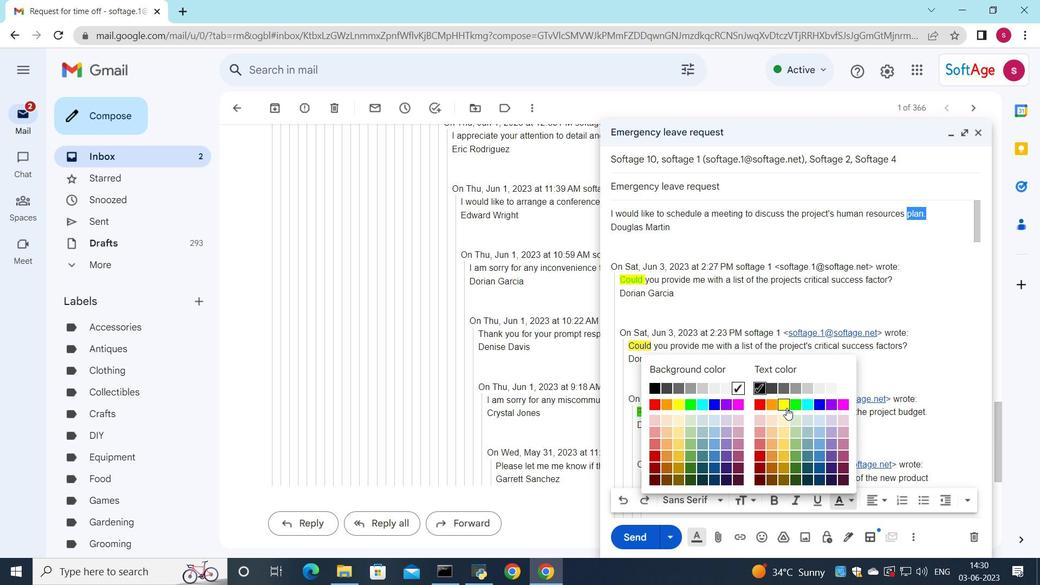 
Action: Mouse pressed left at (786, 405)
Screenshot: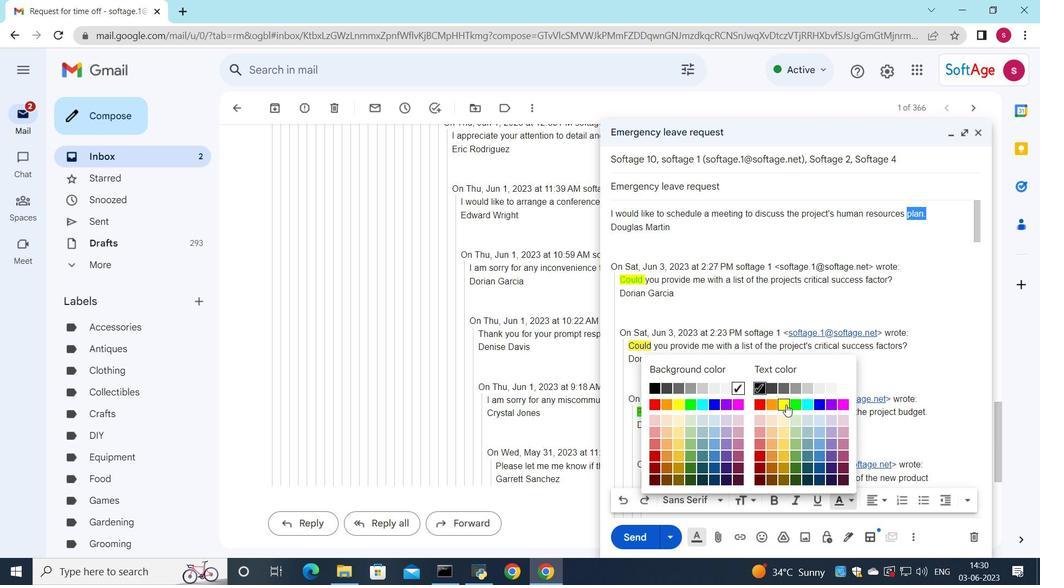 
Action: Mouse moved to (856, 496)
Screenshot: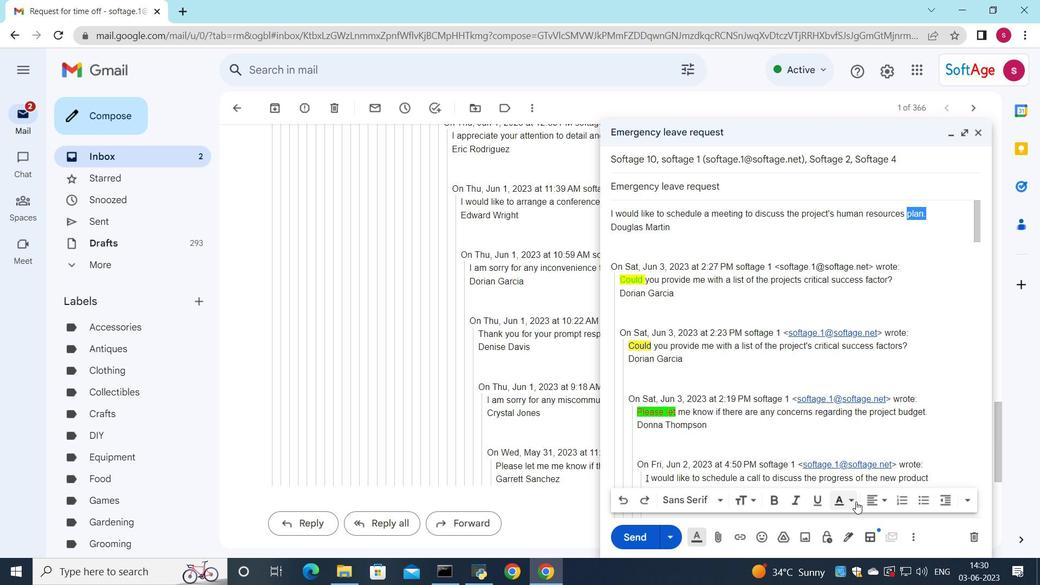 
Action: Mouse pressed left at (856, 496)
Screenshot: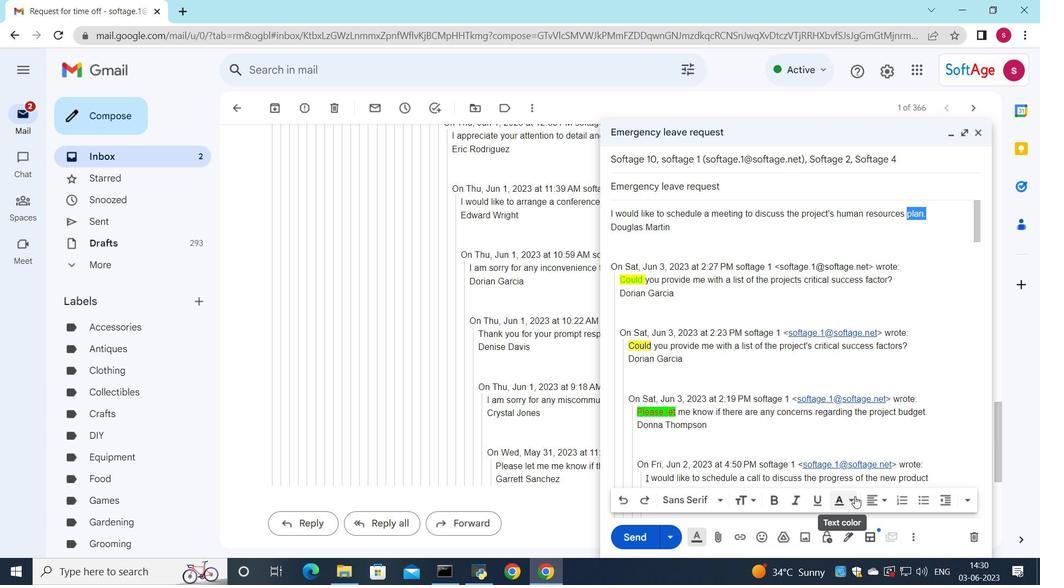 
Action: Mouse moved to (718, 407)
Screenshot: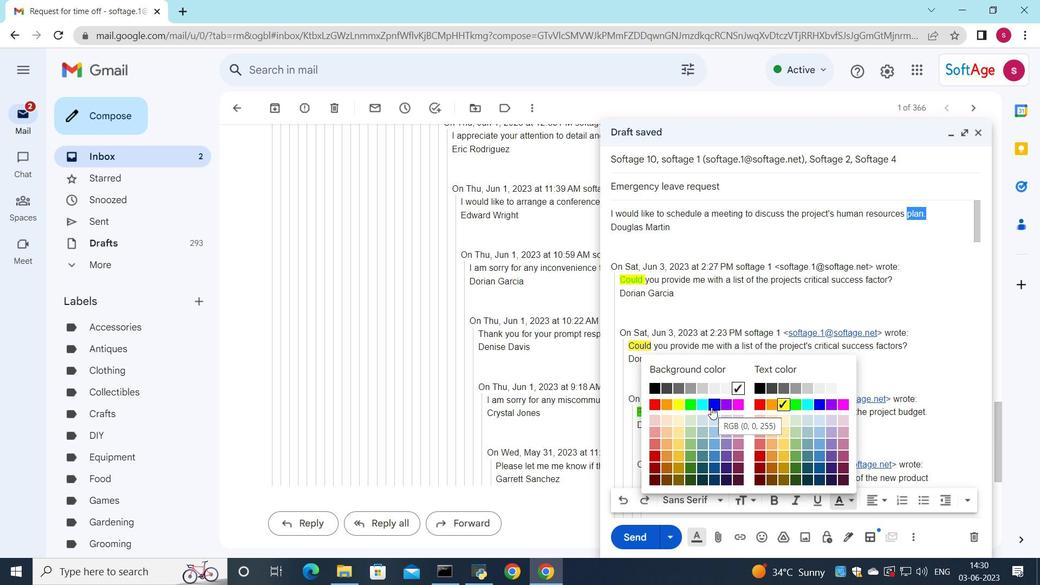 
Action: Mouse pressed left at (718, 407)
Screenshot: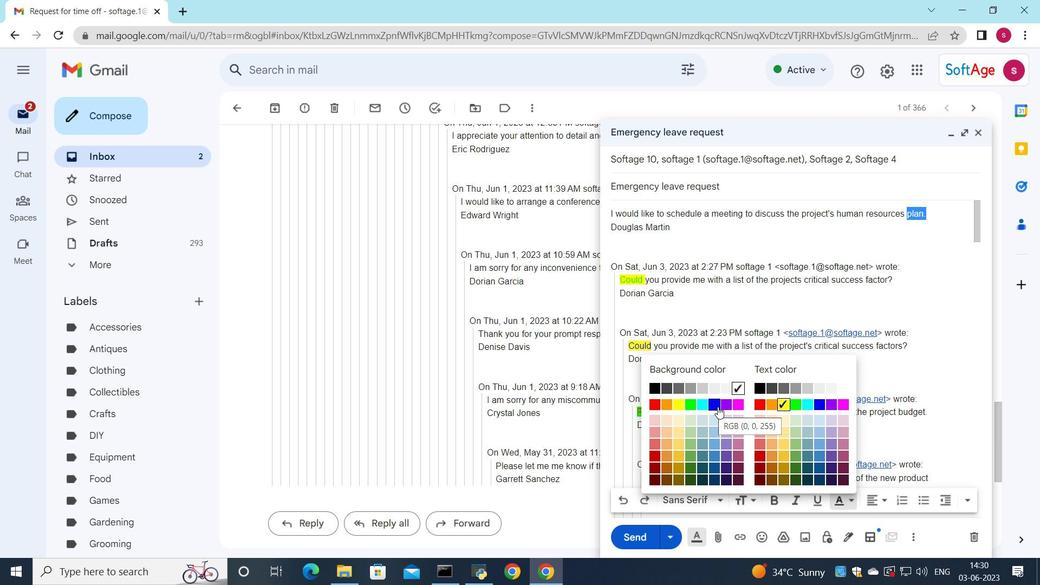 
Action: Mouse moved to (934, 203)
Screenshot: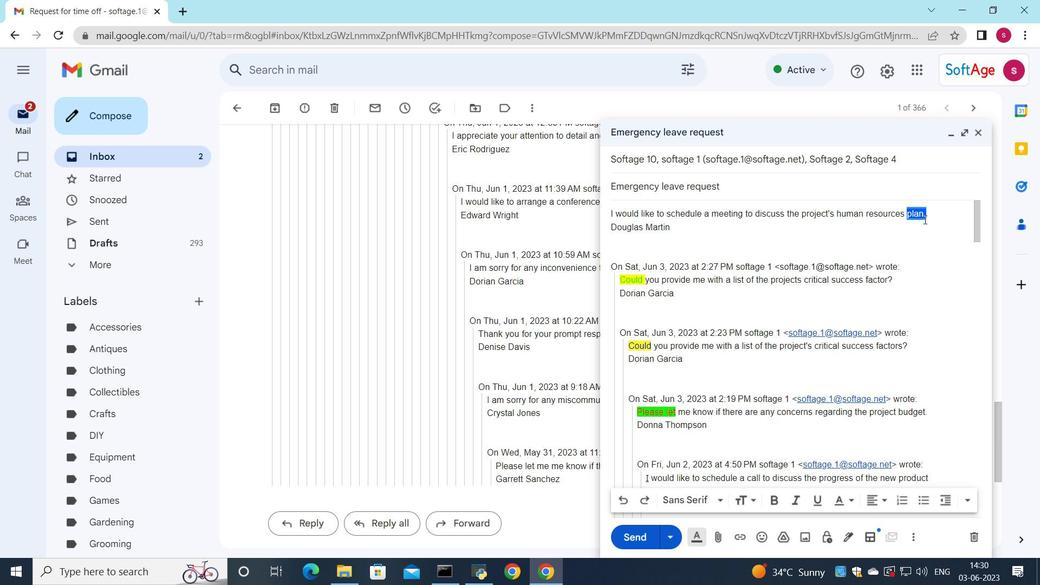 
Action: Mouse pressed left at (934, 203)
Screenshot: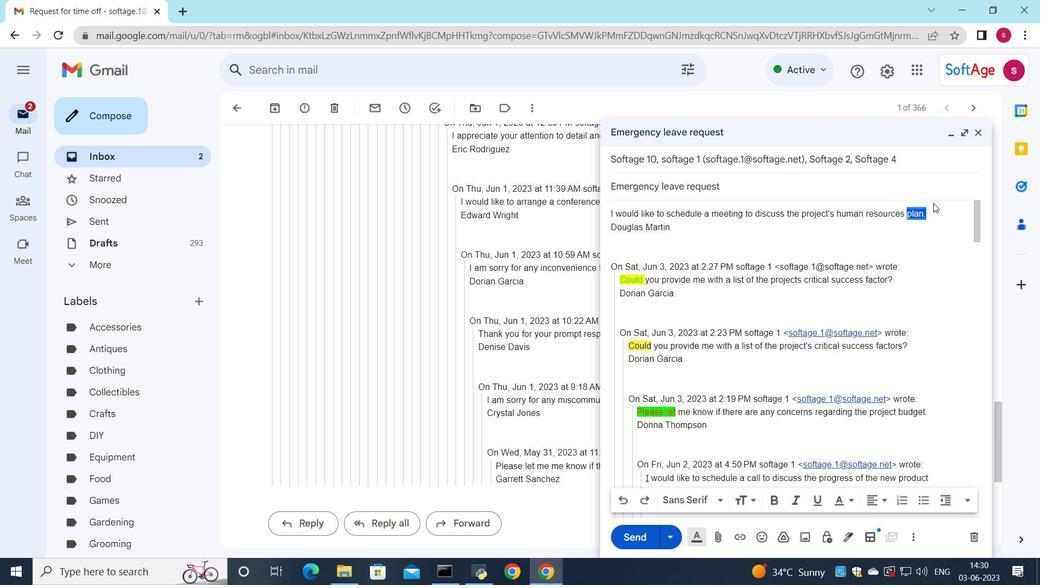 
Action: Mouse moved to (931, 216)
Screenshot: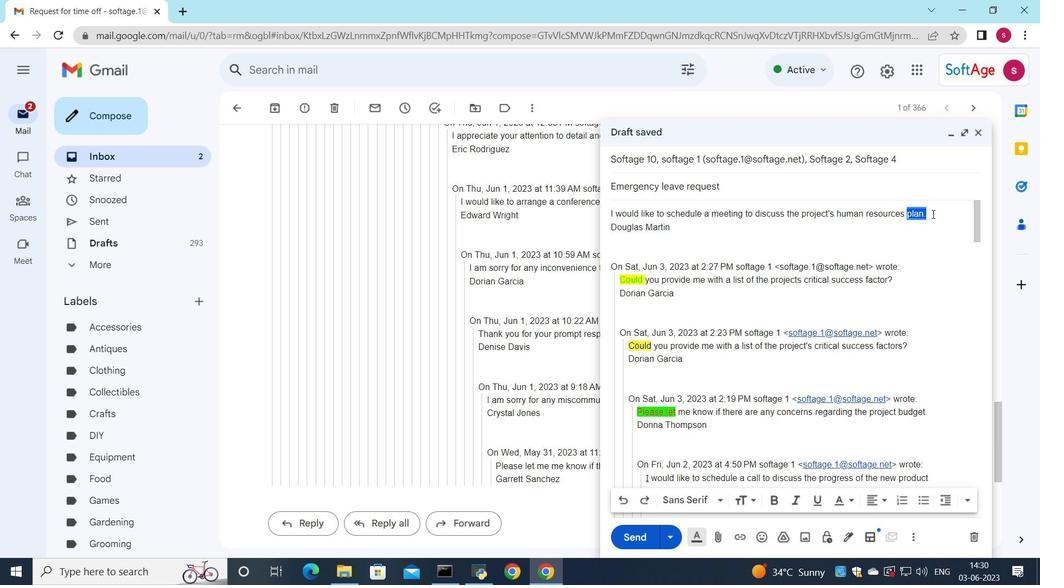 
Action: Mouse pressed left at (931, 216)
Screenshot: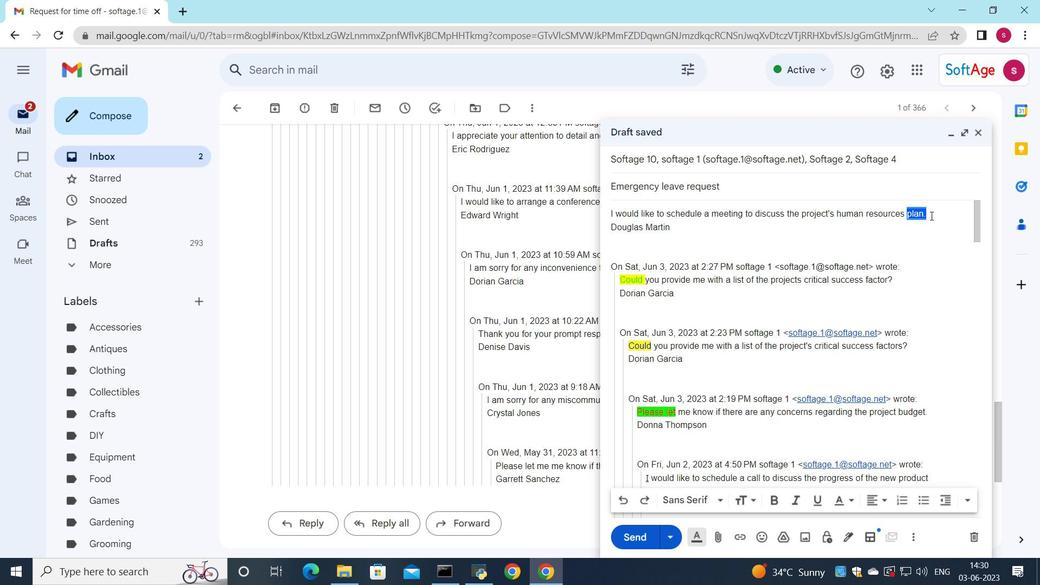 
Action: Mouse moved to (629, 539)
Screenshot: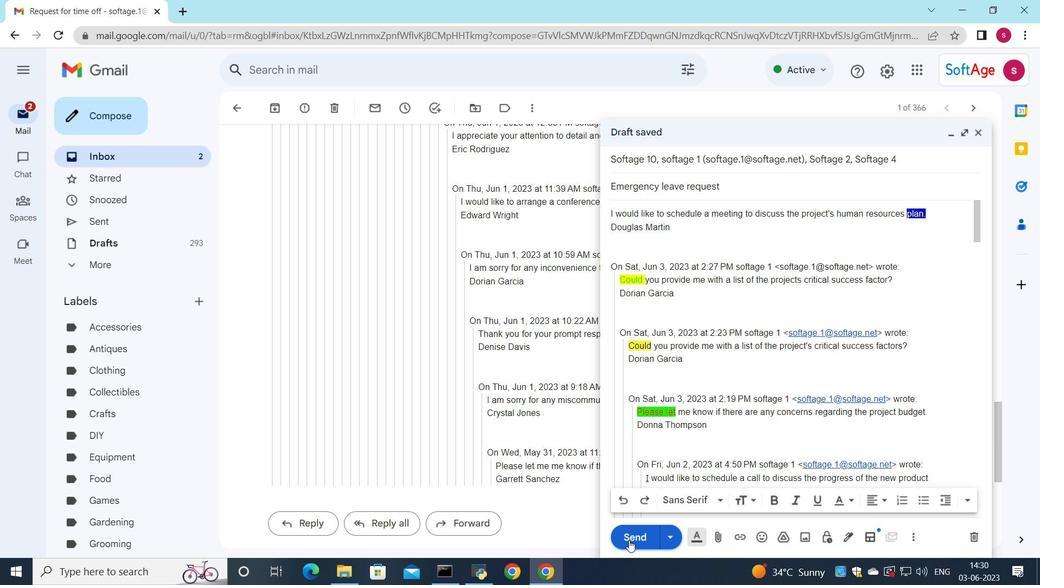 
Action: Mouse pressed left at (629, 539)
Screenshot: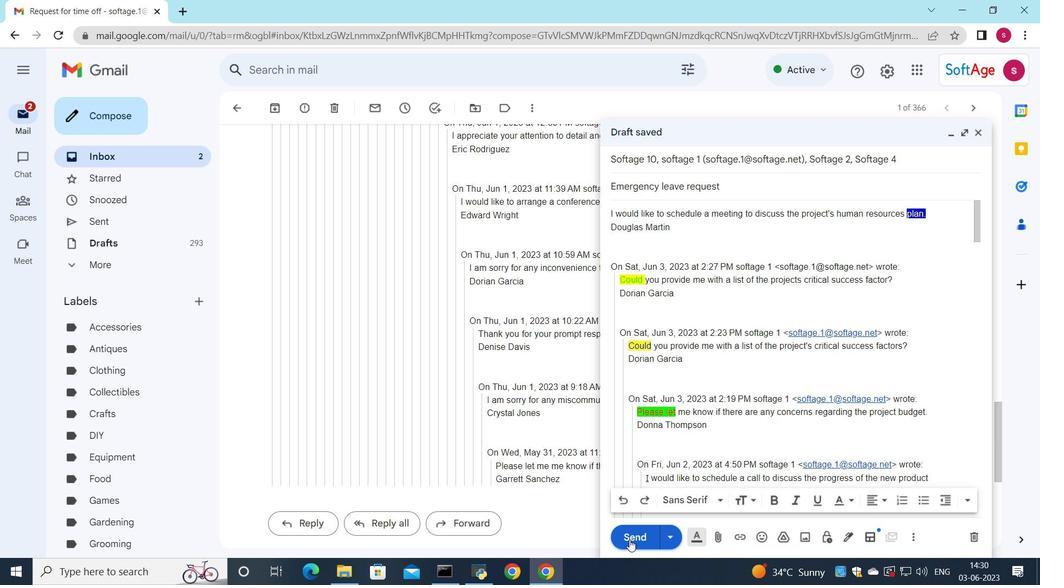 
Action: Mouse moved to (196, 161)
Screenshot: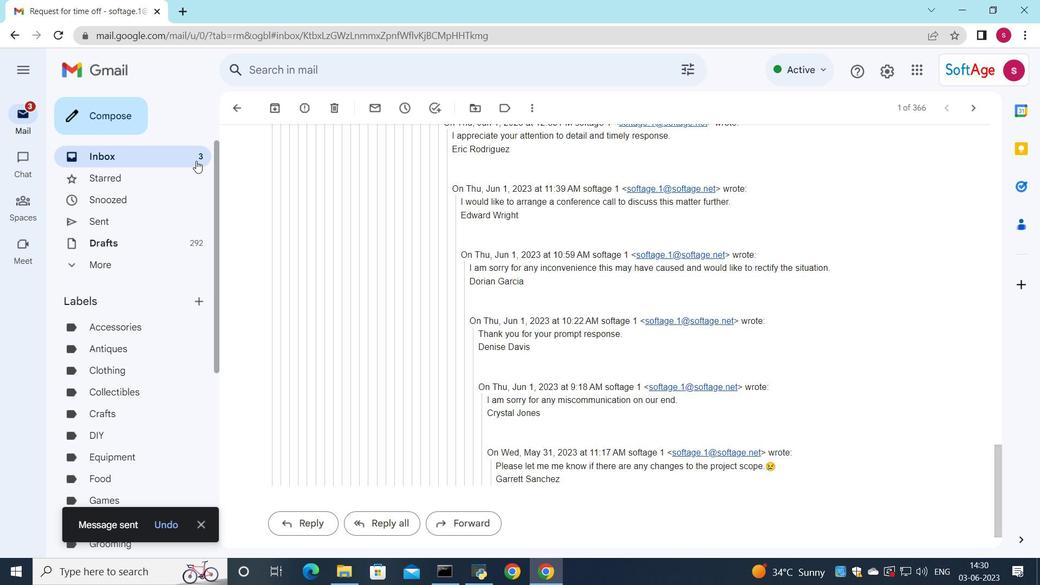 
Action: Mouse pressed left at (196, 161)
Screenshot: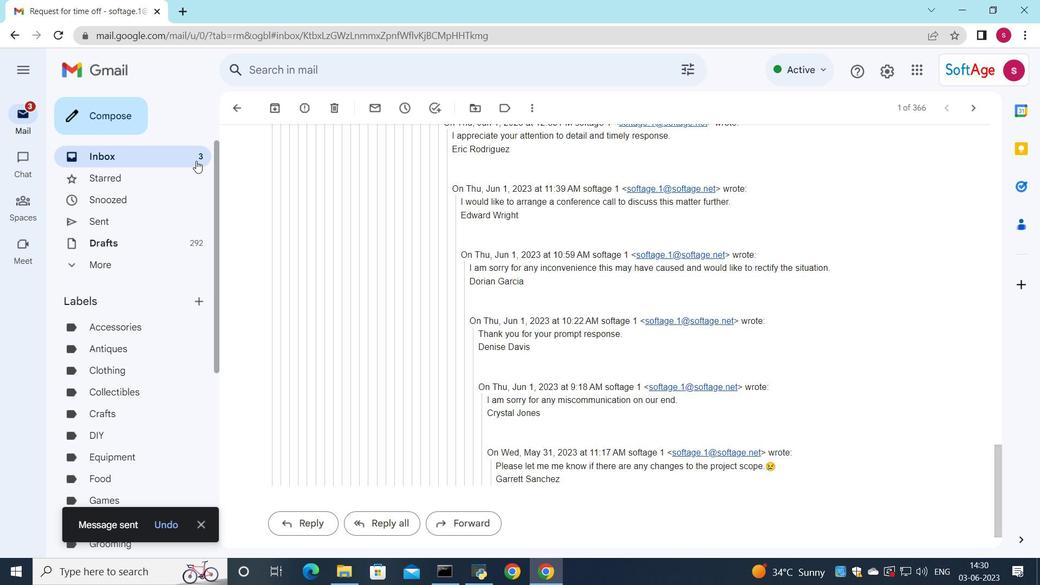 
Action: Mouse moved to (391, 143)
Screenshot: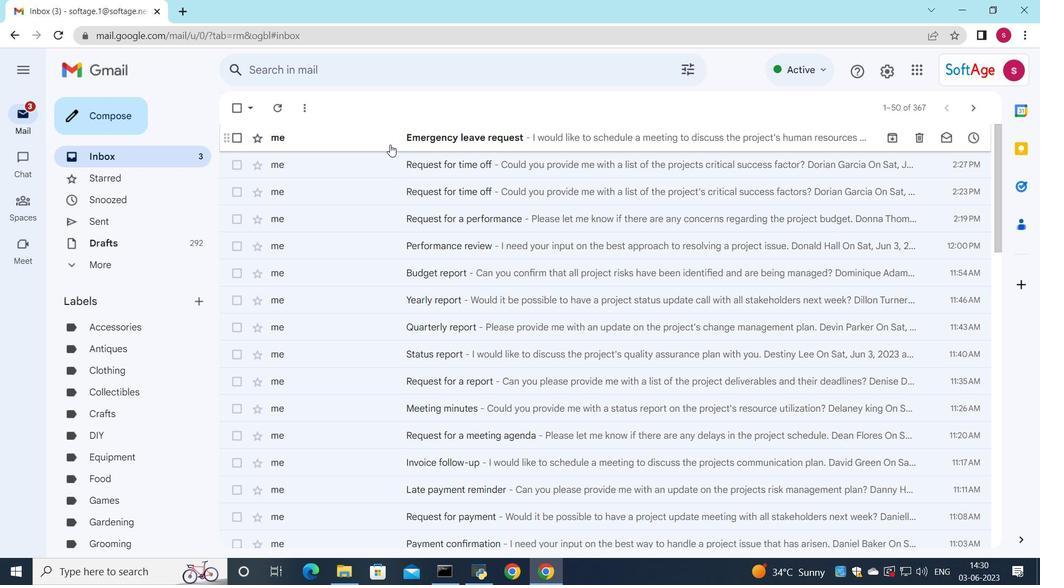 
